 Task: Research Airbnb accommodation in Koprivnica, Croatia from 5th November, 2023 to 16th November, 2023 for 2 adults.1  bedroom having 1 bed and 1 bathroom. Property type can be hotel. Booking option can be shelf check-in. Look for 5 properties as per requirement.
Action: Mouse moved to (606, 130)
Screenshot: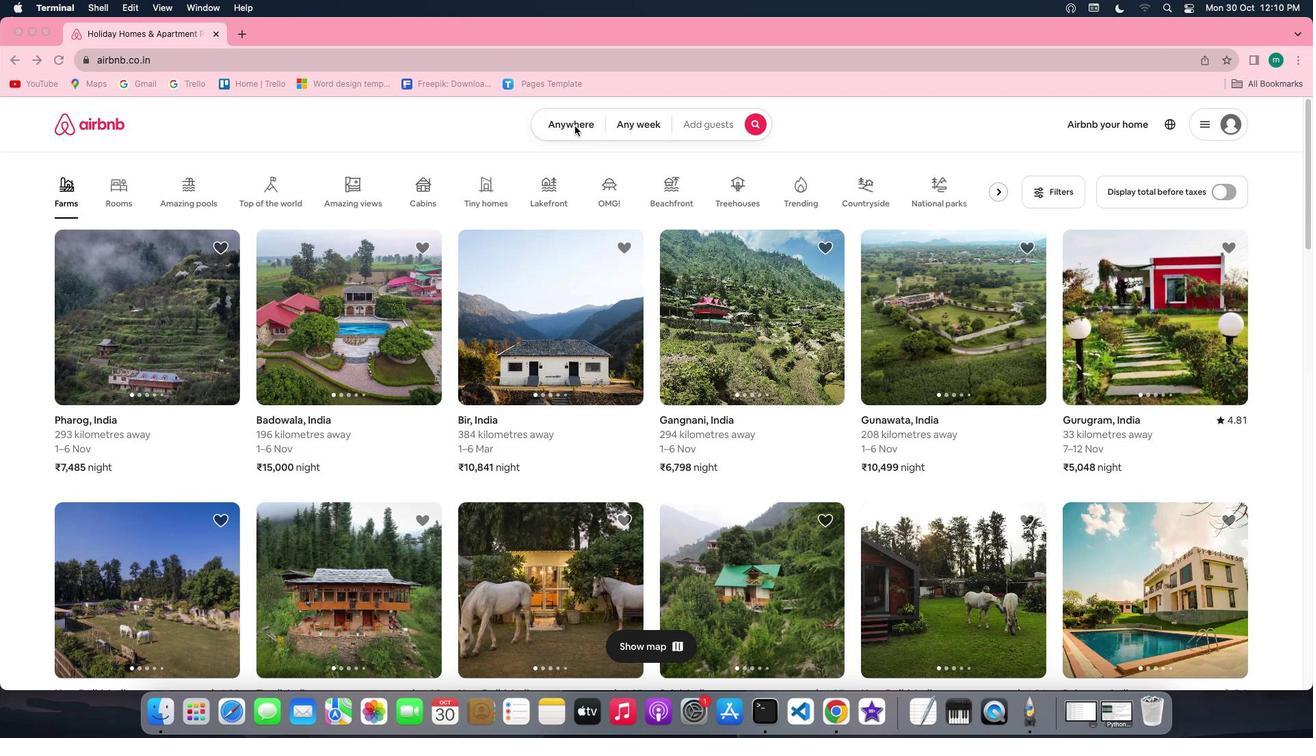 
Action: Mouse pressed left at (606, 130)
Screenshot: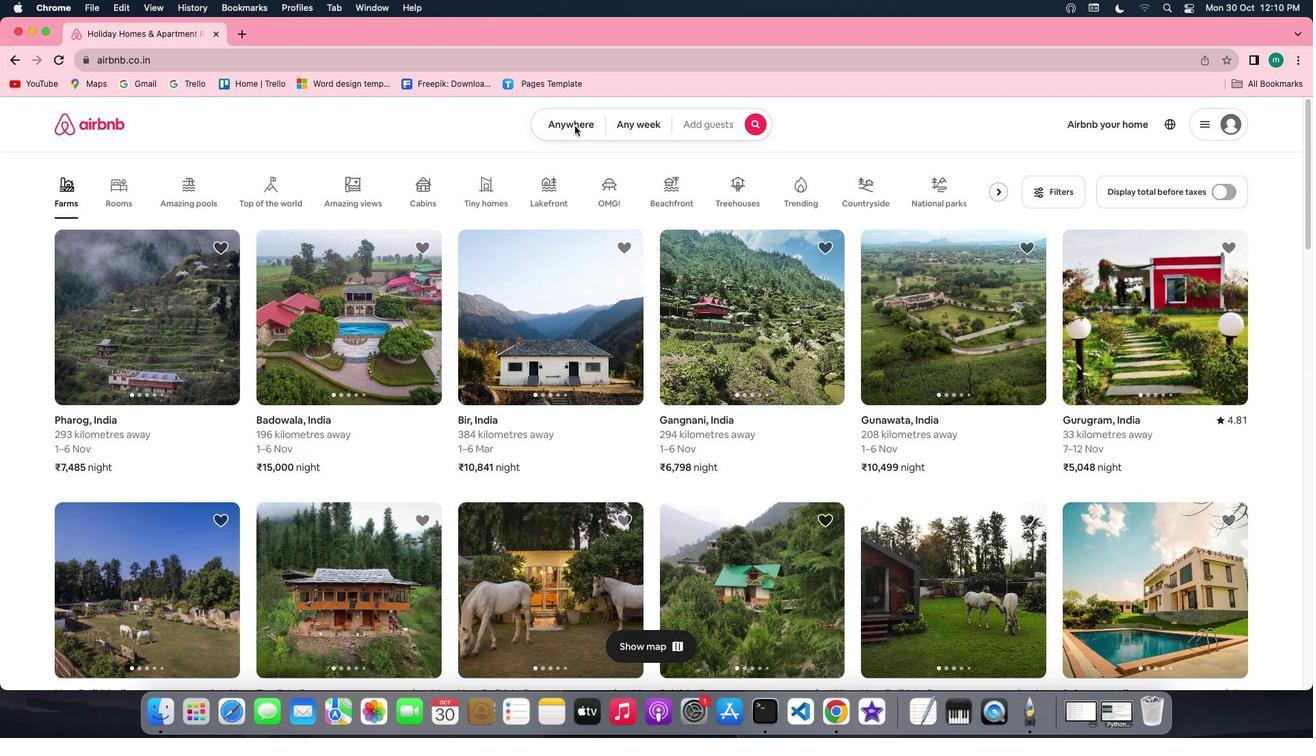 
Action: Mouse pressed left at (606, 130)
Screenshot: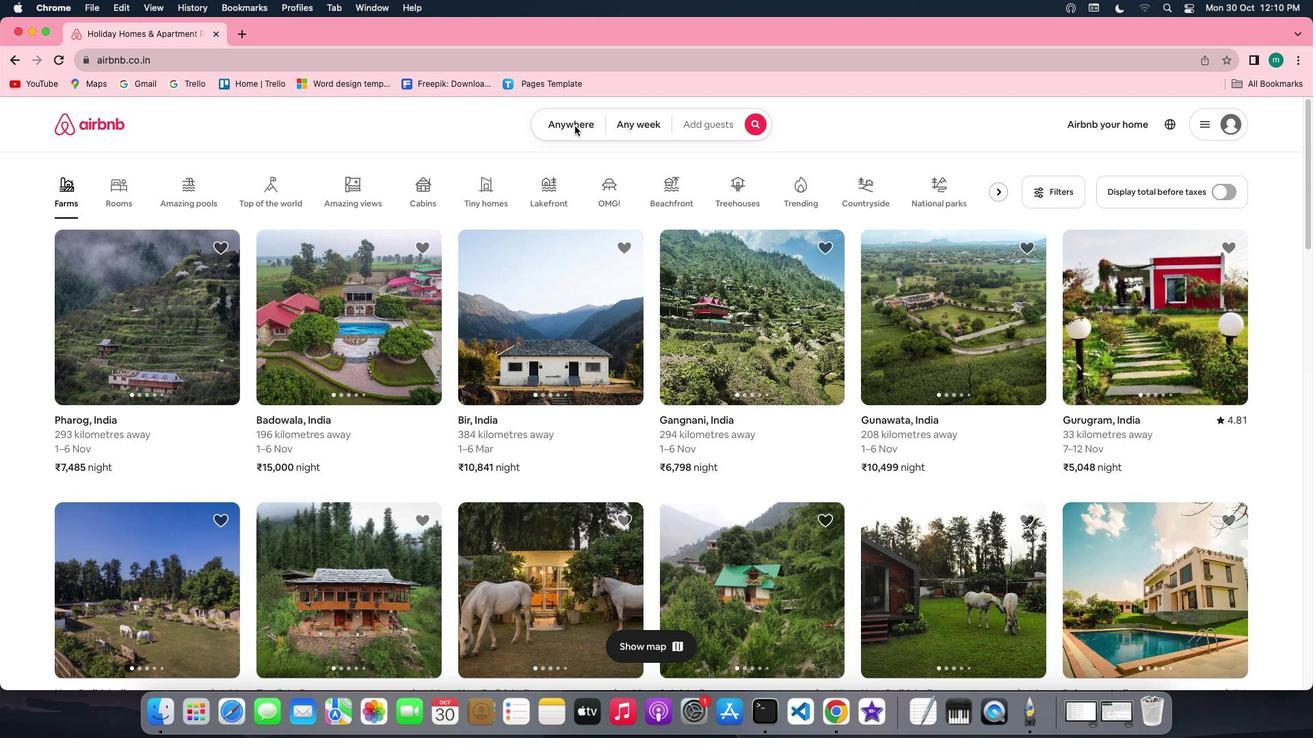 
Action: Mouse moved to (532, 188)
Screenshot: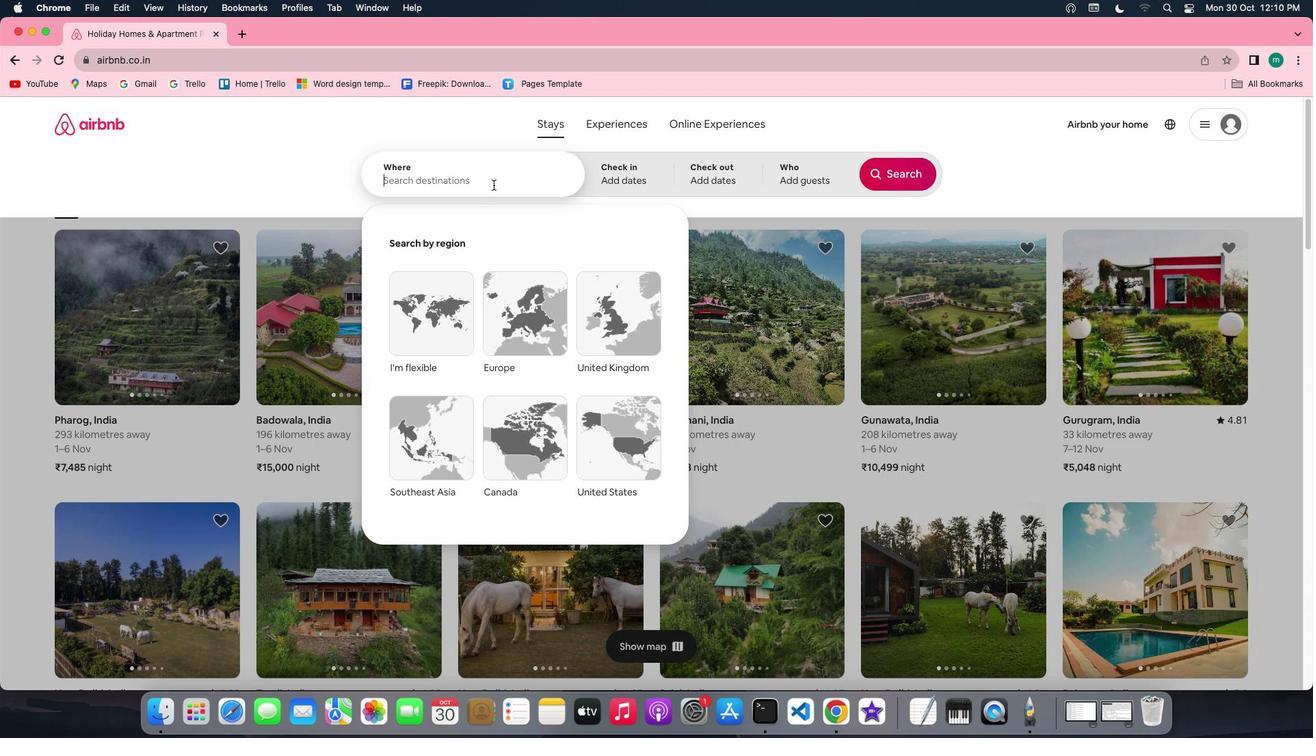 
Action: Mouse pressed left at (532, 188)
Screenshot: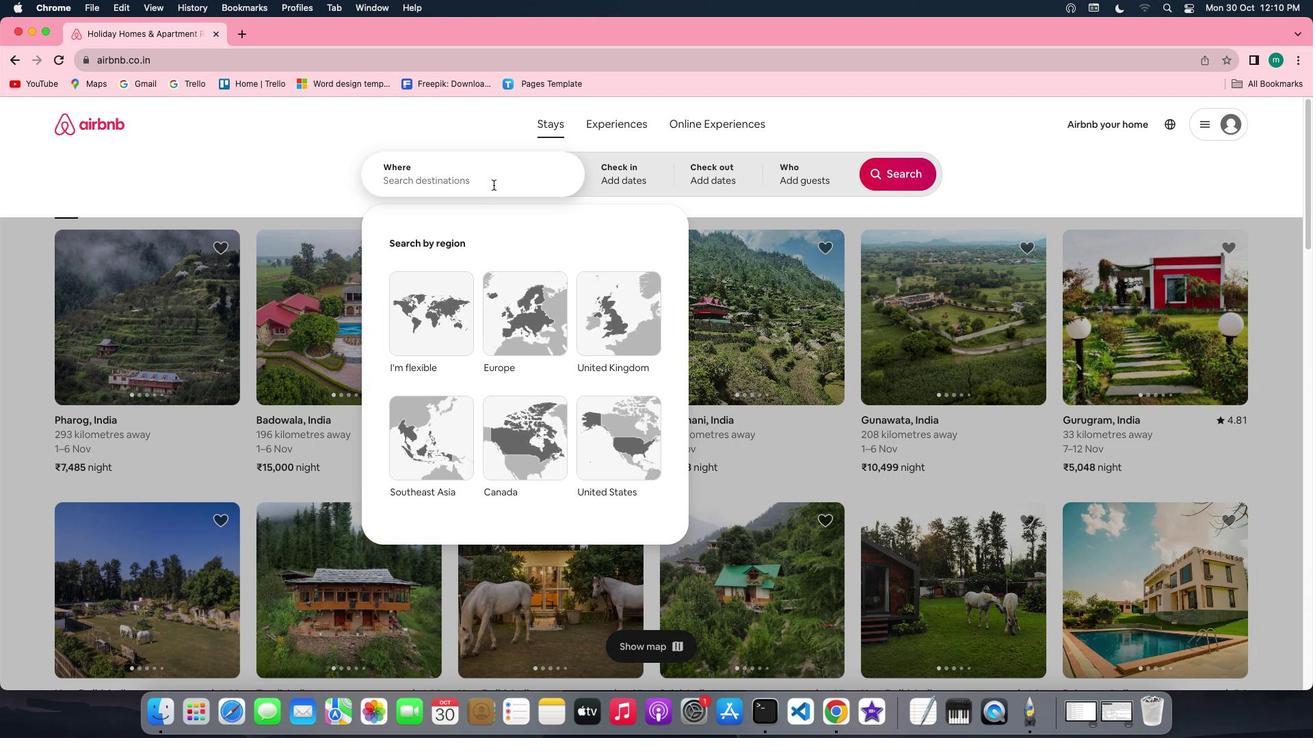 
Action: Key pressed Key.shift'K''o''p''r''i''v''n''i''c''a'','Key.spaceKey.shift'c''r''a''t''i''a'
Screenshot: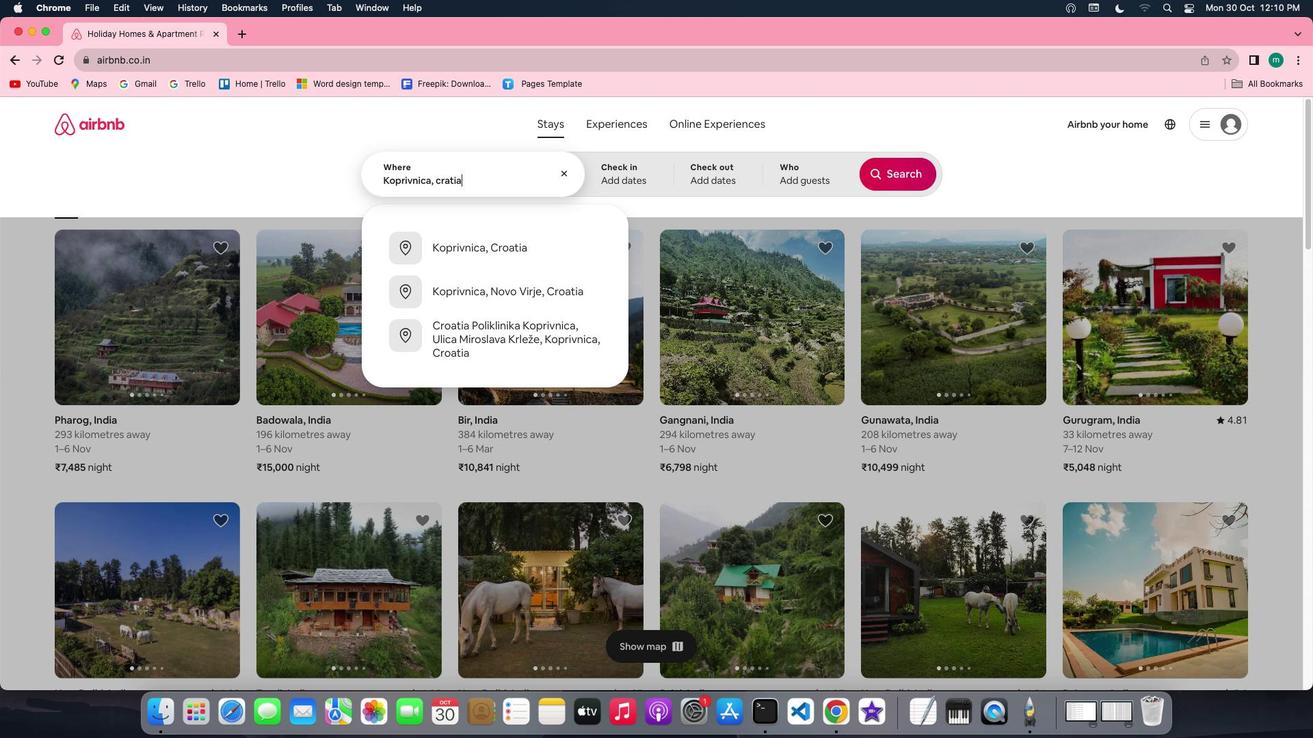 
Action: Mouse moved to (651, 172)
Screenshot: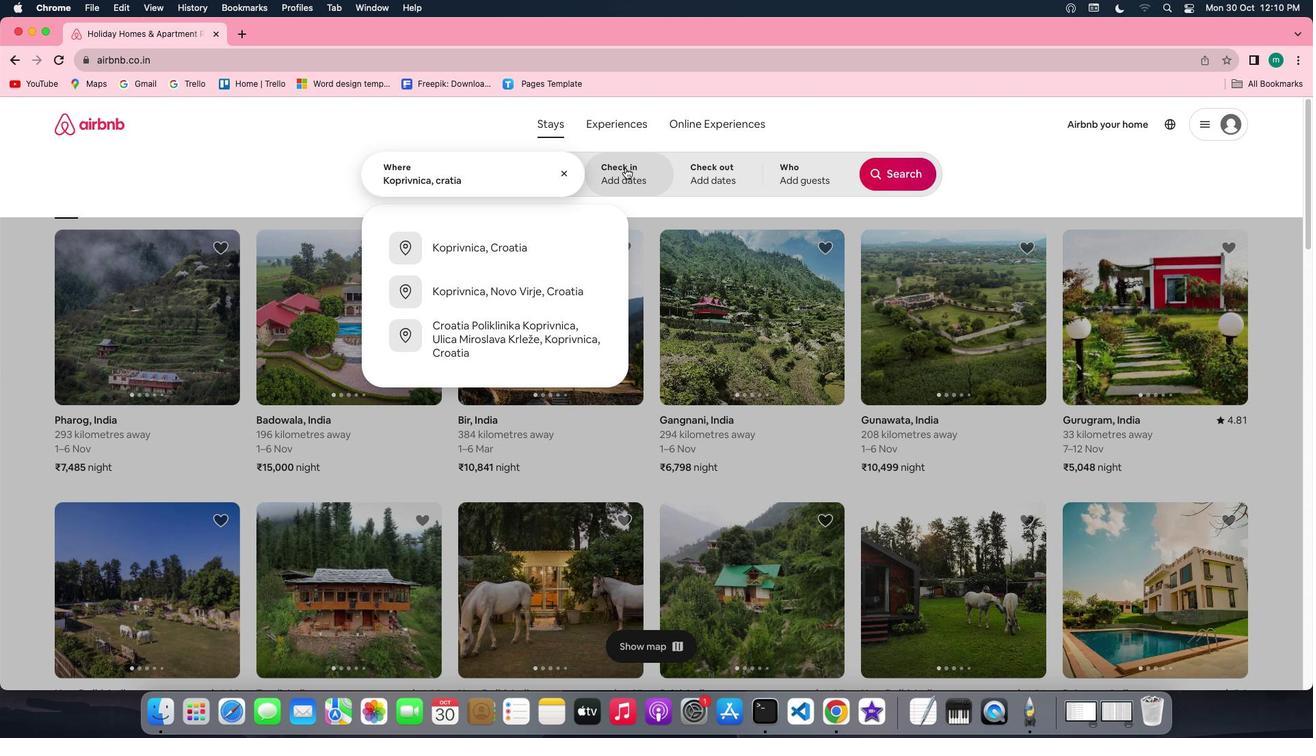 
Action: Mouse pressed left at (651, 172)
Screenshot: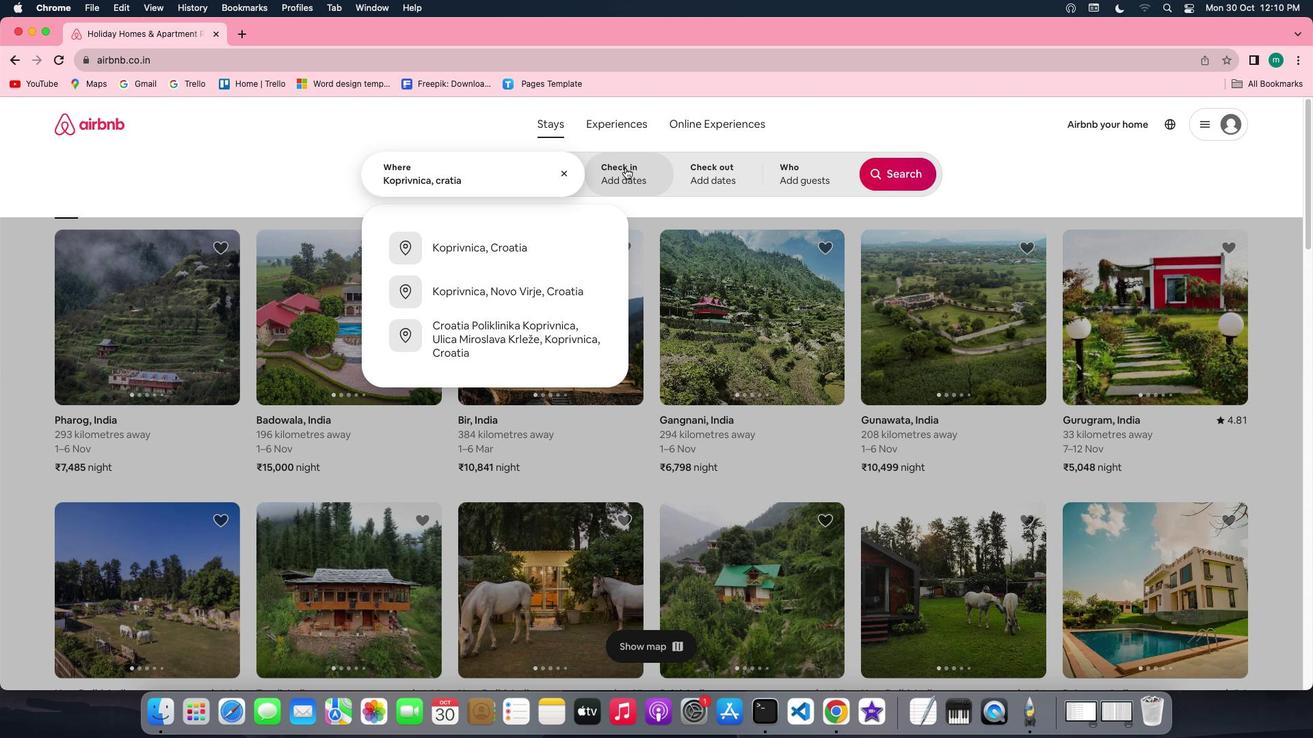 
Action: Mouse moved to (709, 376)
Screenshot: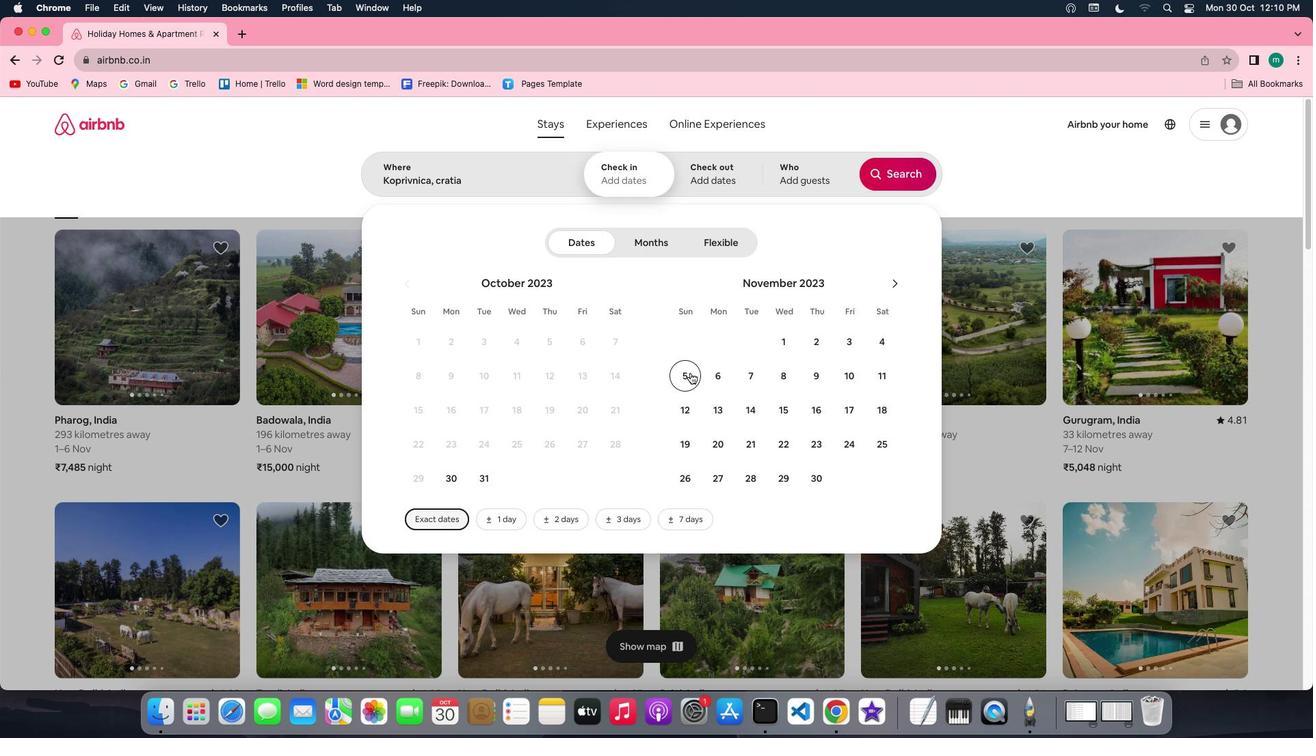 
Action: Mouse pressed left at (709, 376)
Screenshot: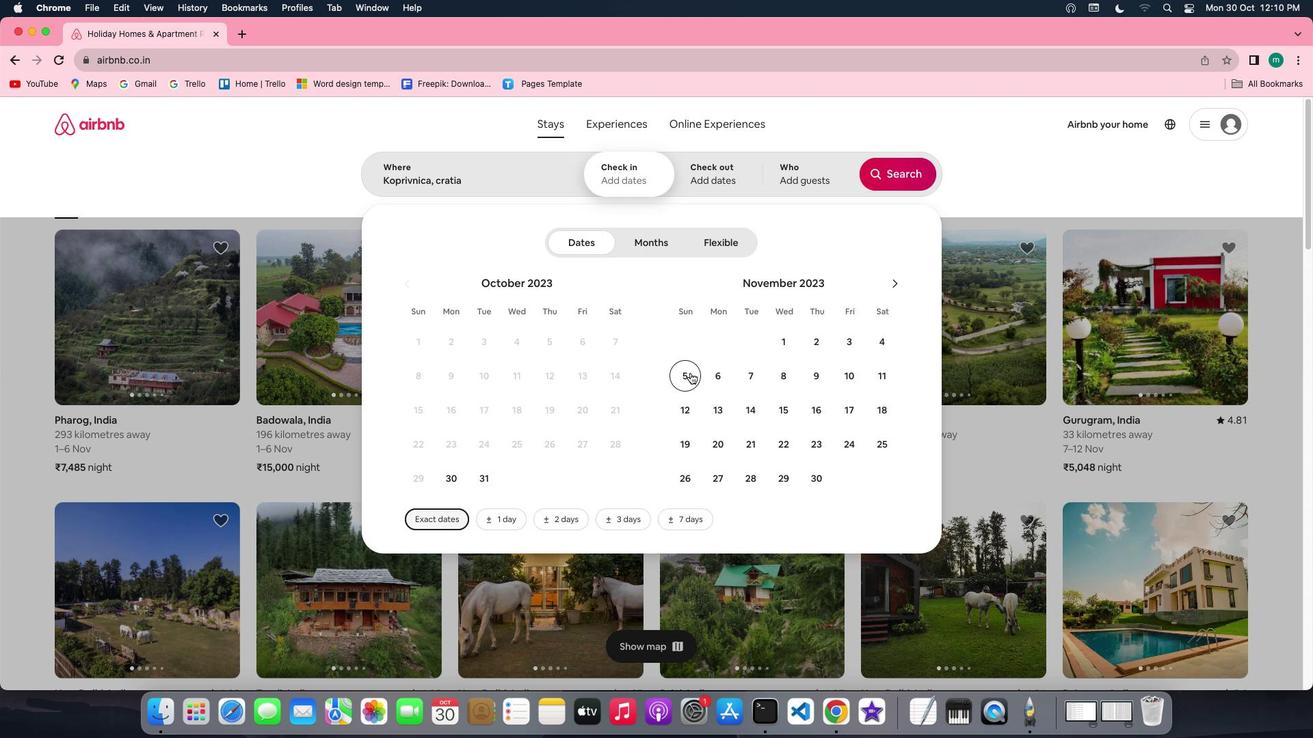 
Action: Mouse moved to (827, 415)
Screenshot: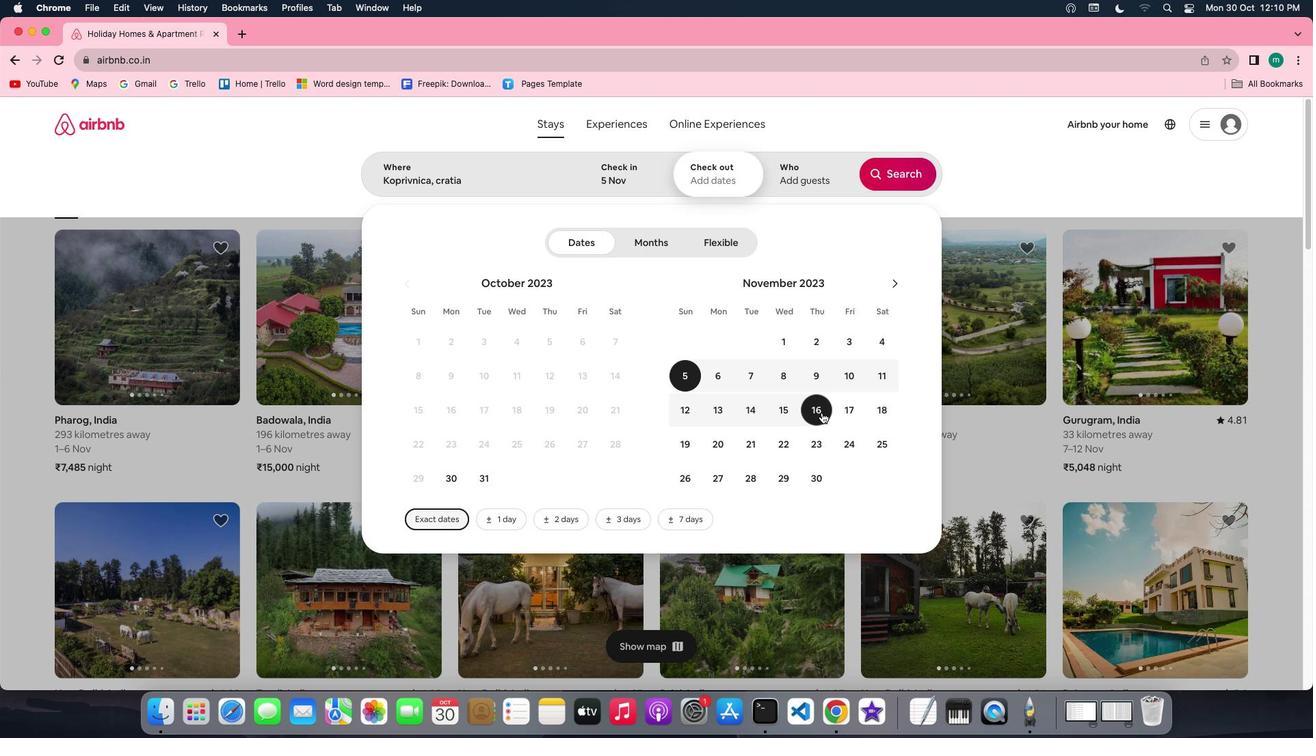 
Action: Mouse pressed left at (827, 415)
Screenshot: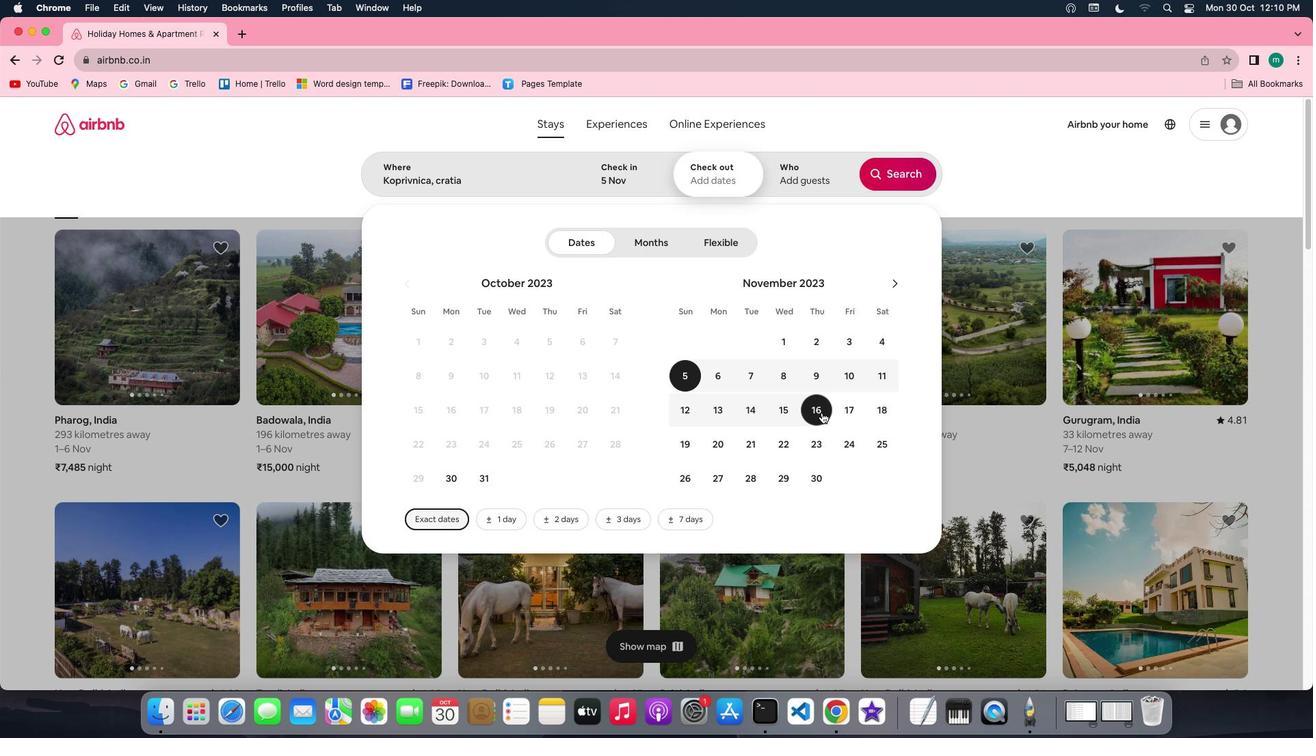 
Action: Mouse moved to (791, 175)
Screenshot: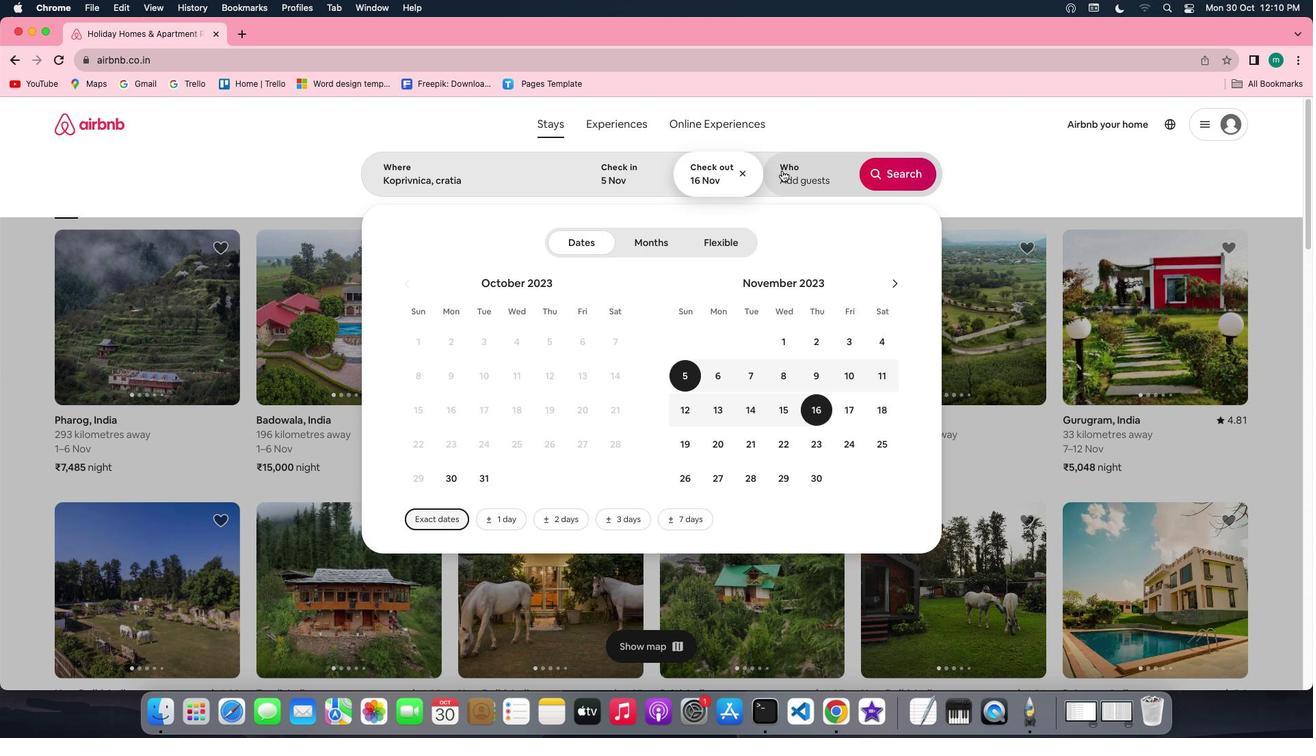 
Action: Mouse pressed left at (791, 175)
Screenshot: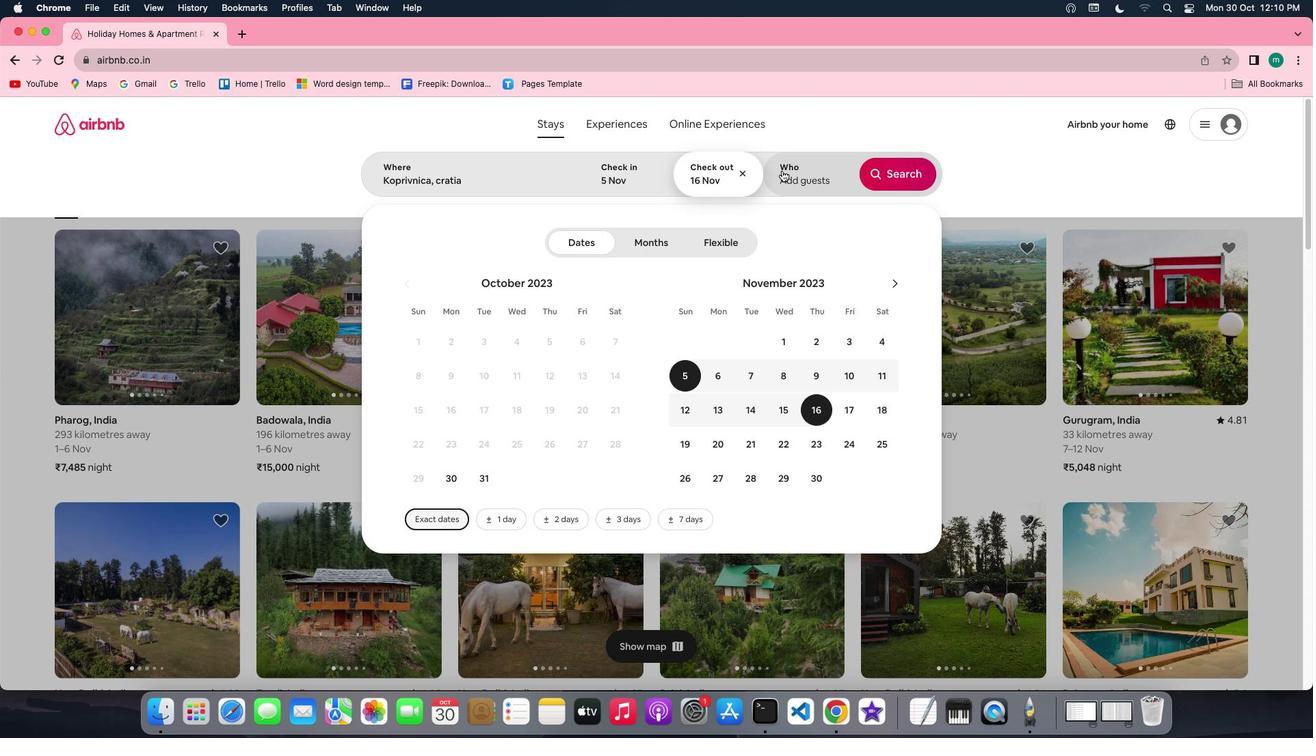 
Action: Mouse moved to (902, 251)
Screenshot: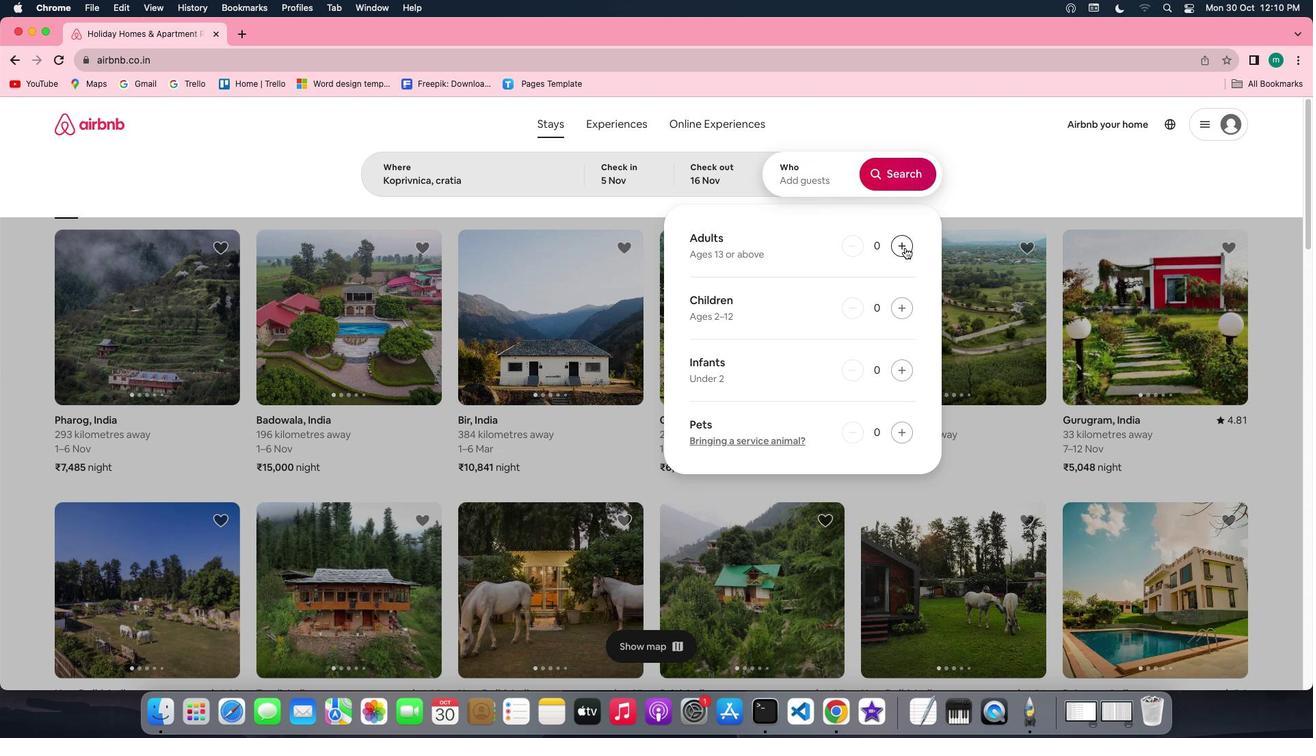 
Action: Mouse pressed left at (902, 251)
Screenshot: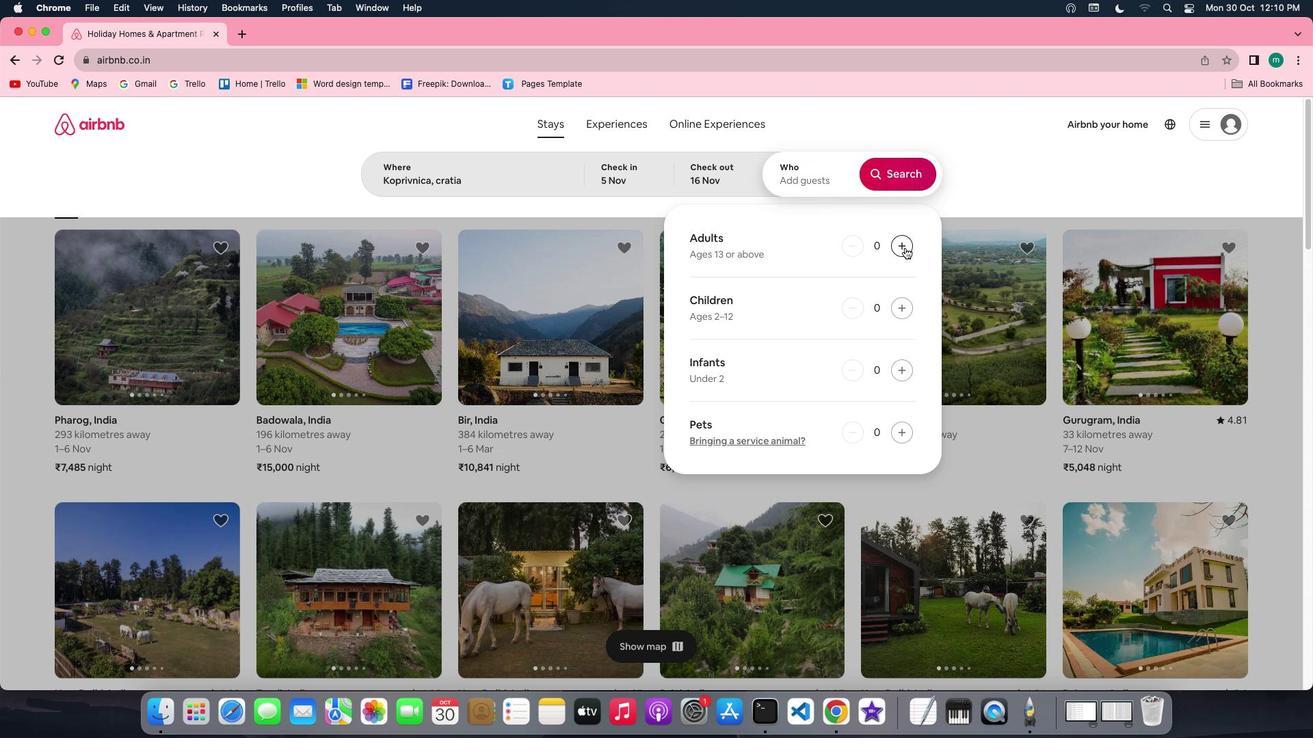 
Action: Mouse pressed left at (902, 251)
Screenshot: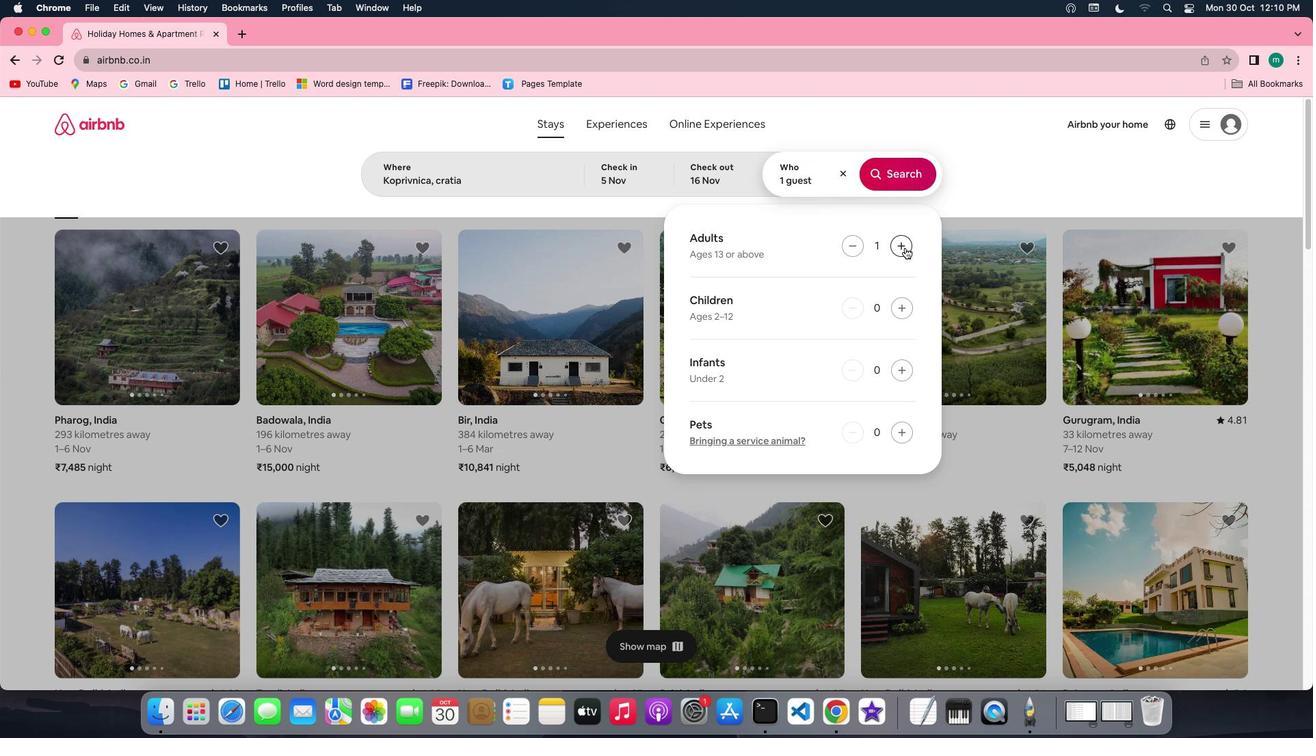 
Action: Mouse moved to (892, 178)
Screenshot: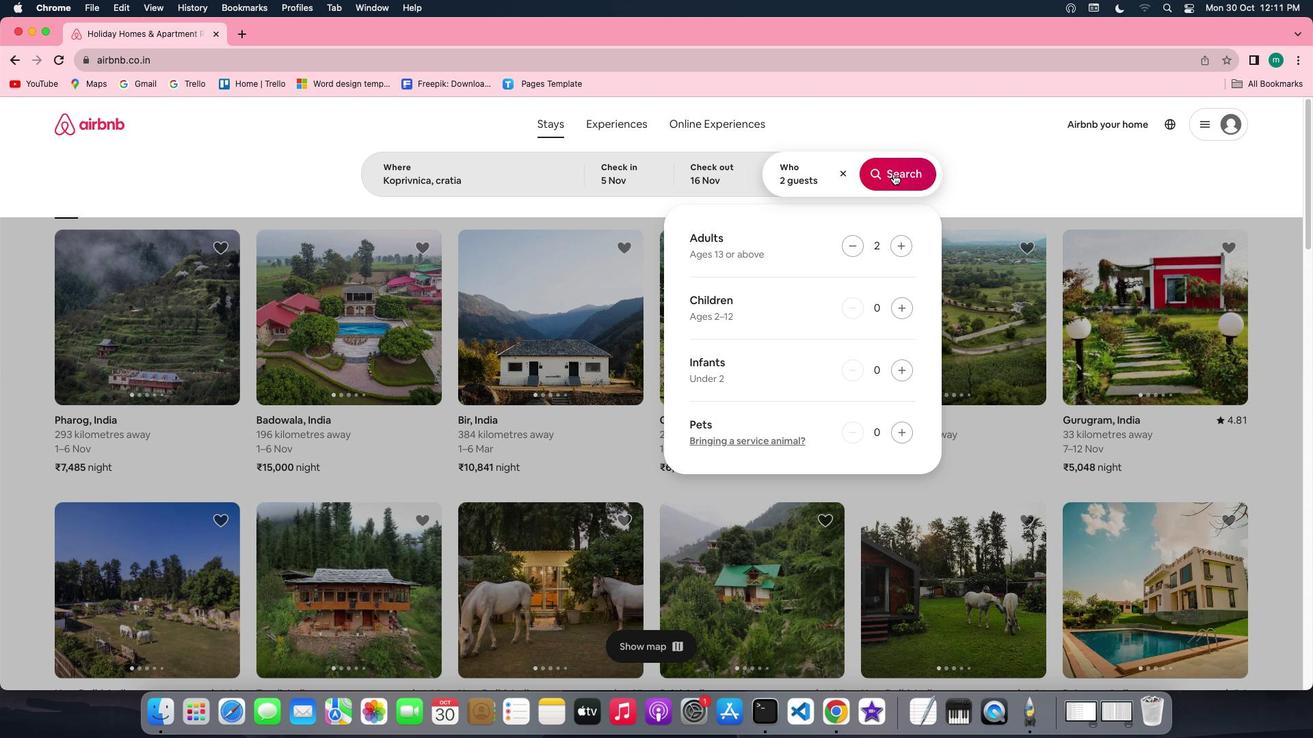 
Action: Mouse pressed left at (892, 178)
Screenshot: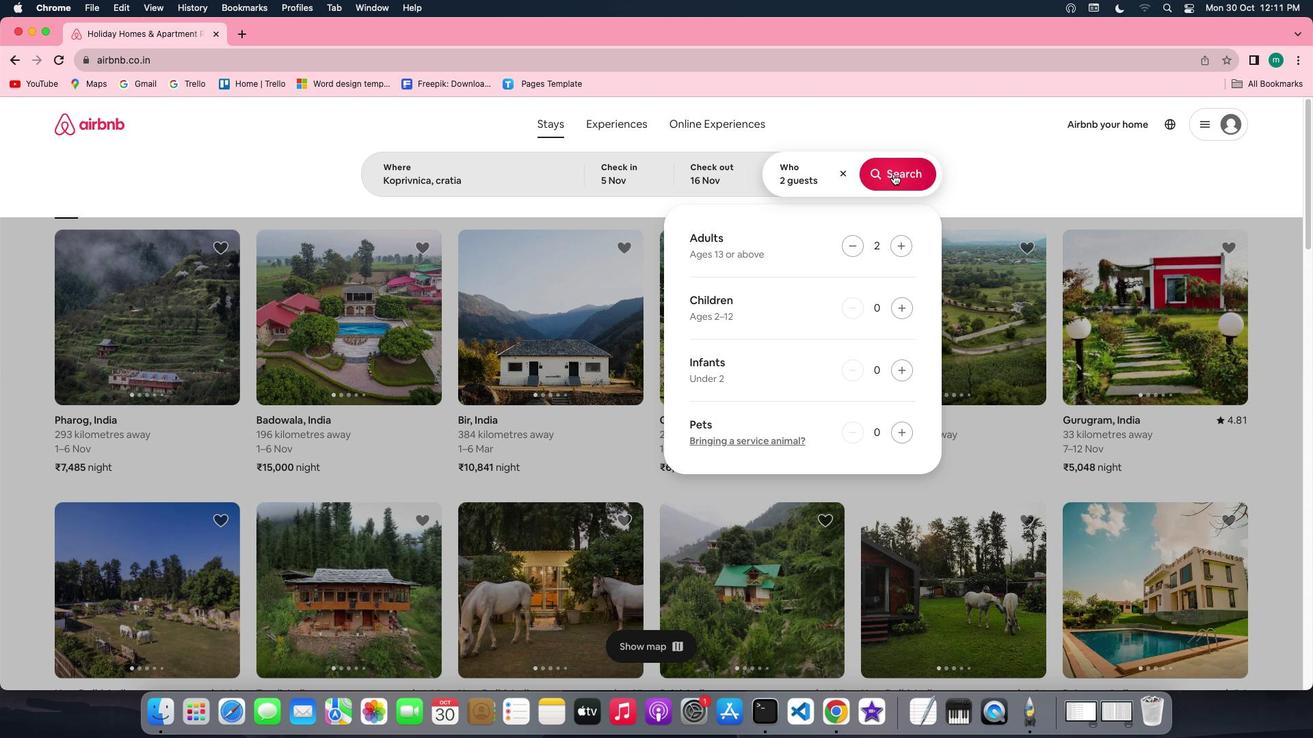
Action: Mouse moved to (1074, 182)
Screenshot: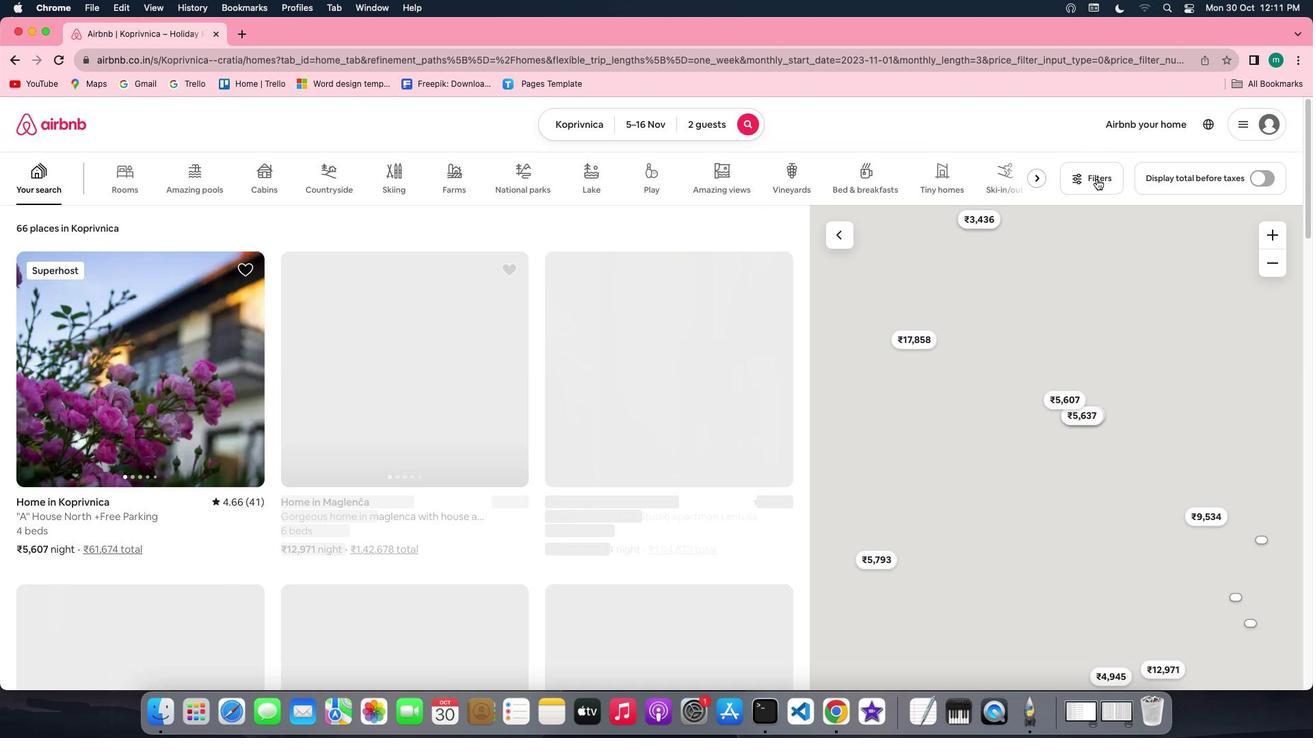 
Action: Mouse pressed left at (1074, 182)
Screenshot: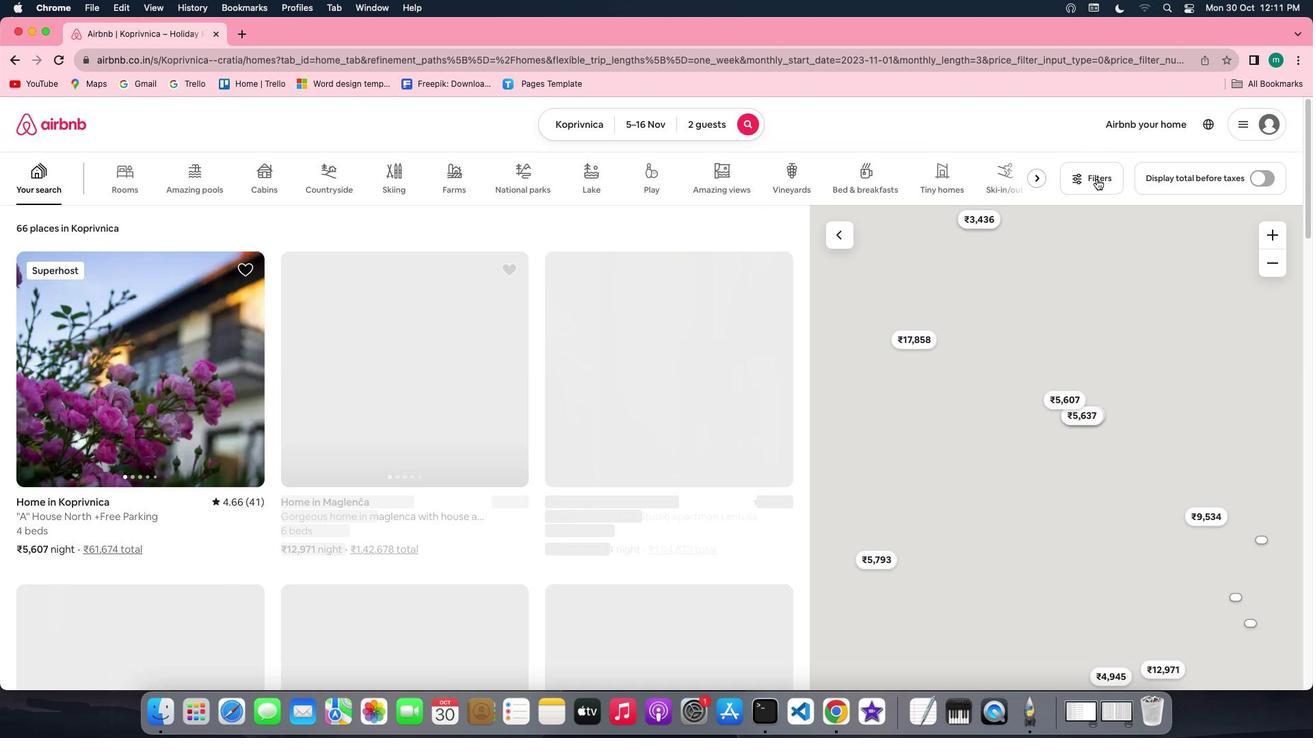 
Action: Mouse moved to (678, 376)
Screenshot: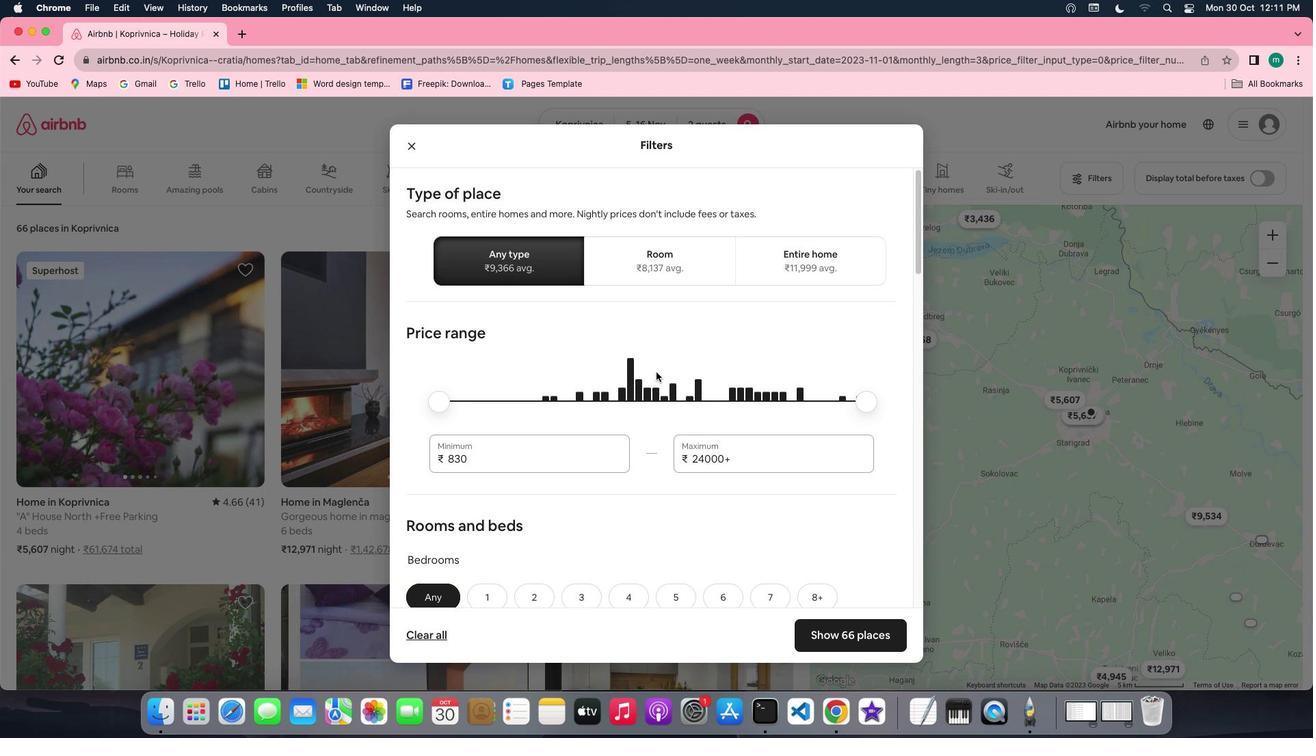 
Action: Mouse scrolled (678, 376) with delta (90, 4)
Screenshot: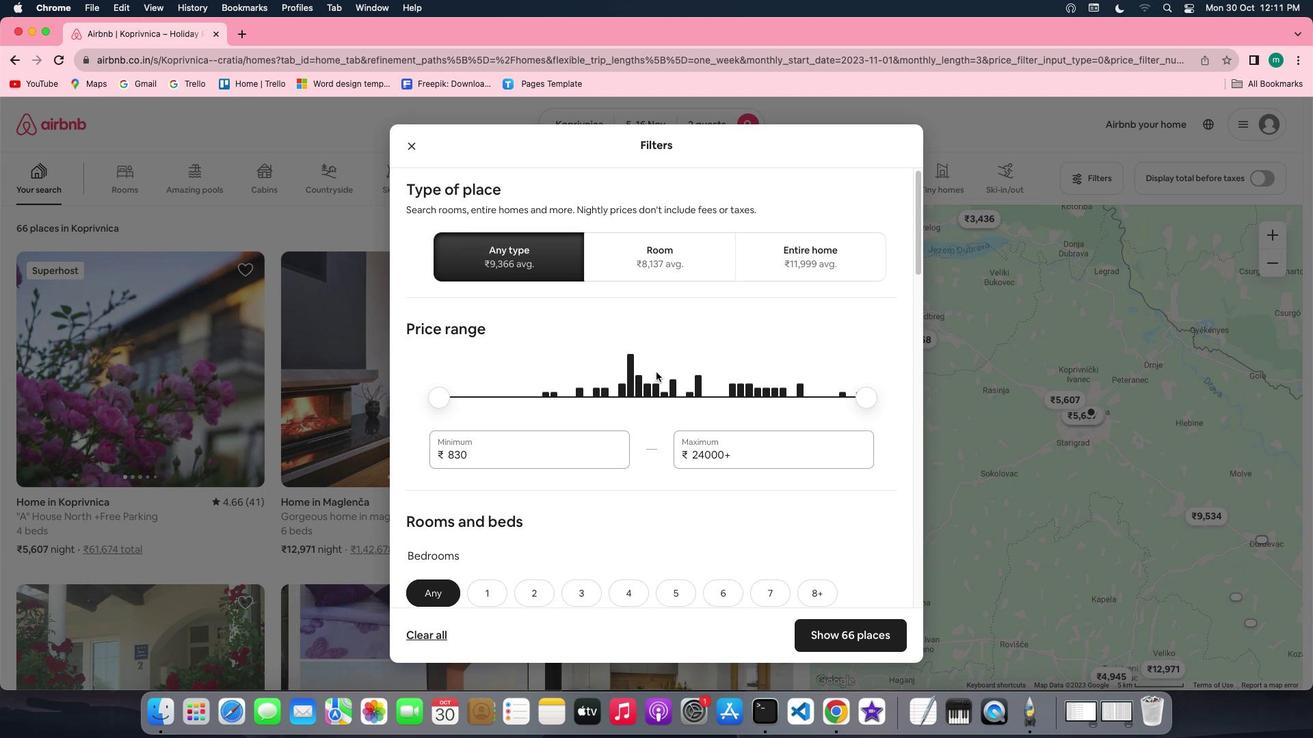 
Action: Mouse scrolled (678, 376) with delta (90, 4)
Screenshot: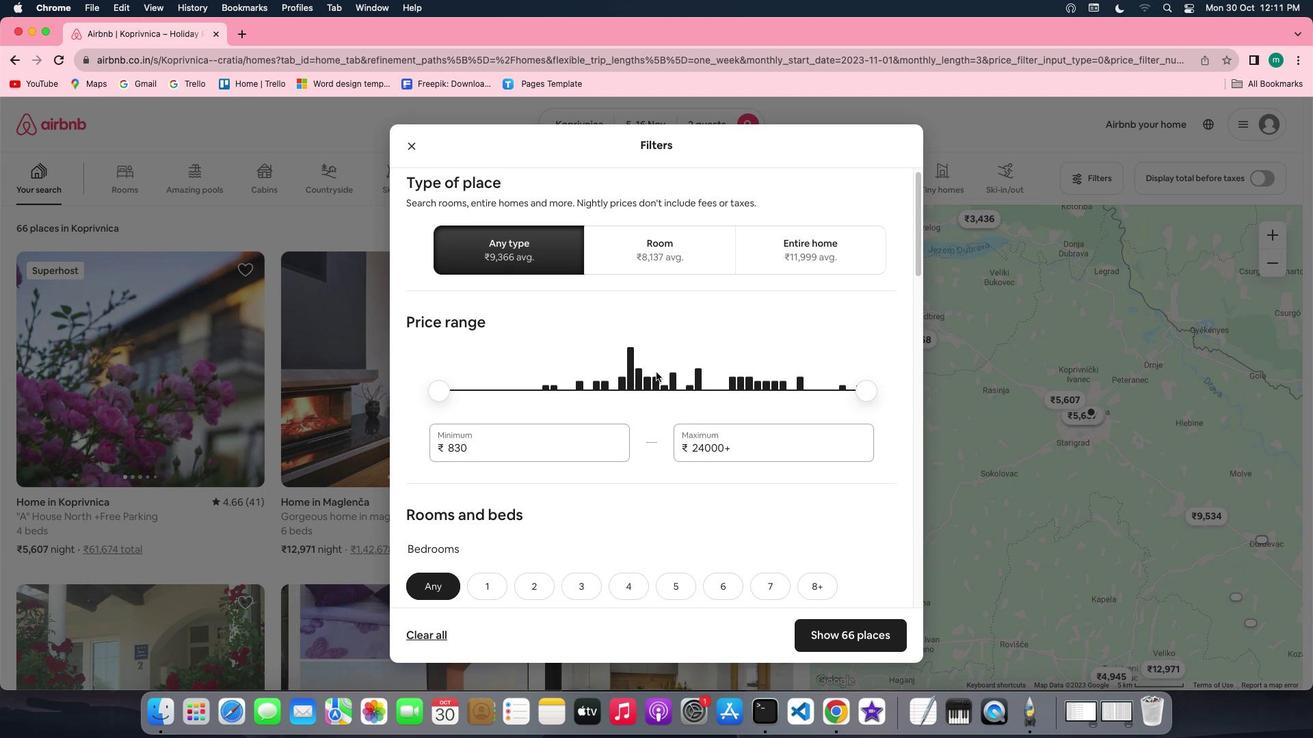 
Action: Mouse scrolled (678, 376) with delta (90, 2)
Screenshot: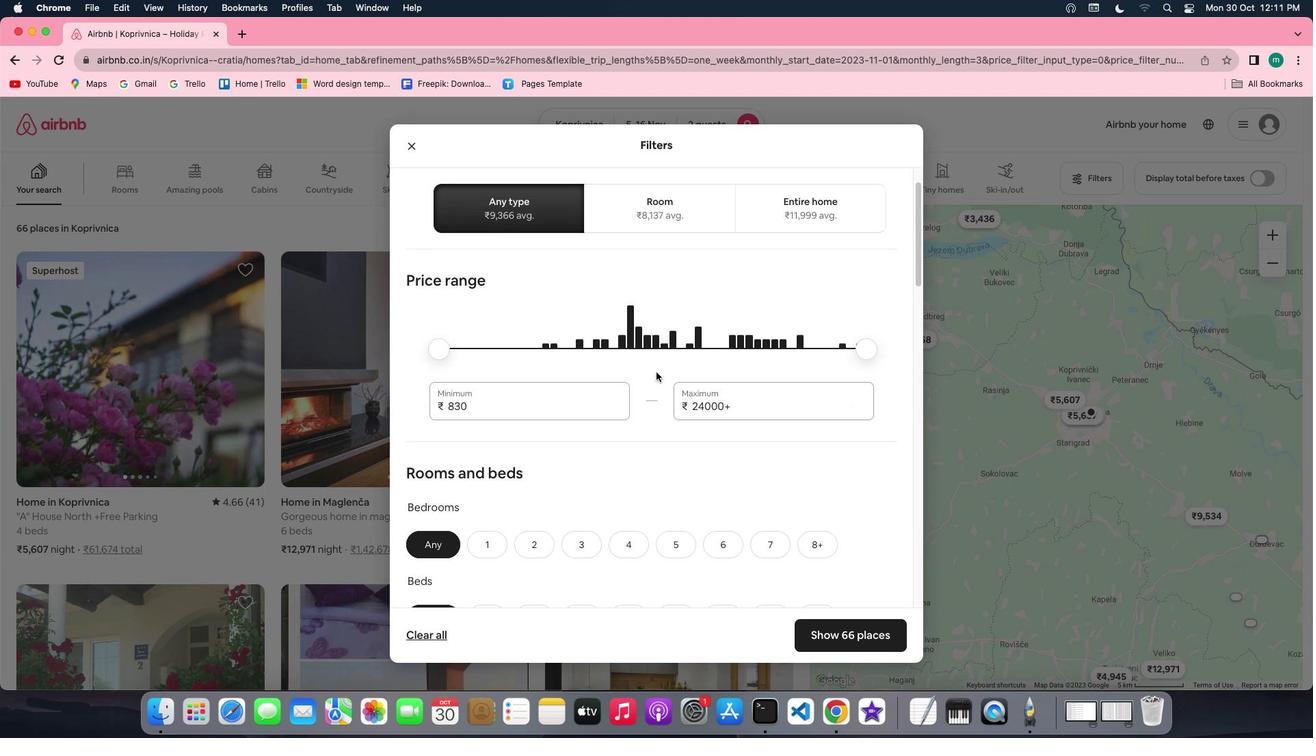 
Action: Mouse scrolled (678, 376) with delta (90, 2)
Screenshot: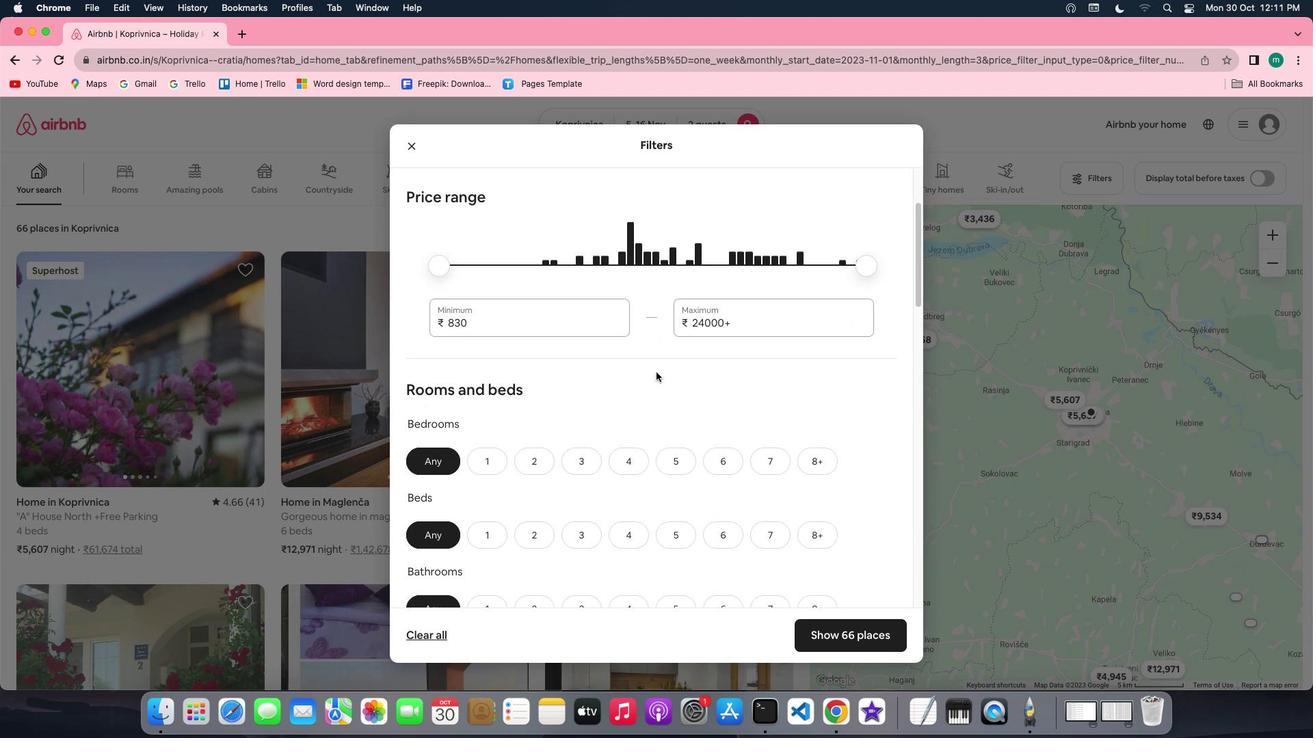 
Action: Mouse scrolled (678, 376) with delta (90, 4)
Screenshot: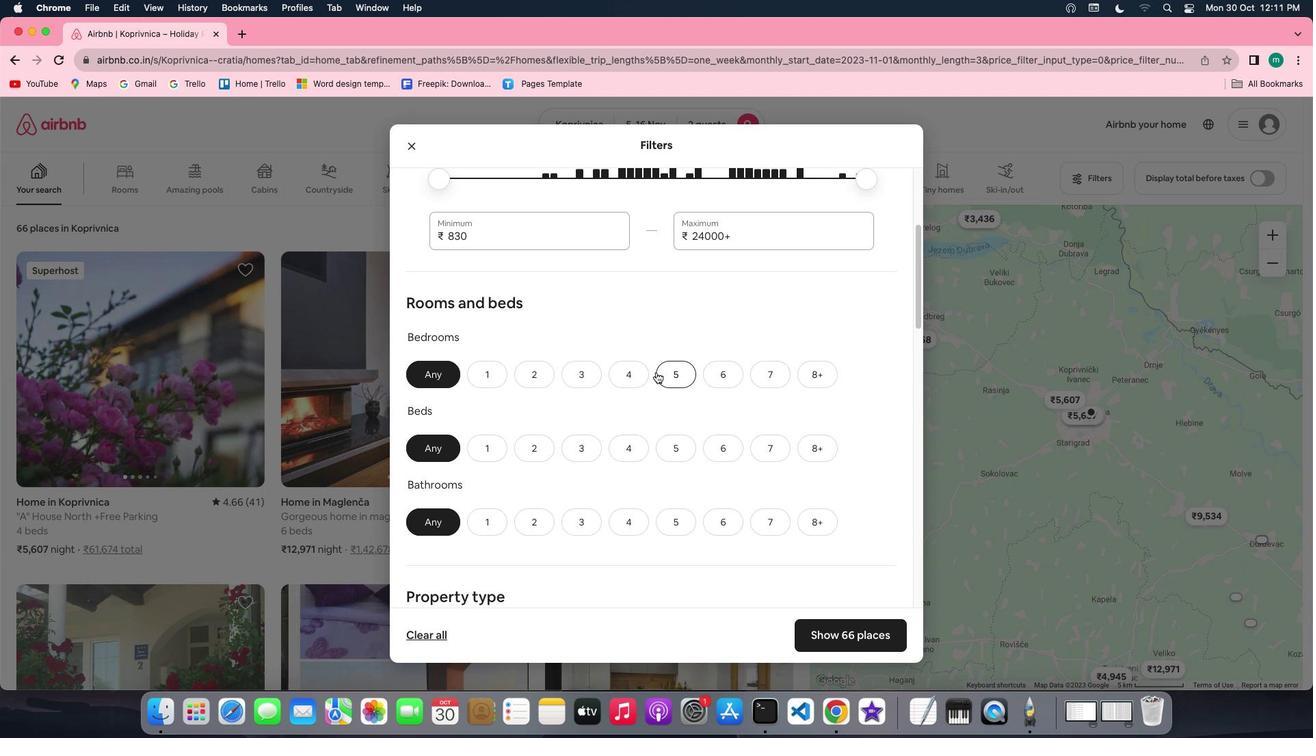 
Action: Mouse scrolled (678, 376) with delta (90, 4)
Screenshot: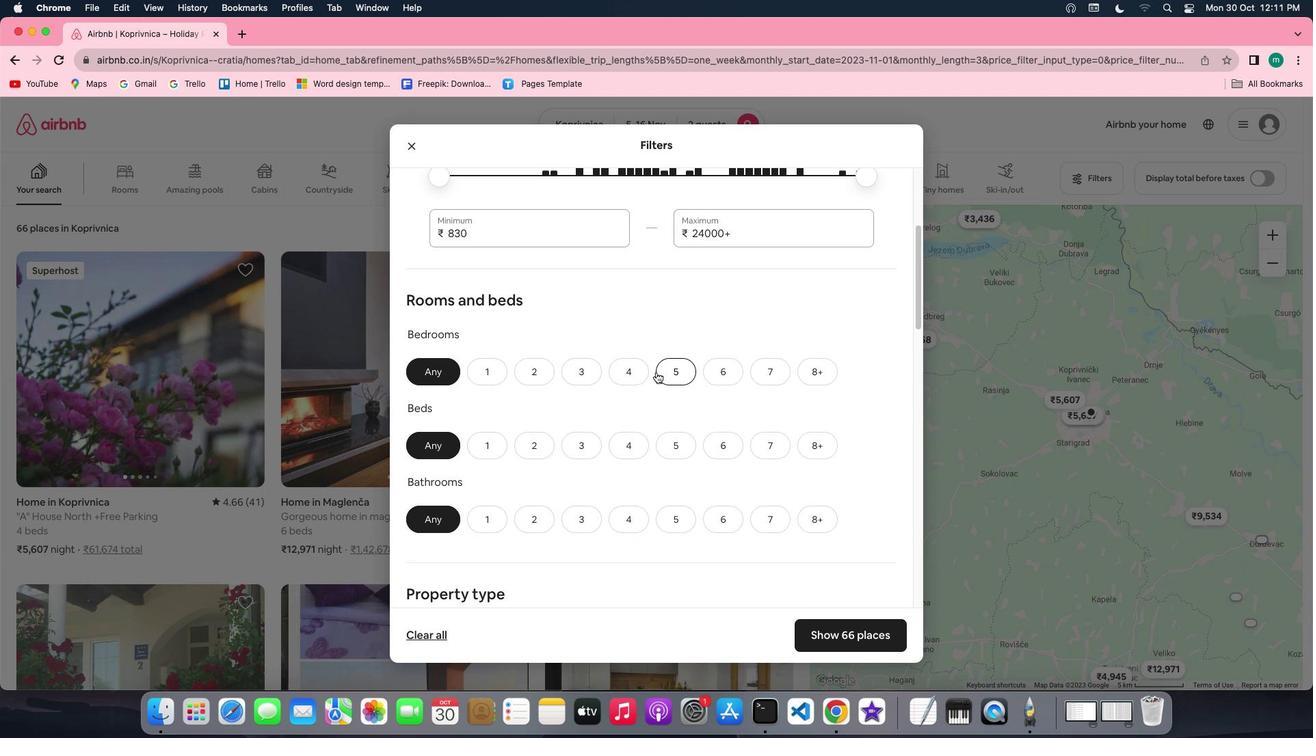 
Action: Mouse scrolled (678, 376) with delta (90, 4)
Screenshot: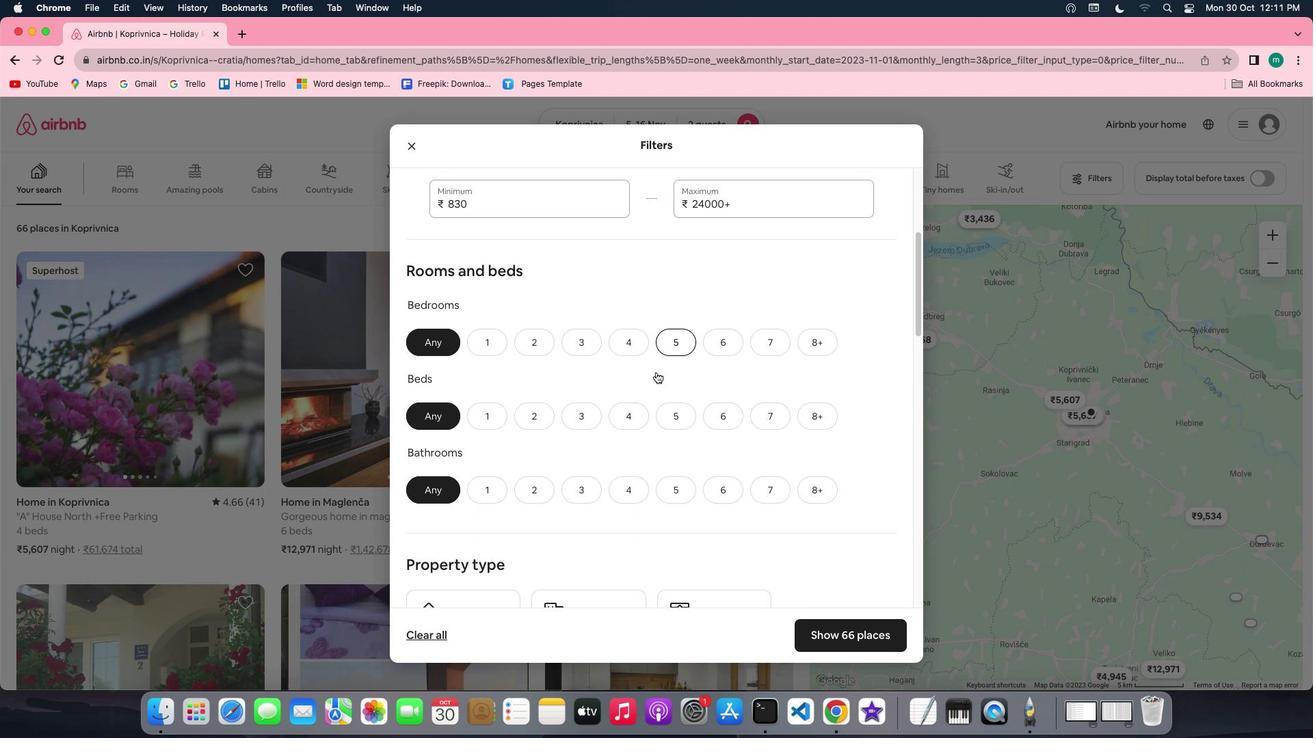 
Action: Mouse moved to (519, 304)
Screenshot: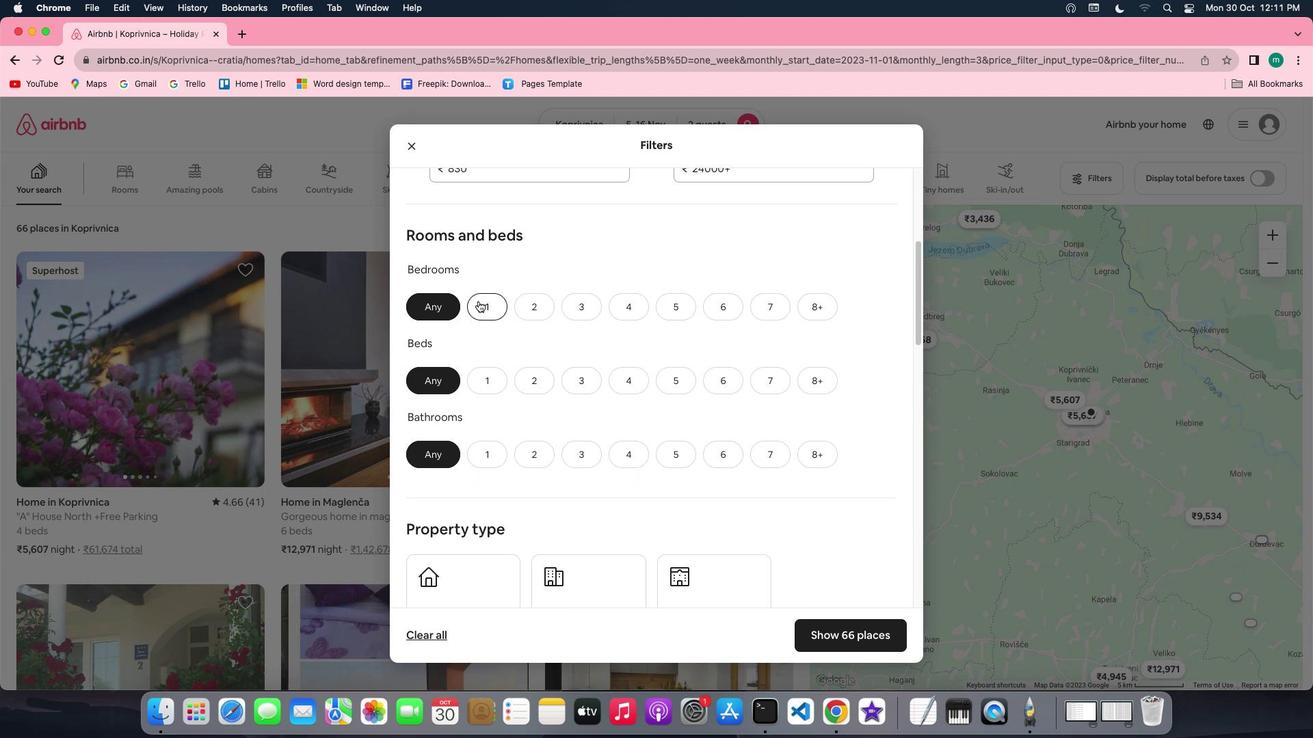 
Action: Mouse pressed left at (519, 304)
Screenshot: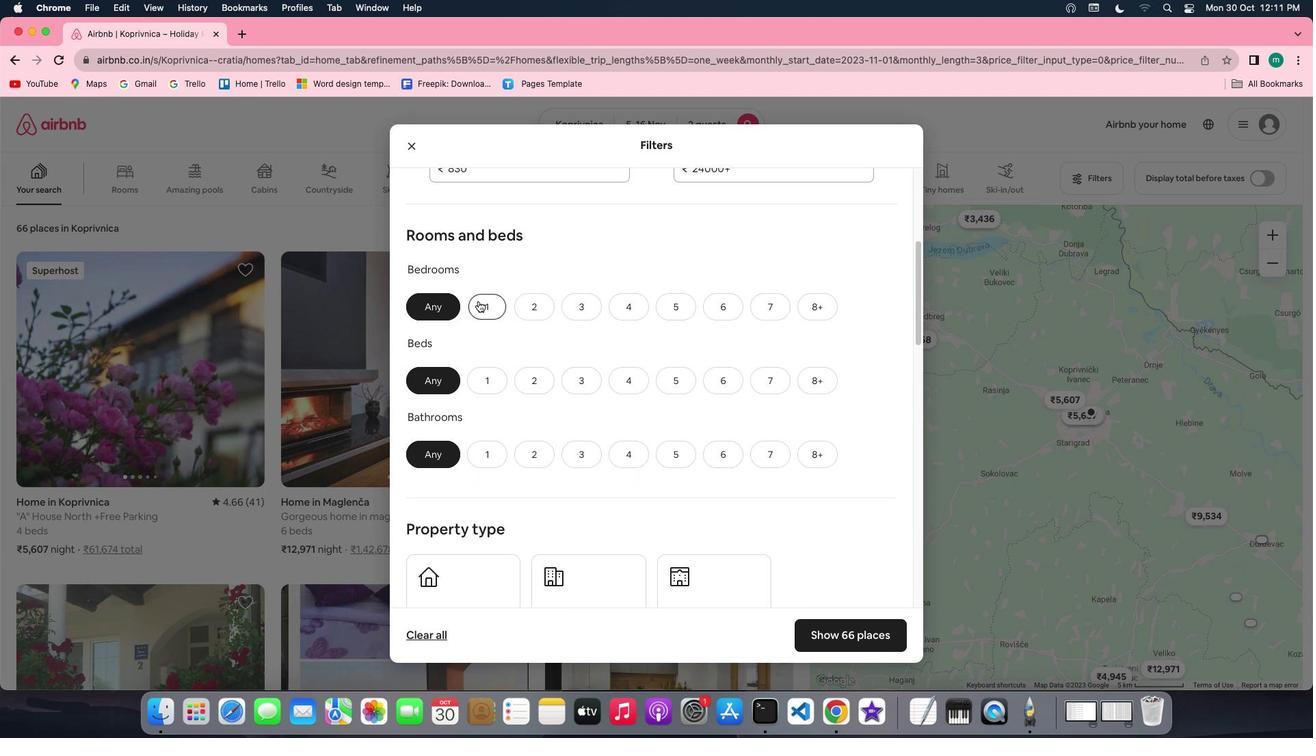 
Action: Mouse moved to (532, 381)
Screenshot: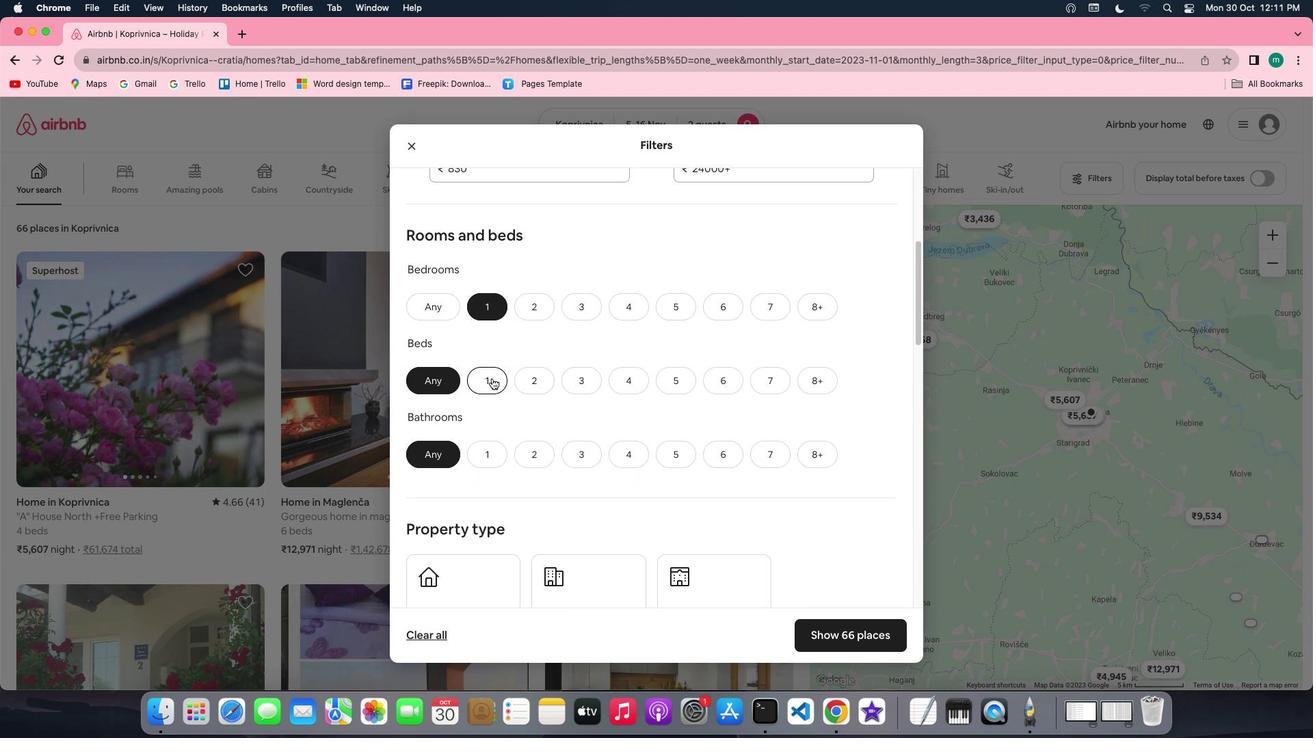 
Action: Mouse pressed left at (532, 381)
Screenshot: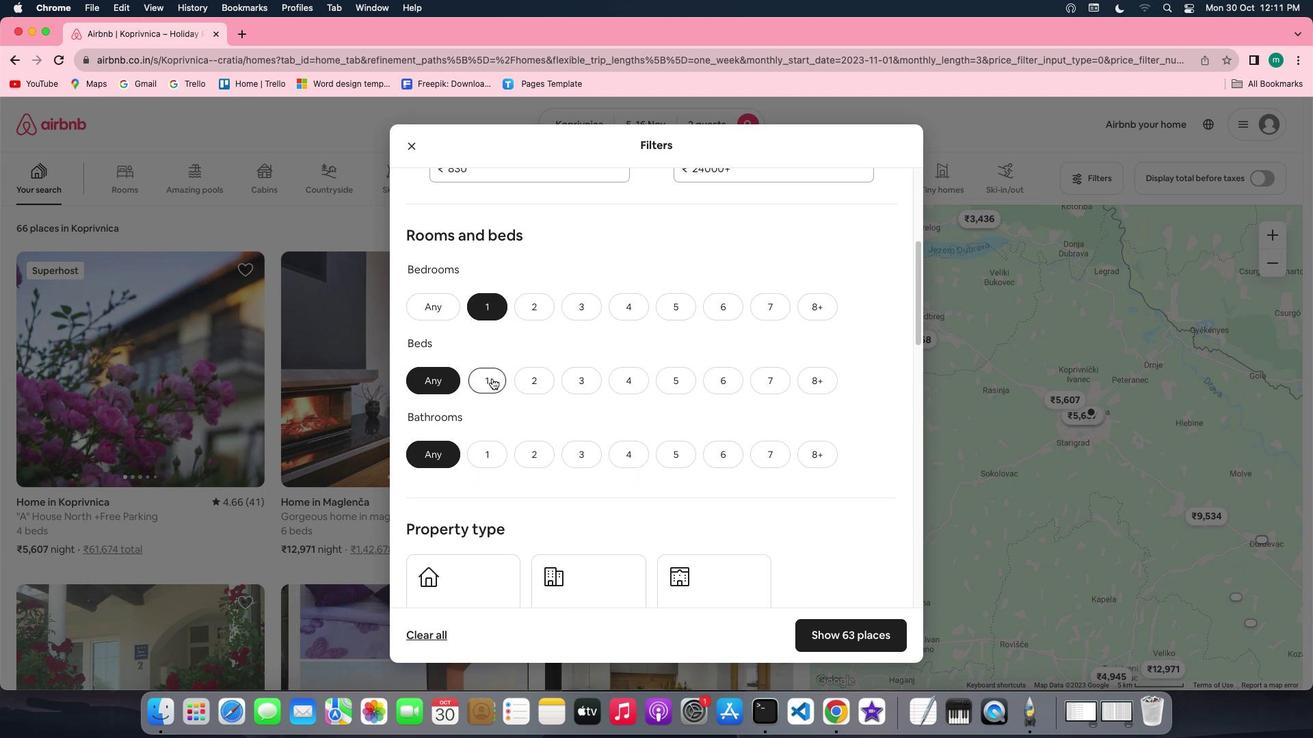 
Action: Mouse moved to (530, 456)
Screenshot: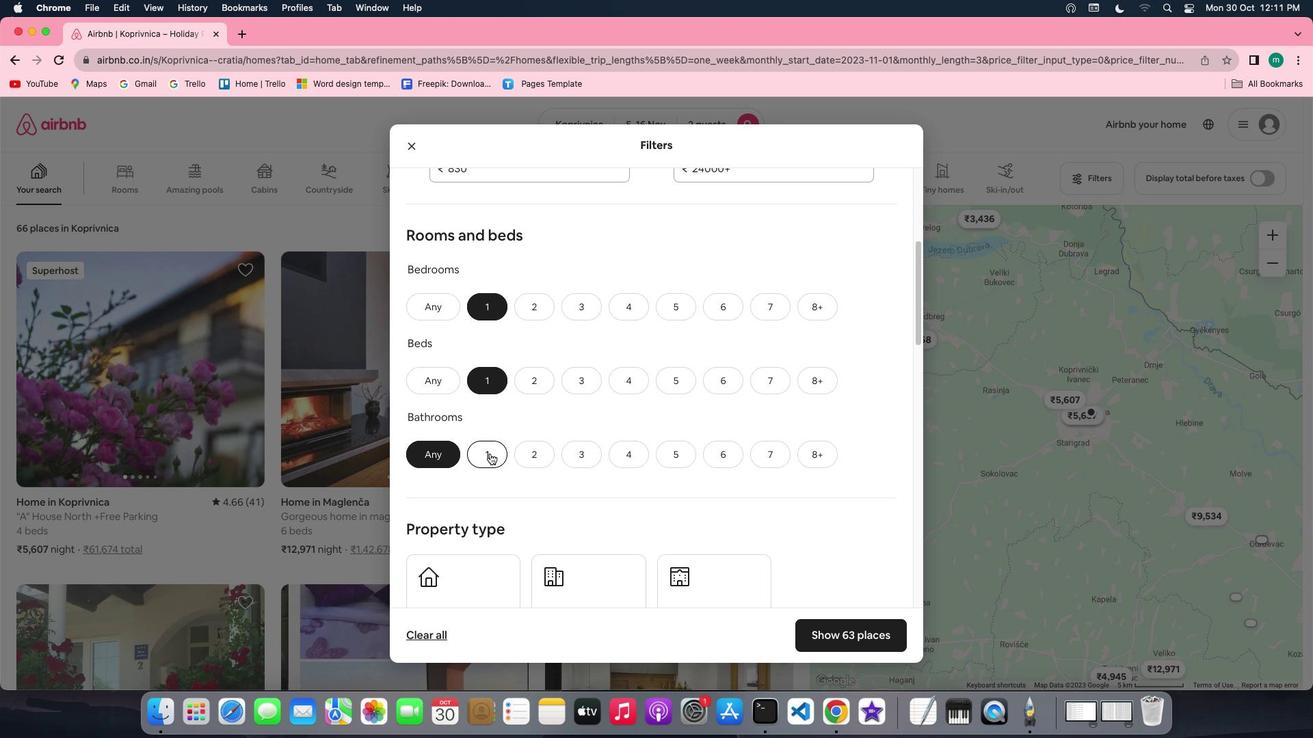 
Action: Mouse pressed left at (530, 456)
Screenshot: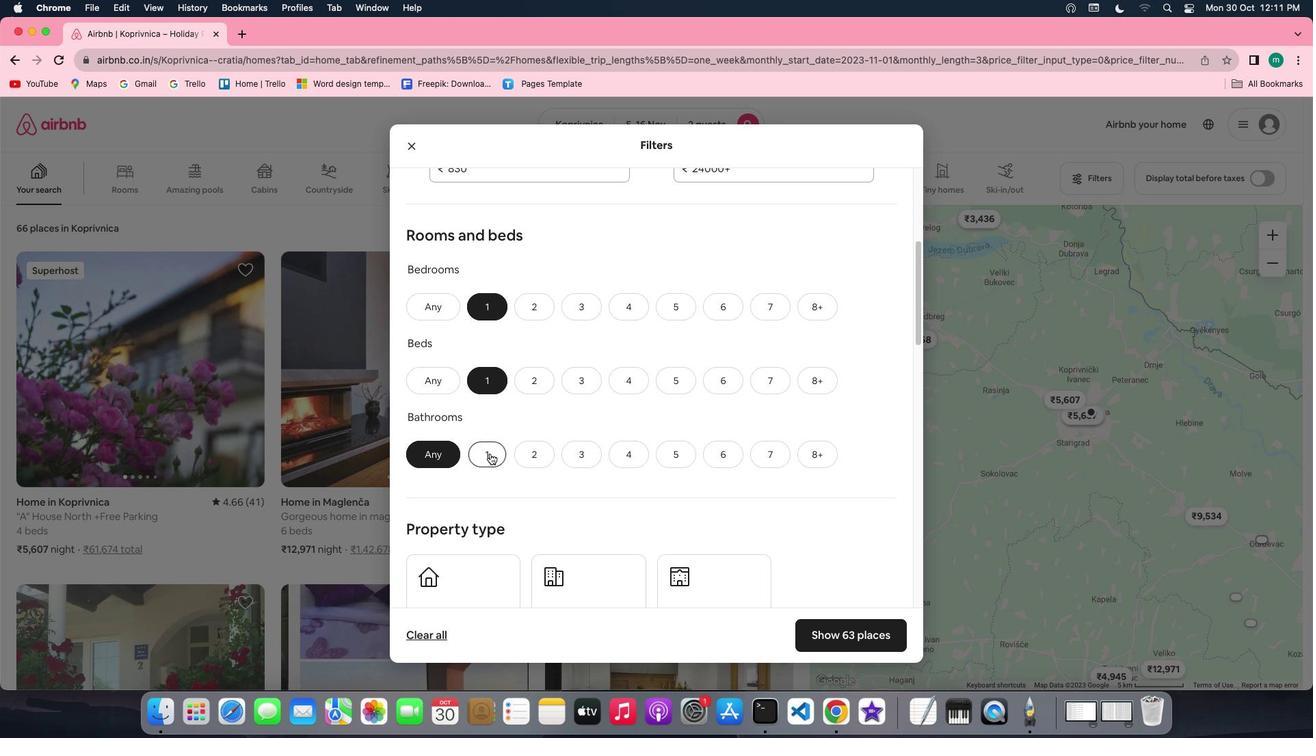 
Action: Mouse moved to (686, 435)
Screenshot: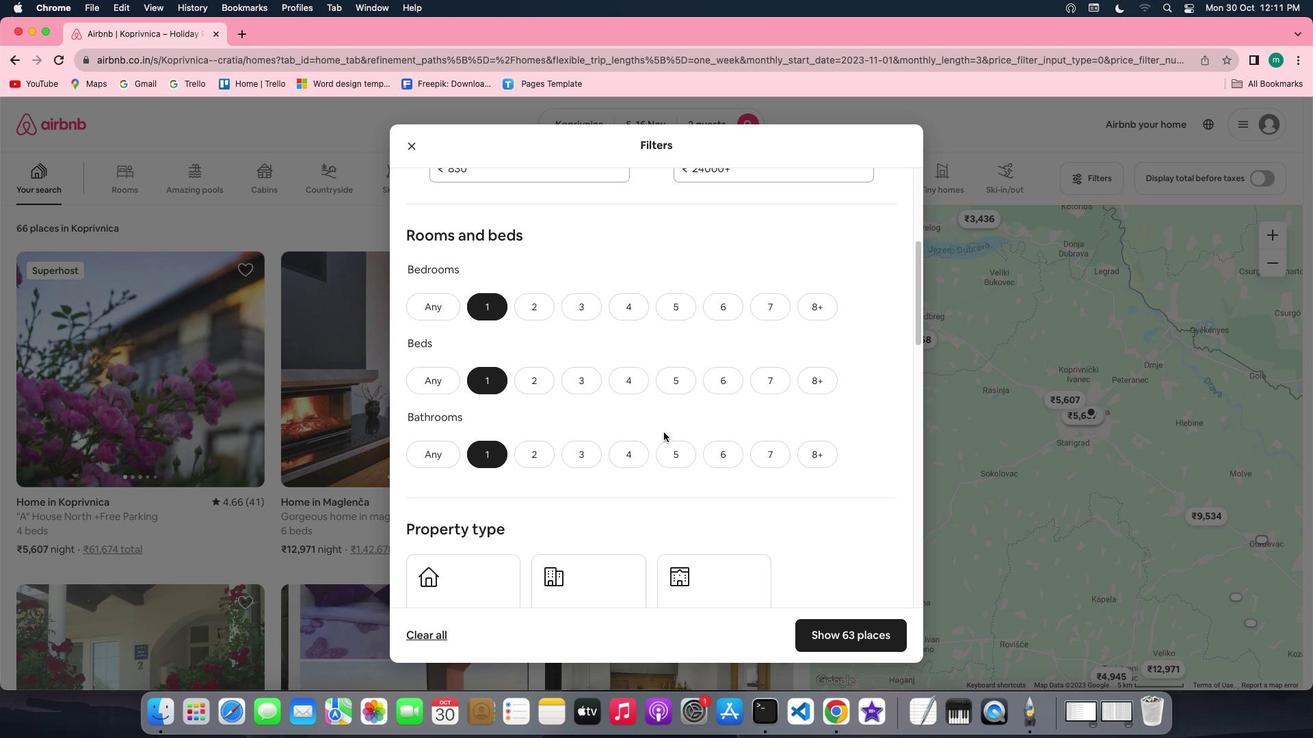 
Action: Mouse scrolled (686, 435) with delta (90, 4)
Screenshot: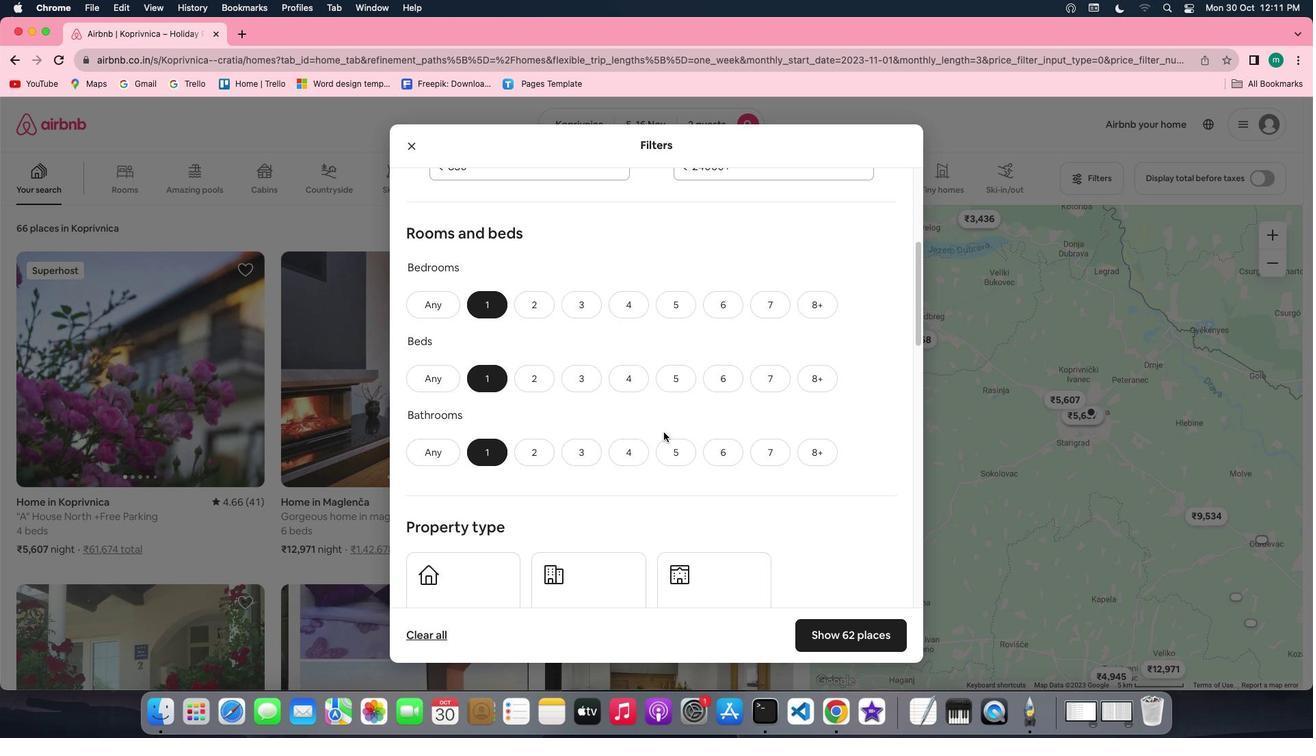 
Action: Mouse scrolled (686, 435) with delta (90, 4)
Screenshot: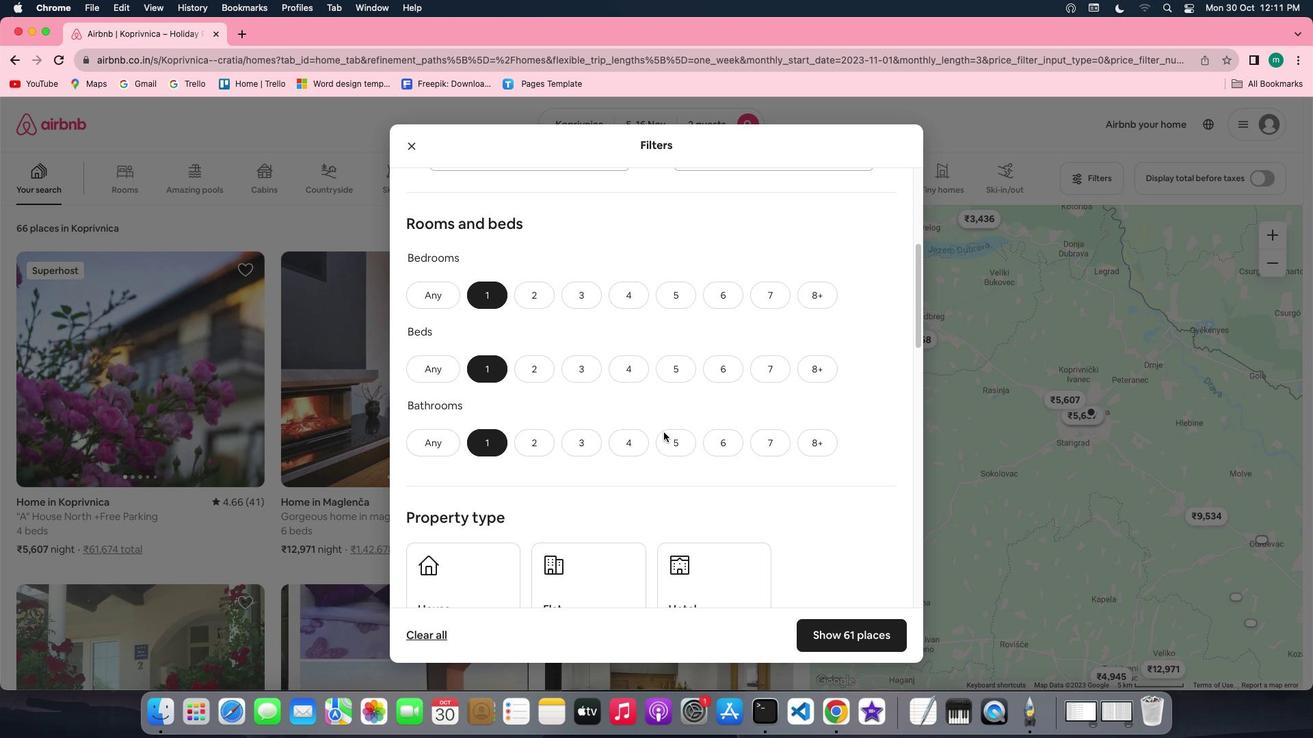
Action: Mouse scrolled (686, 435) with delta (90, 2)
Screenshot: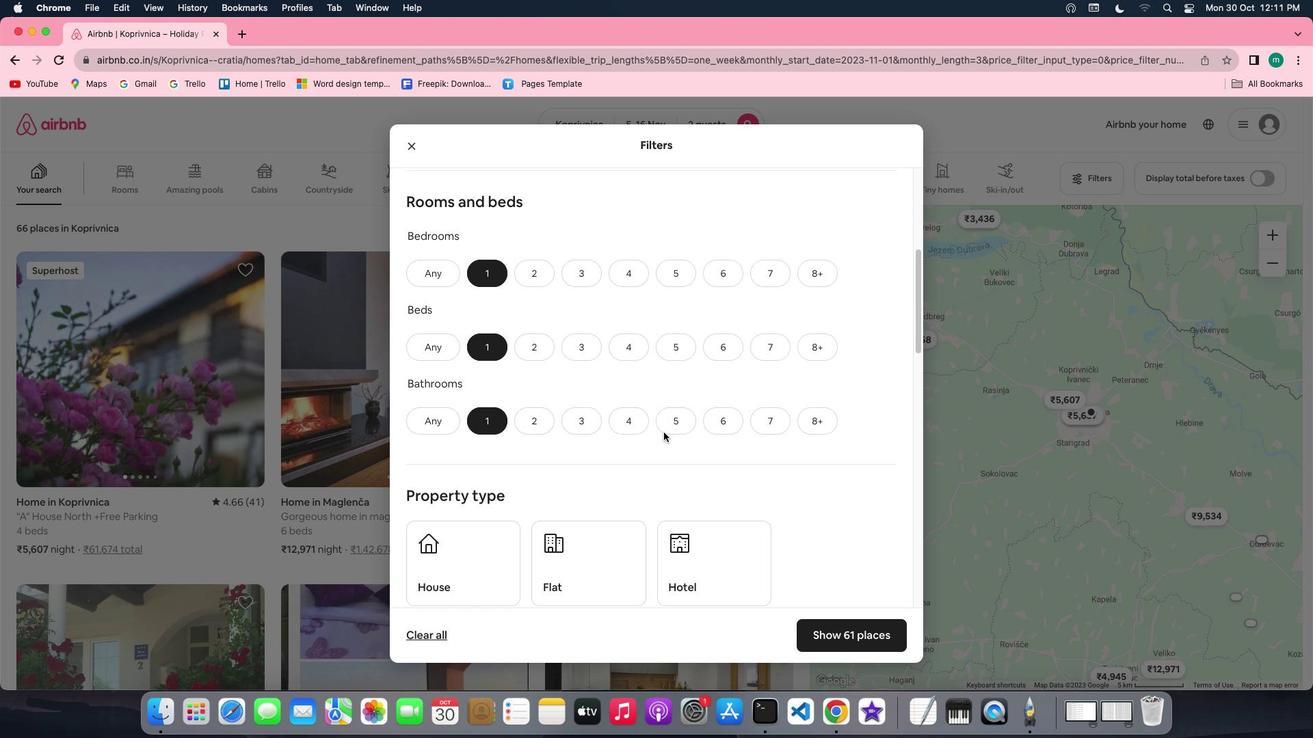 
Action: Mouse scrolled (686, 435) with delta (90, 4)
Screenshot: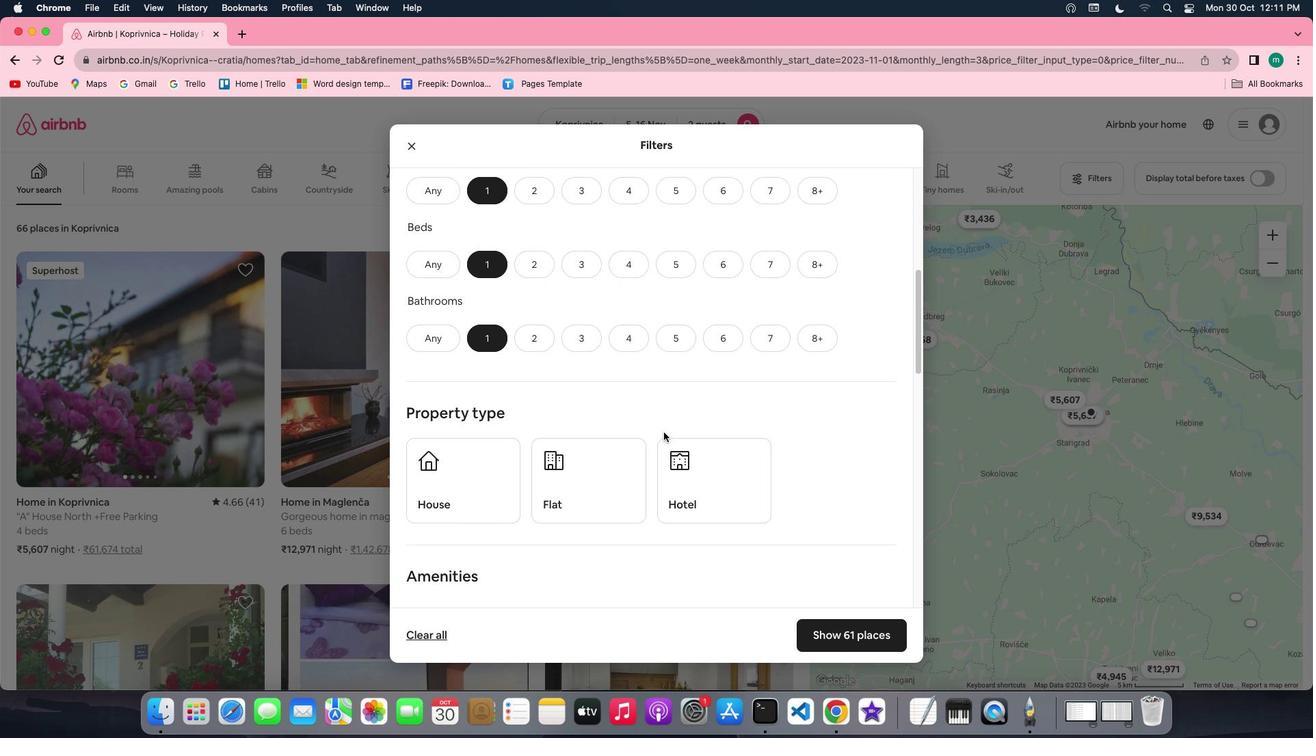 
Action: Mouse scrolled (686, 435) with delta (90, 4)
Screenshot: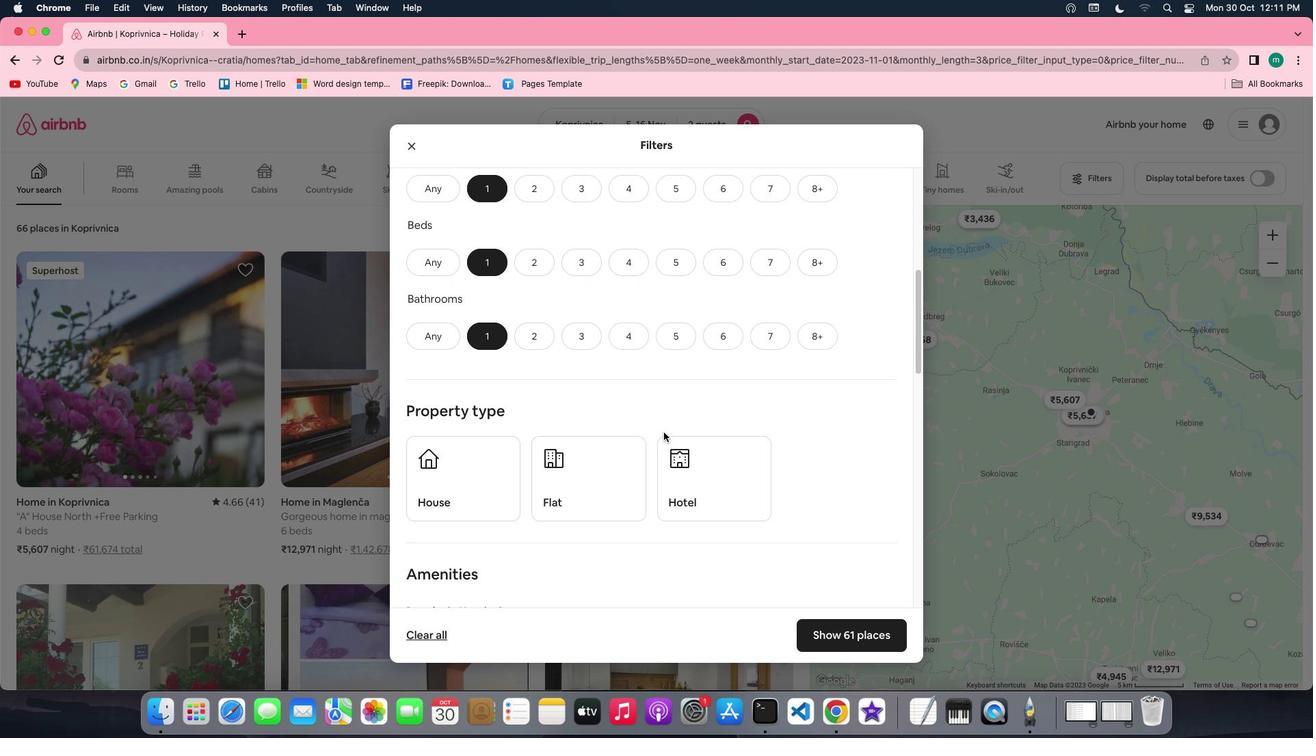 
Action: Mouse scrolled (686, 435) with delta (90, 4)
Screenshot: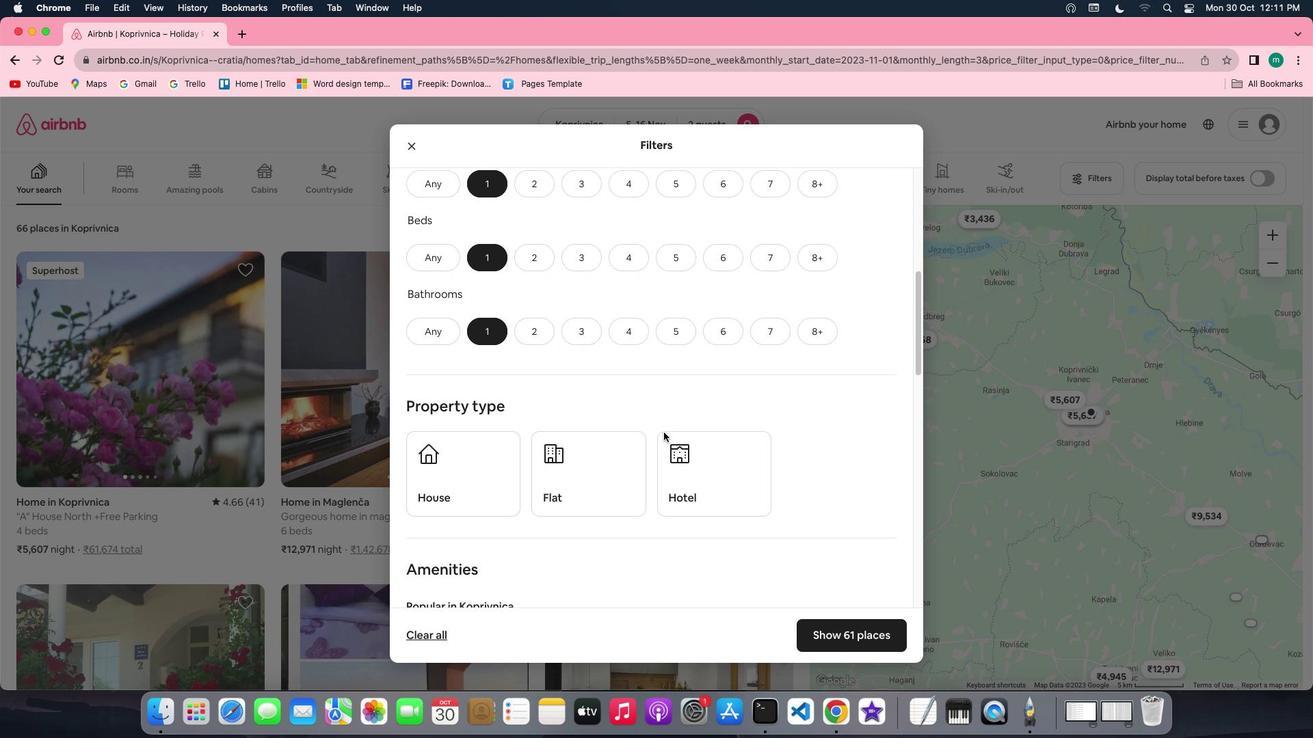
Action: Mouse scrolled (686, 435) with delta (90, 4)
Screenshot: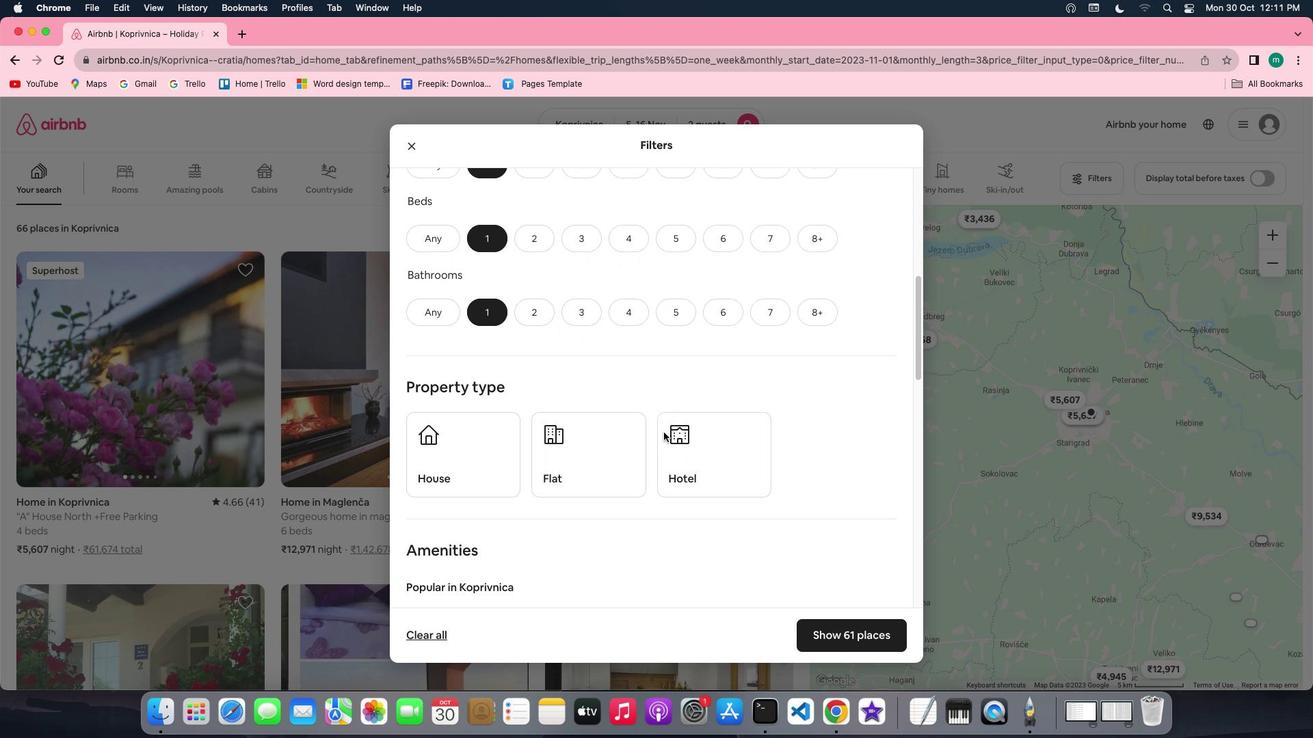 
Action: Mouse scrolled (686, 435) with delta (90, 4)
Screenshot: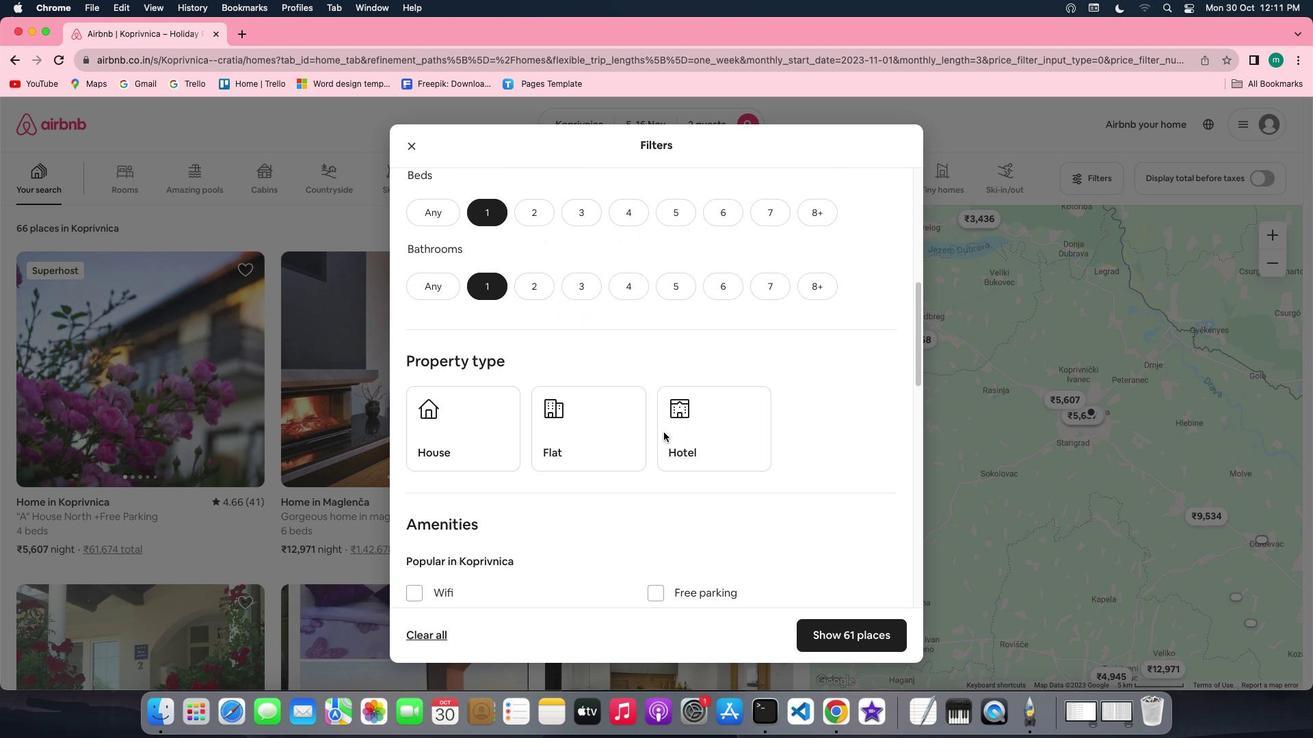 
Action: Mouse moved to (710, 433)
Screenshot: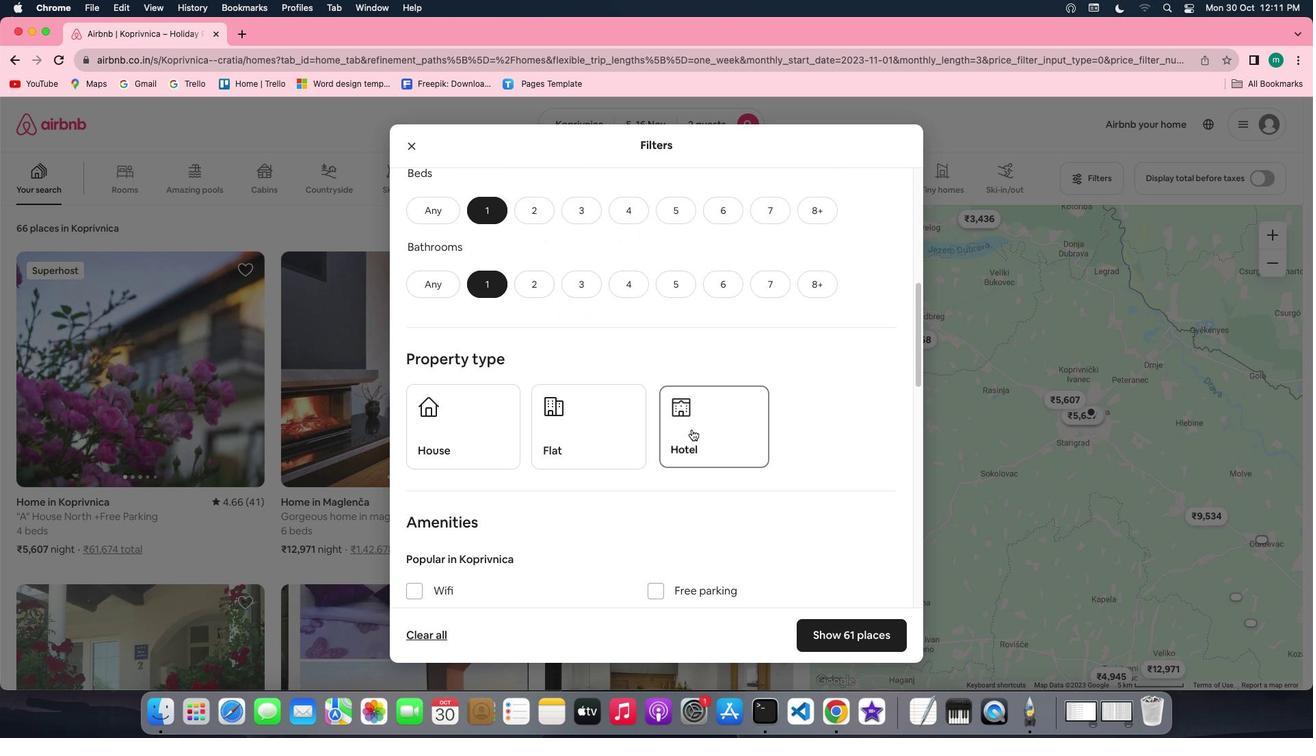 
Action: Mouse pressed left at (710, 433)
Screenshot: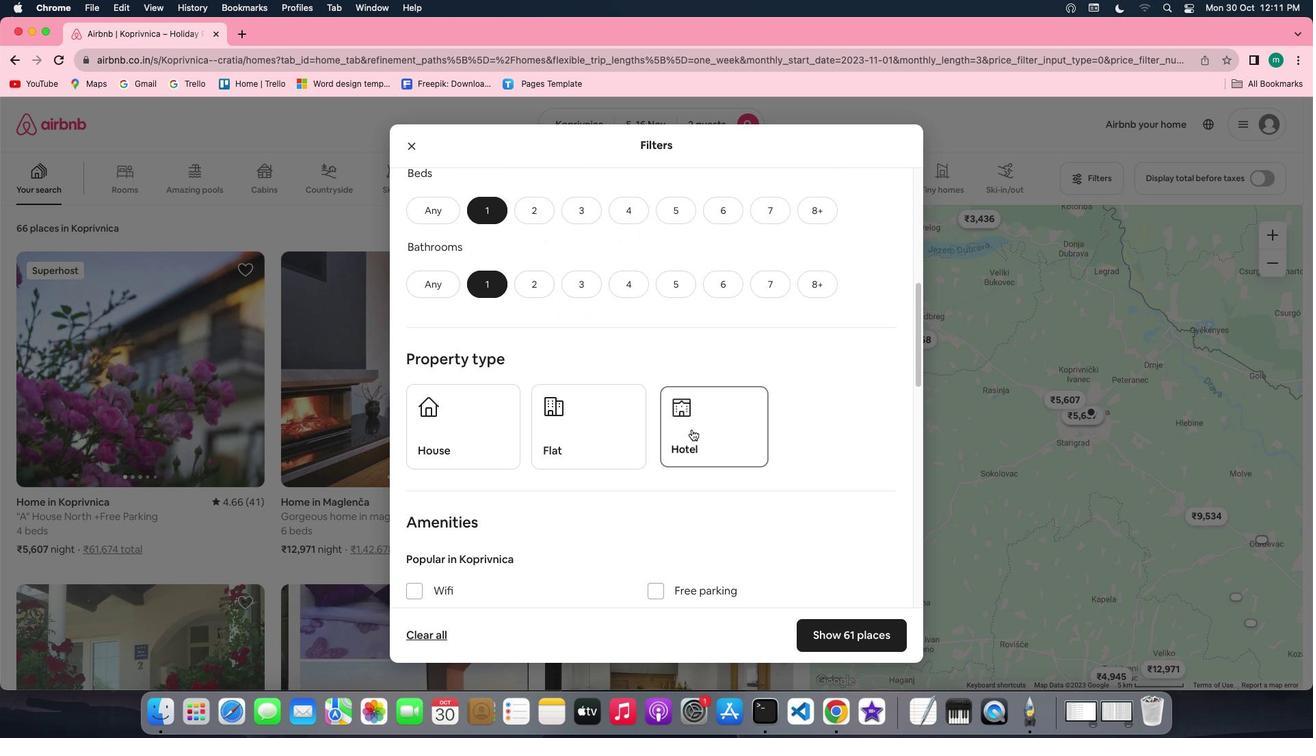 
Action: Mouse moved to (784, 470)
Screenshot: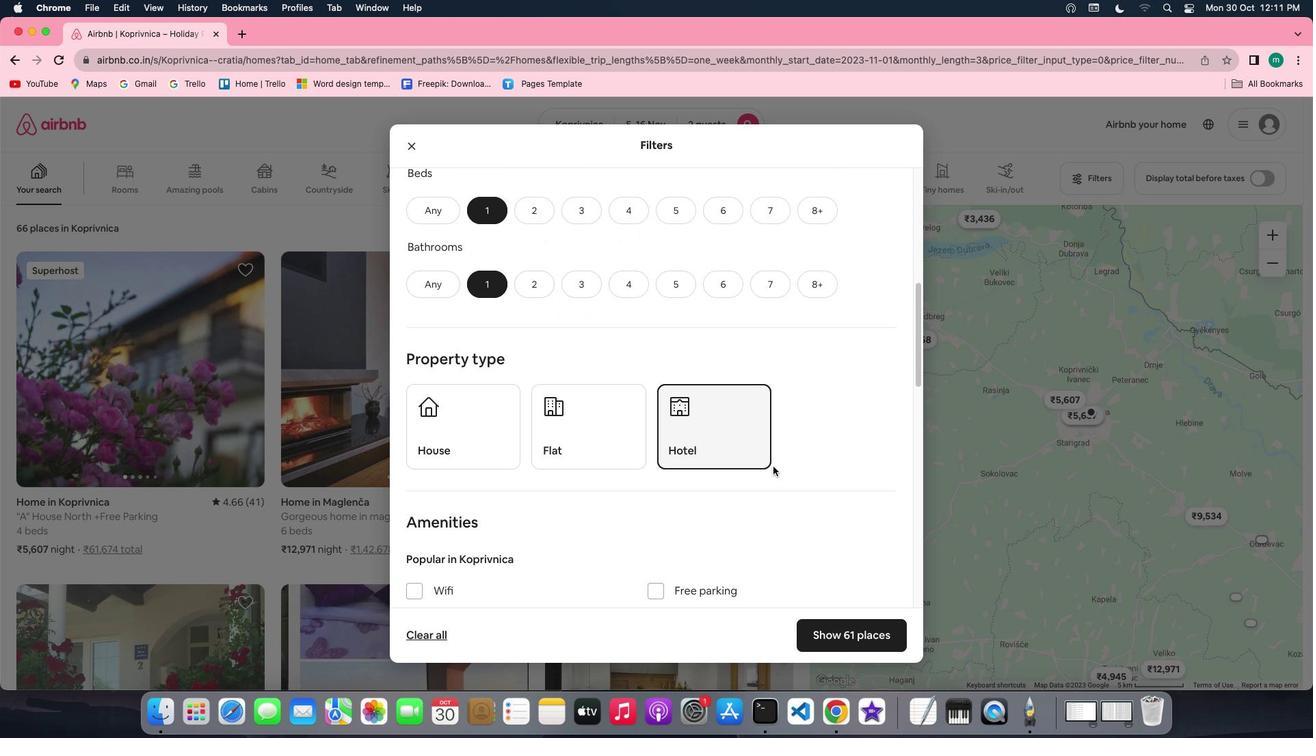 
Action: Mouse scrolled (784, 470) with delta (90, 4)
Screenshot: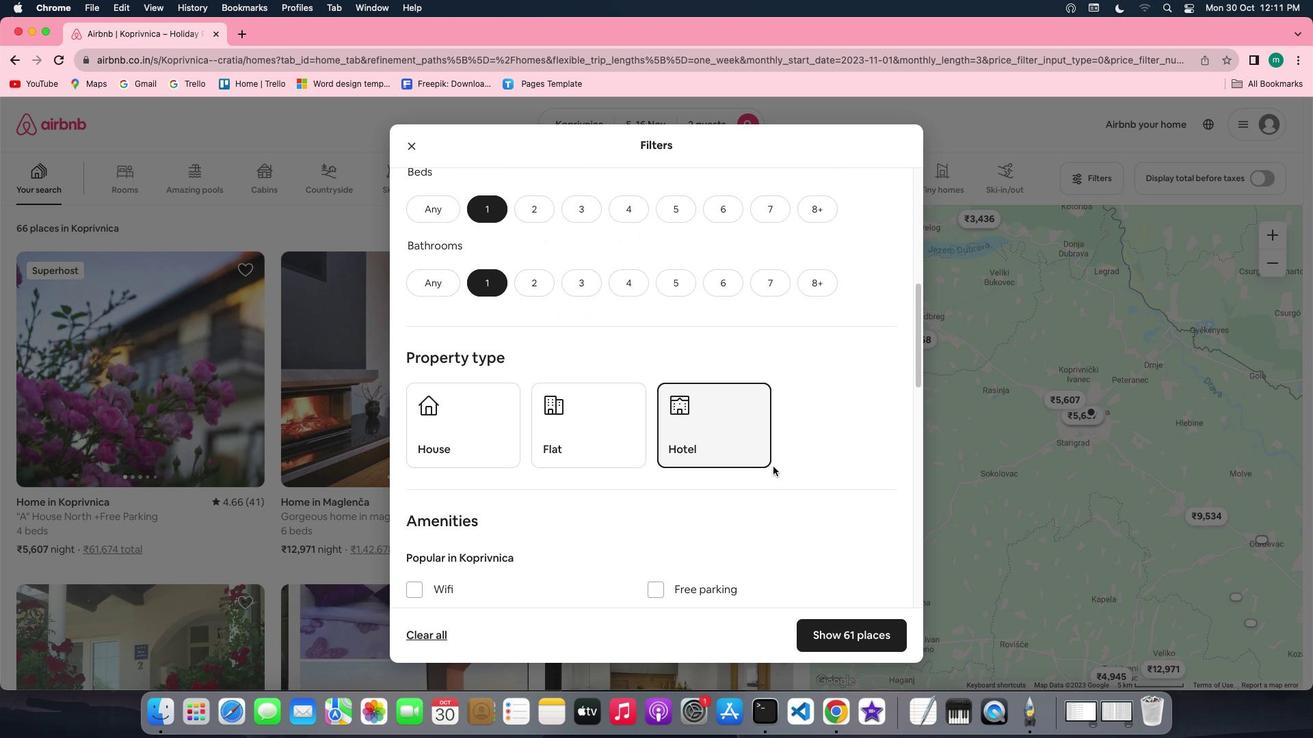 
Action: Mouse scrolled (784, 470) with delta (90, 4)
Screenshot: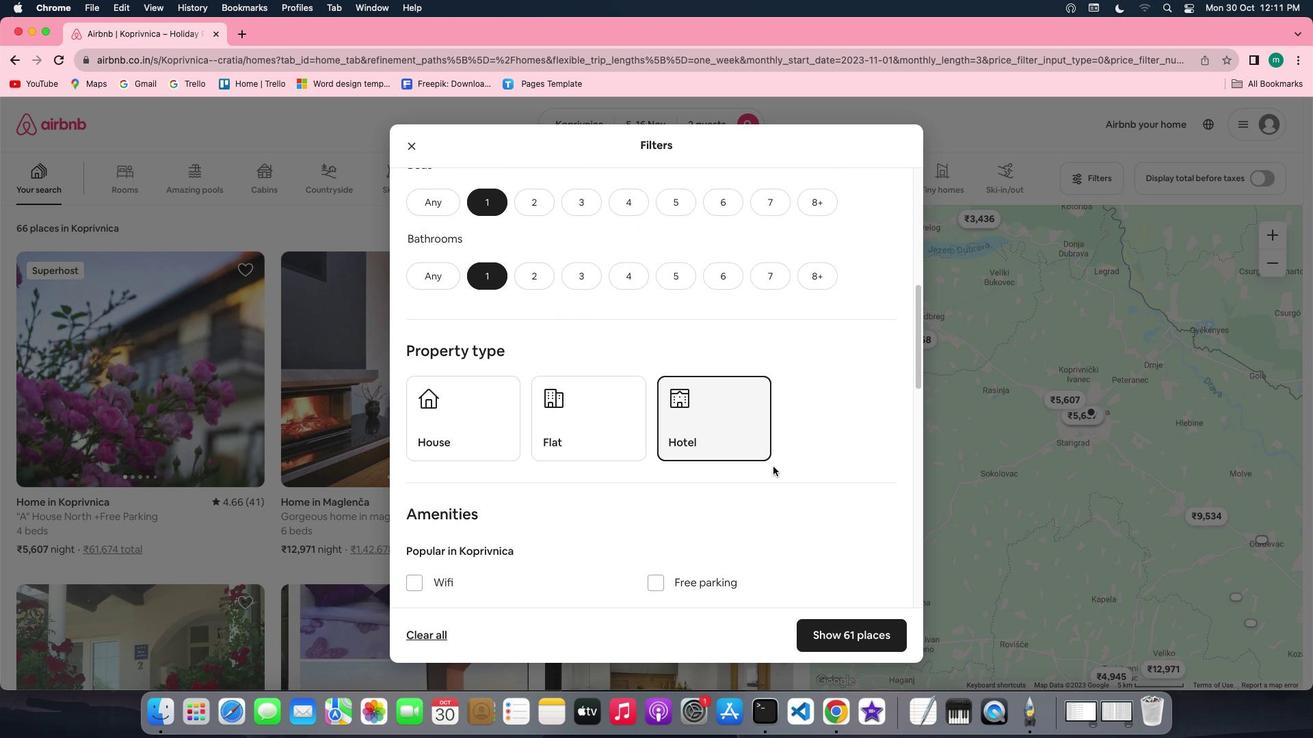 
Action: Mouse scrolled (784, 470) with delta (90, 4)
Screenshot: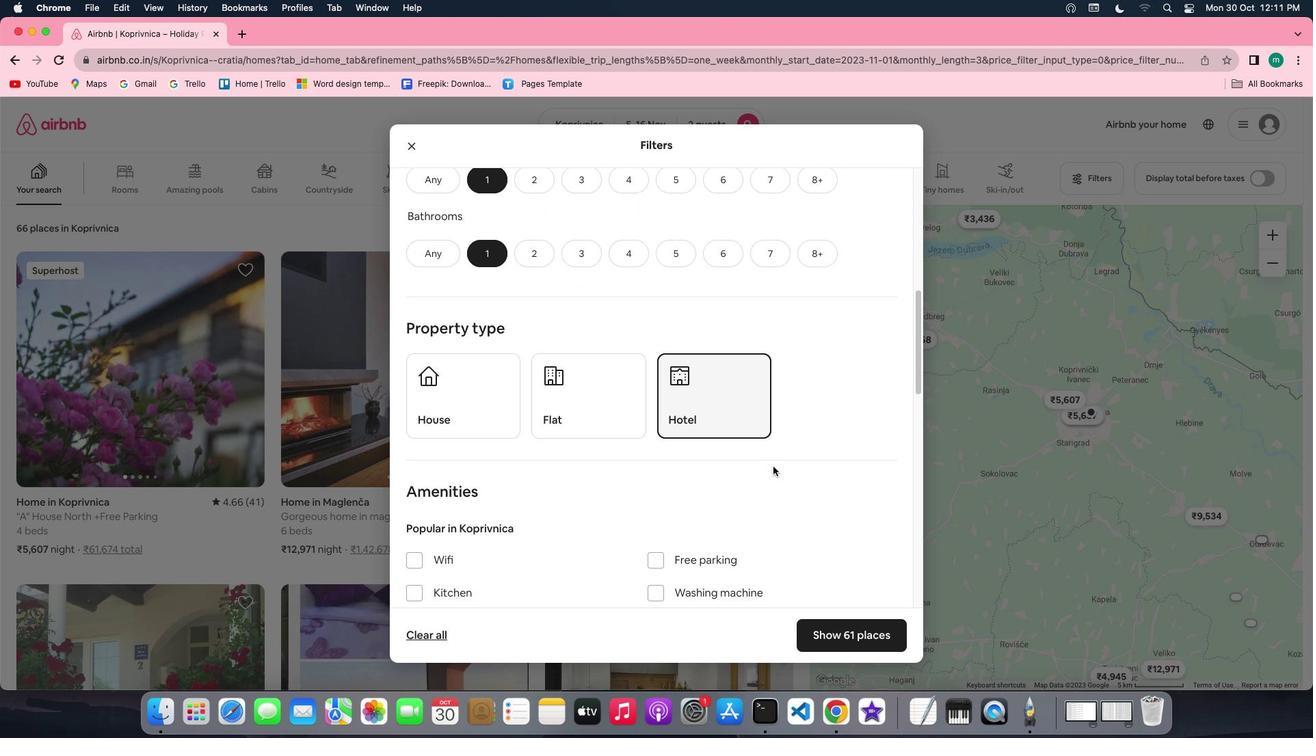 
Action: Mouse scrolled (784, 470) with delta (90, 4)
Screenshot: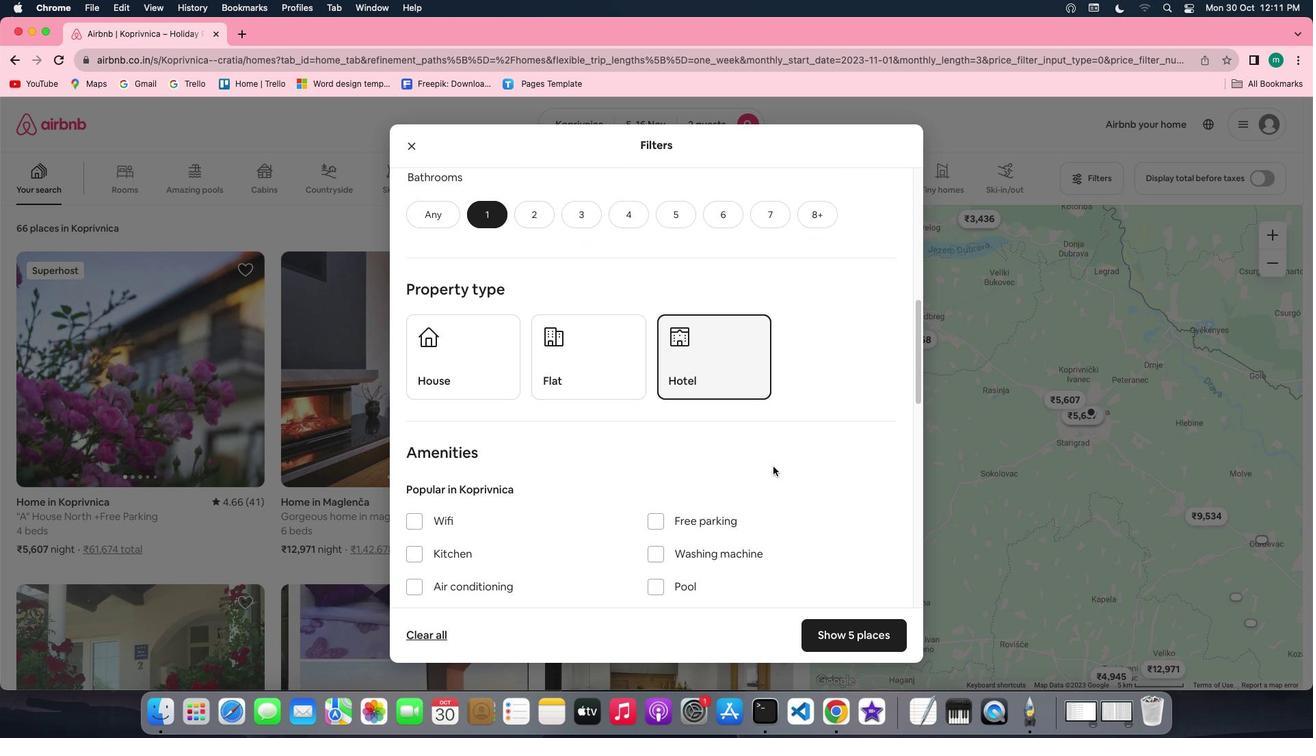 
Action: Mouse scrolled (784, 470) with delta (90, 4)
Screenshot: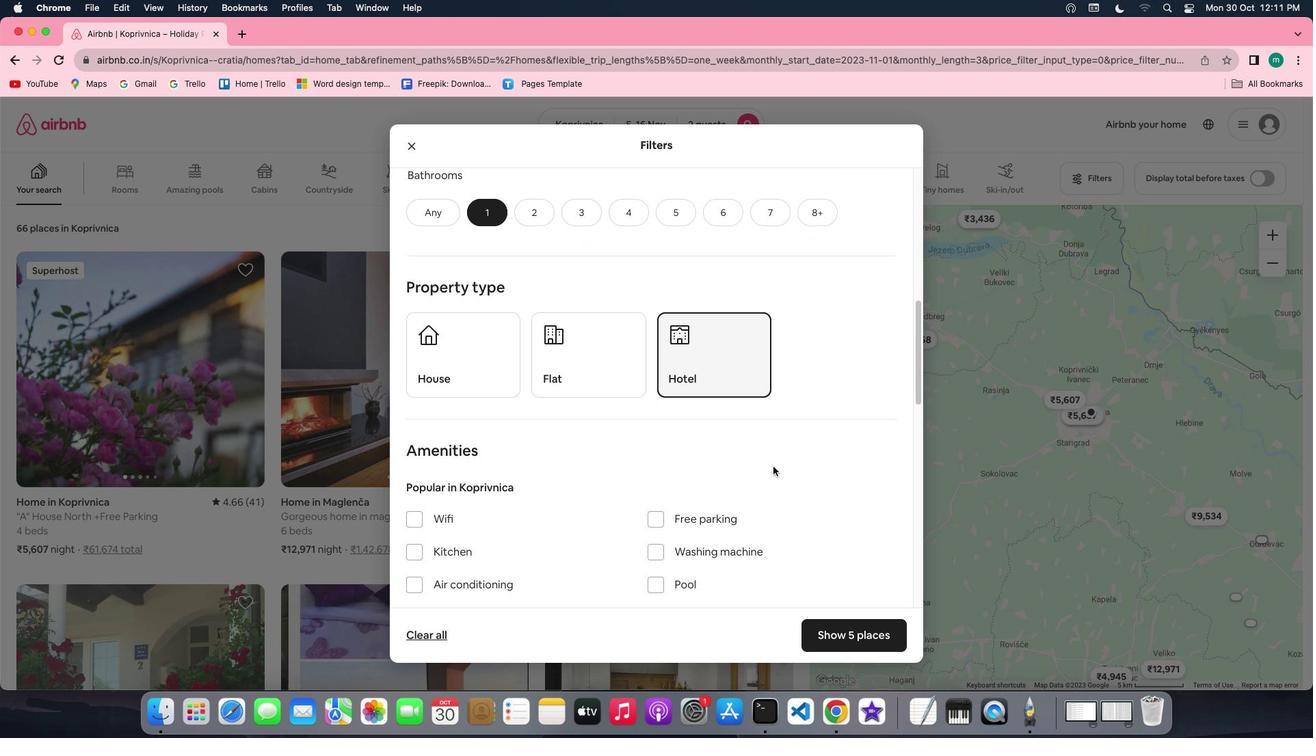 
Action: Mouse scrolled (784, 470) with delta (90, 4)
Screenshot: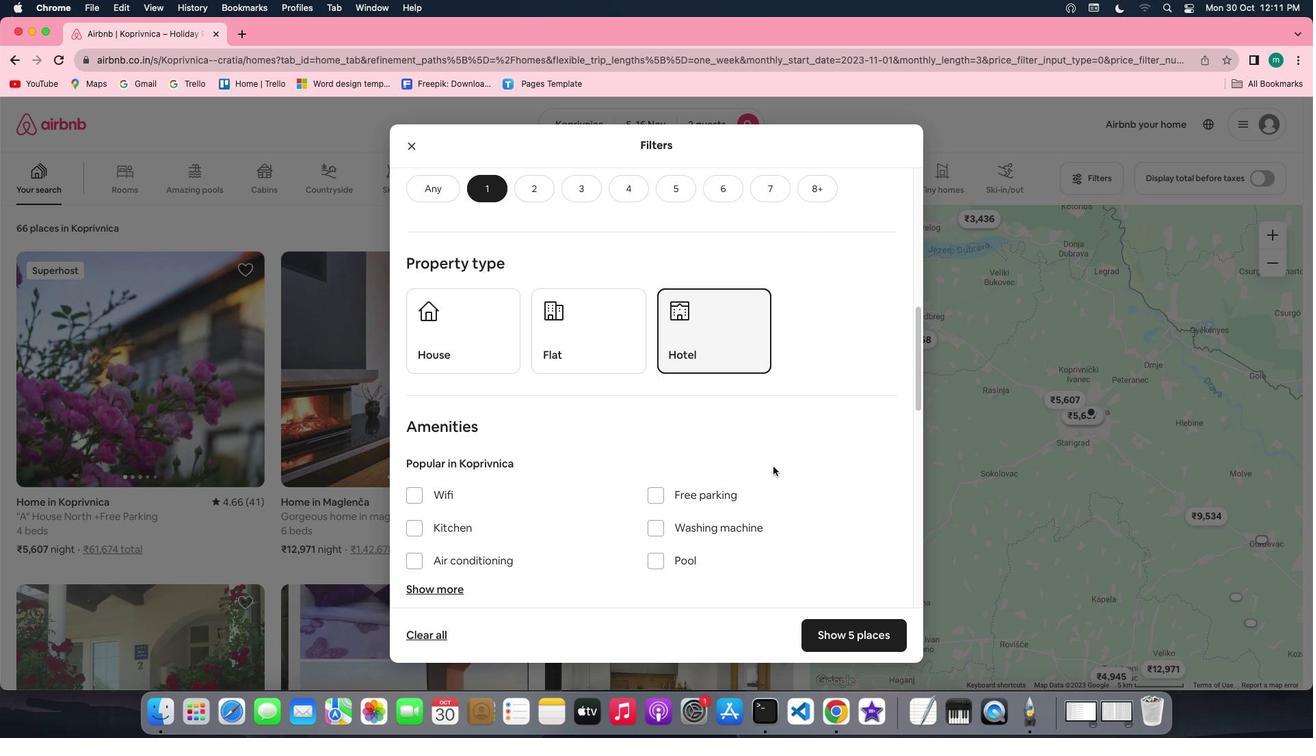 
Action: Mouse scrolled (784, 470) with delta (90, 4)
Screenshot: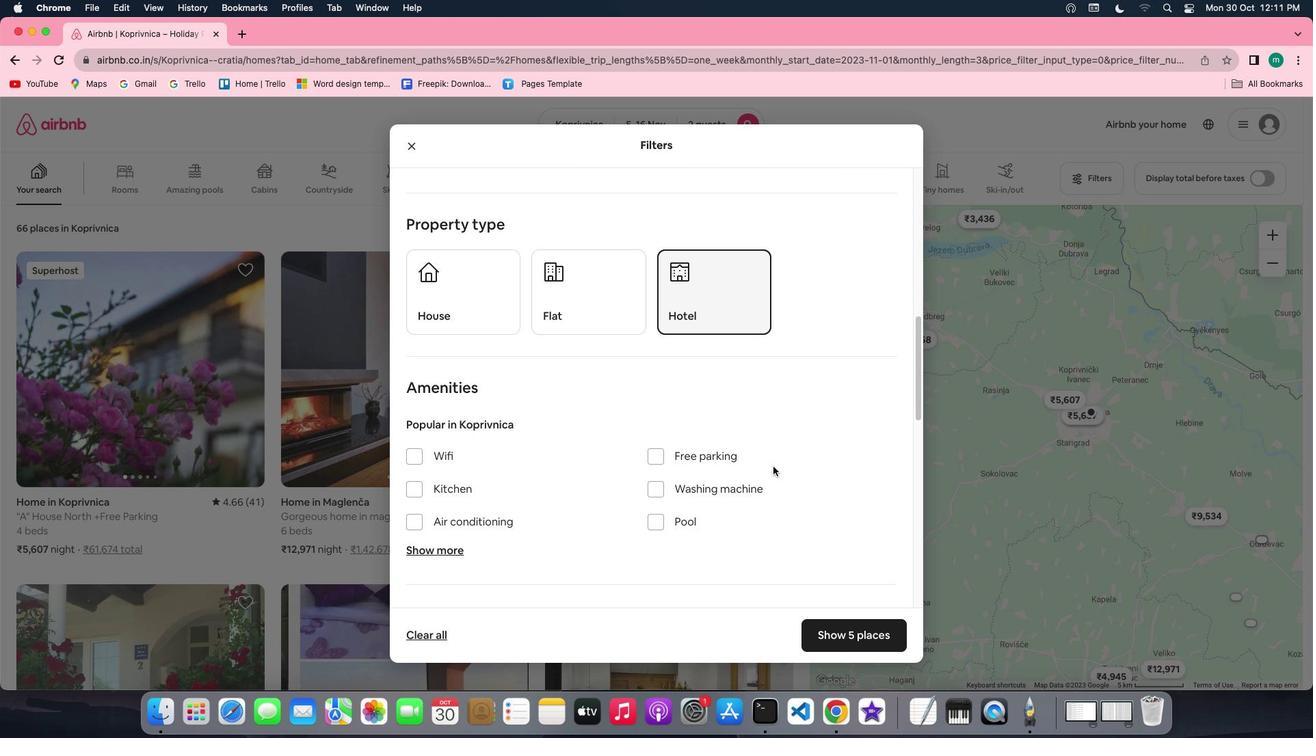 
Action: Mouse scrolled (784, 470) with delta (90, 4)
Screenshot: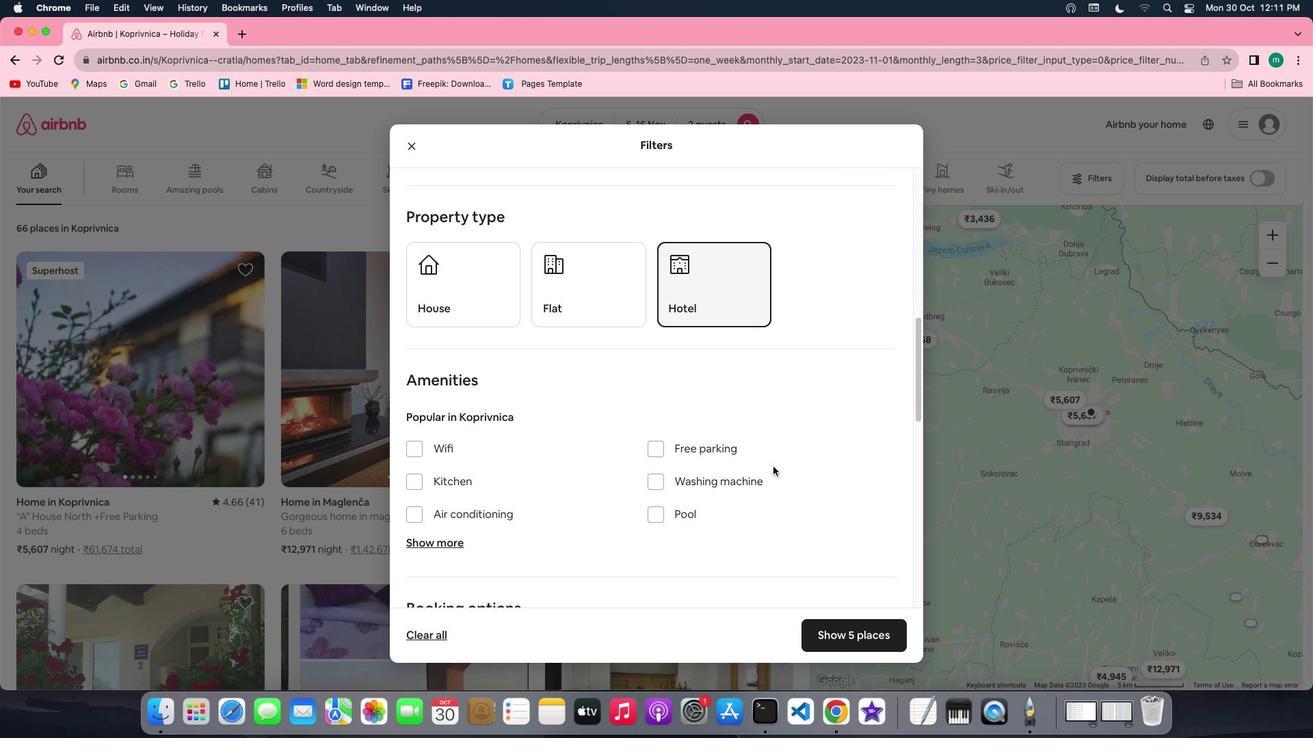 
Action: Mouse scrolled (784, 470) with delta (90, 3)
Screenshot: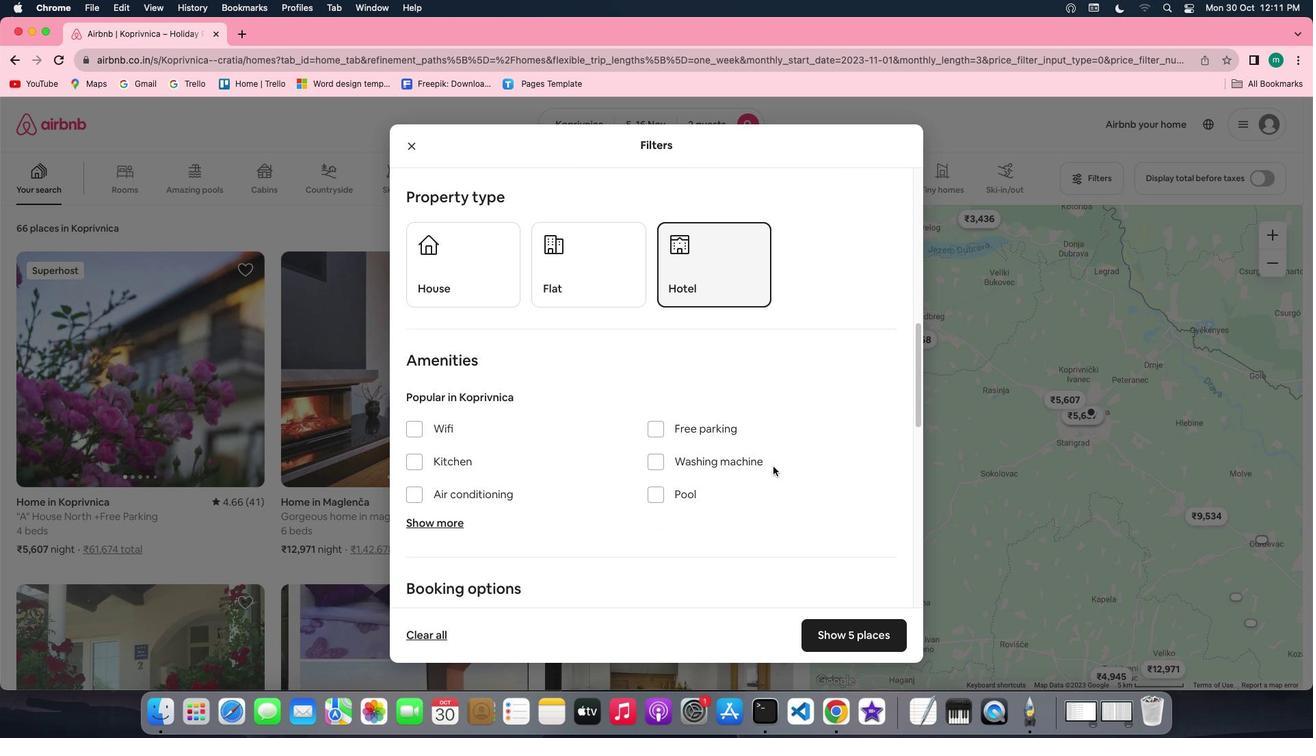 
Action: Mouse scrolled (784, 470) with delta (90, 4)
Screenshot: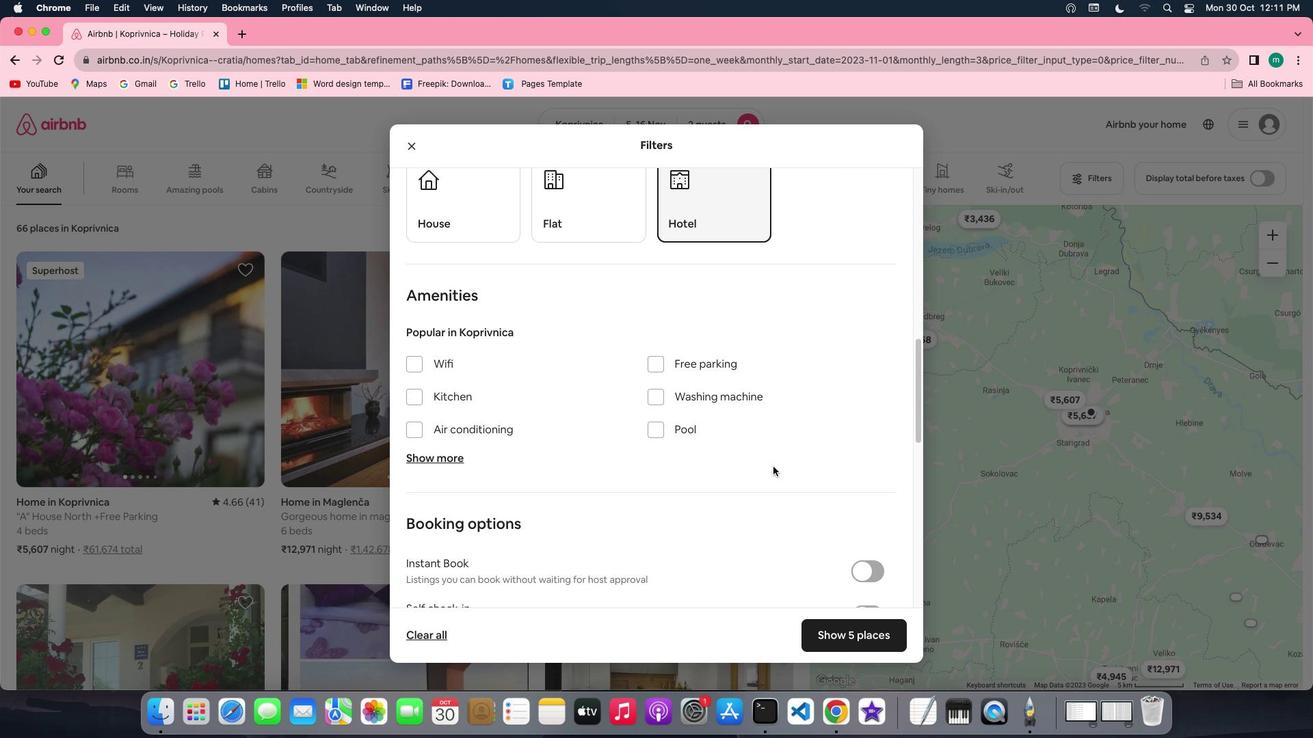 
Action: Mouse scrolled (784, 470) with delta (90, 4)
Screenshot: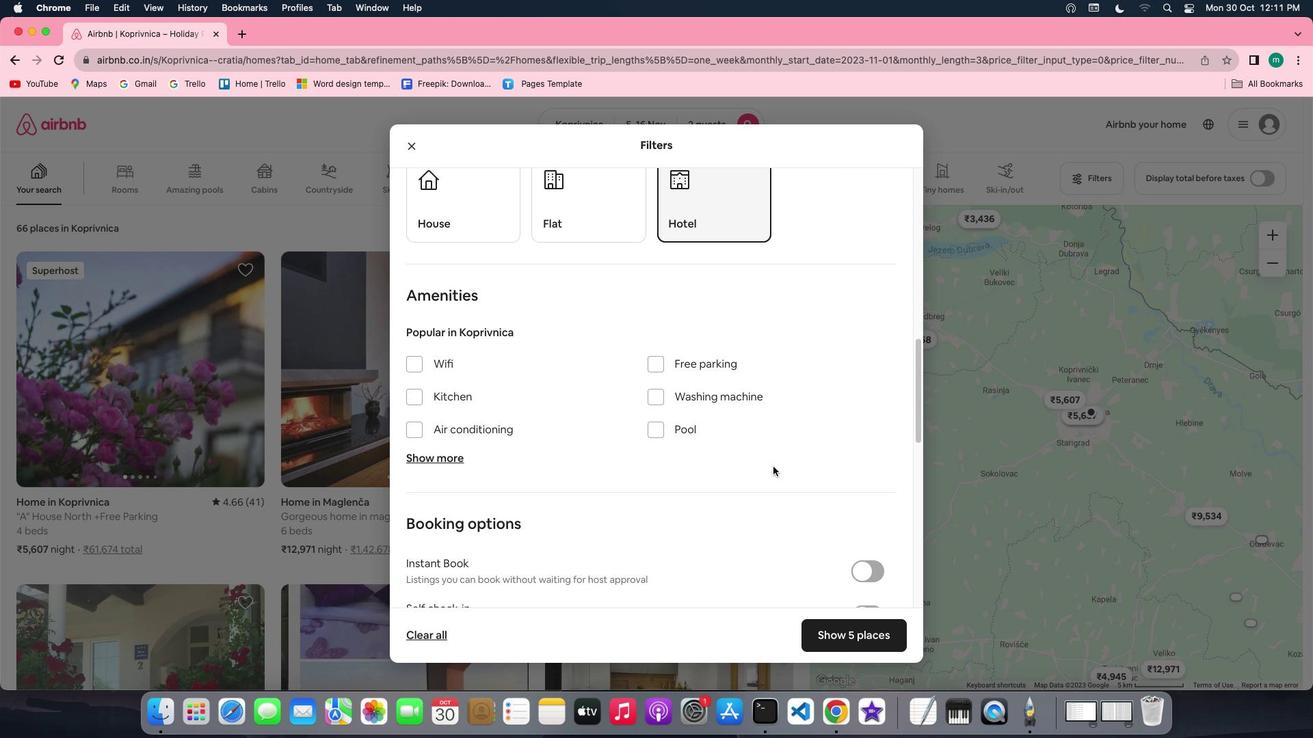 
Action: Mouse scrolled (784, 470) with delta (90, 3)
Screenshot: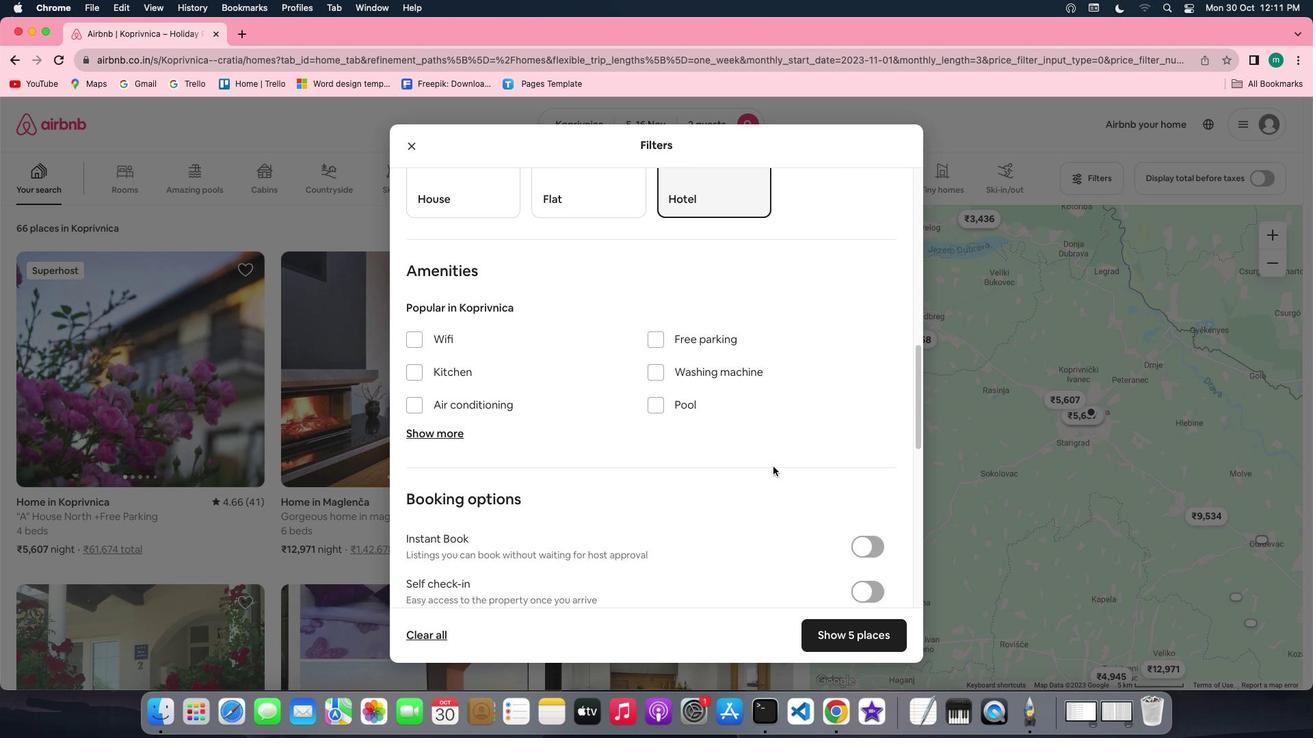 
Action: Mouse moved to (873, 522)
Screenshot: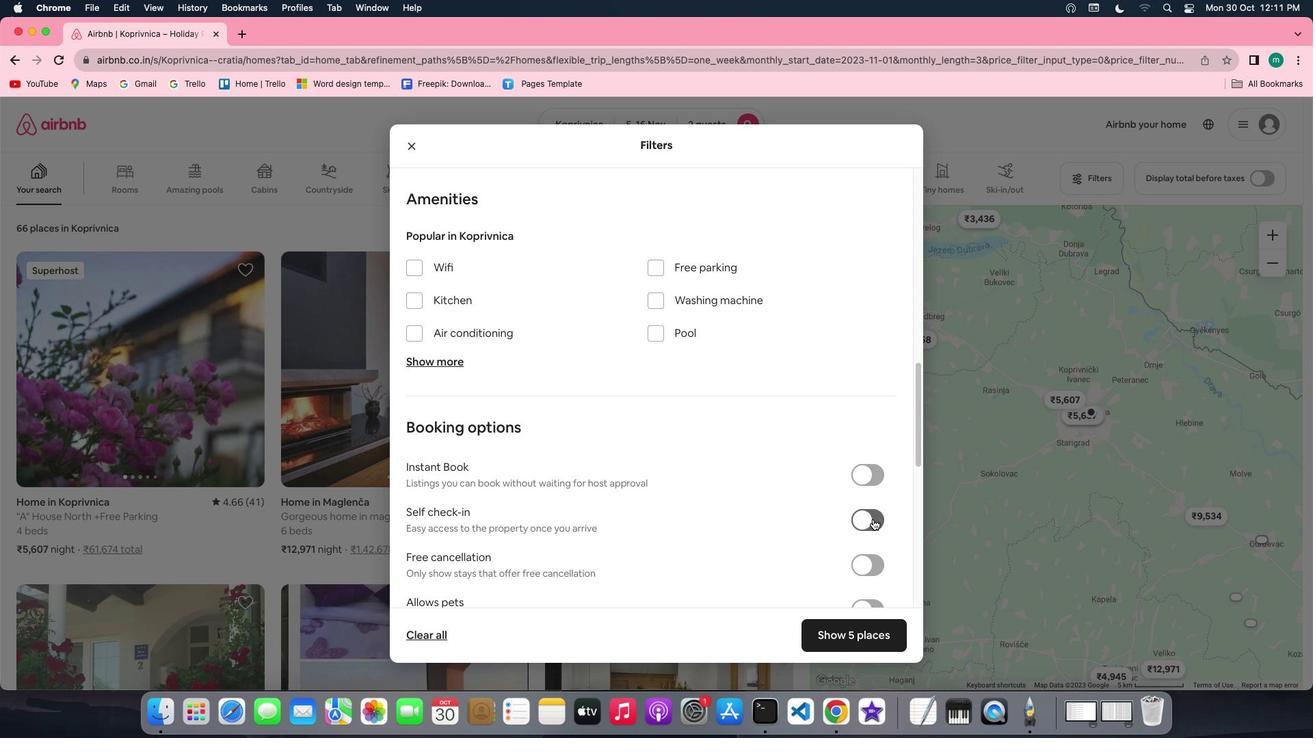 
Action: Mouse pressed left at (873, 522)
Screenshot: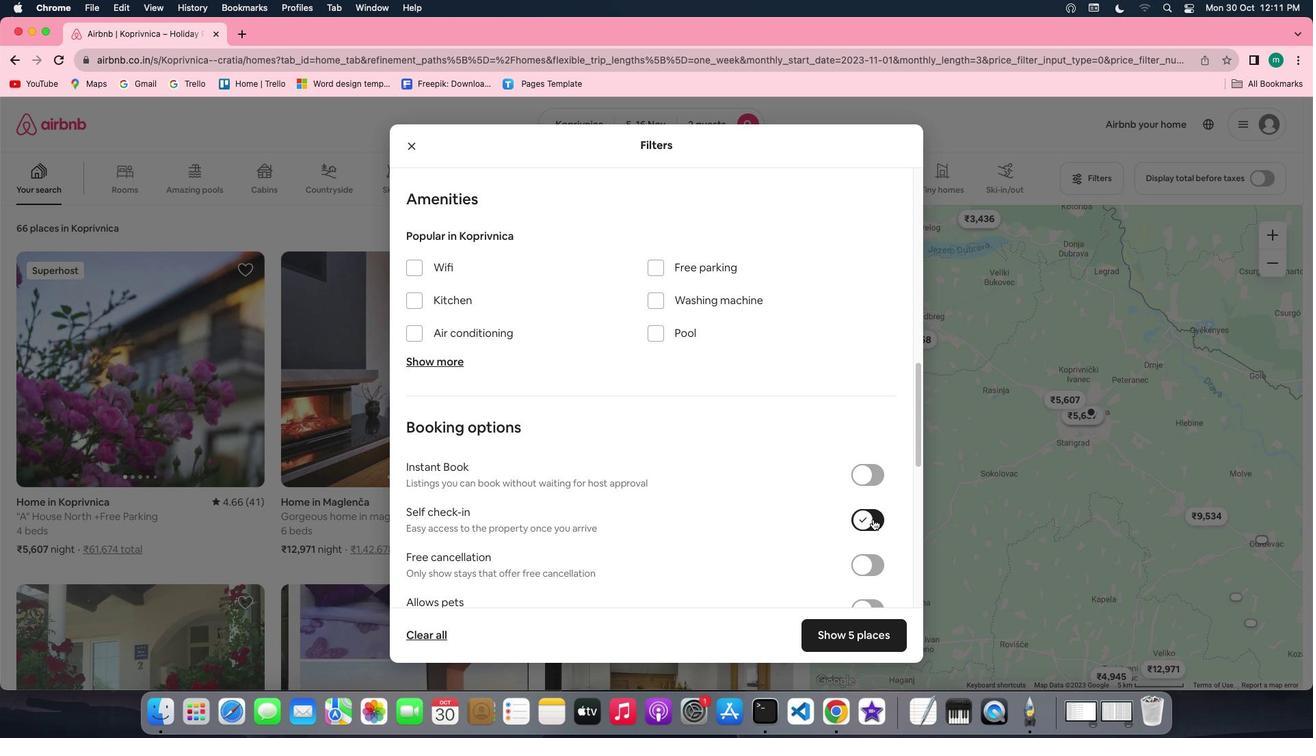 
Action: Mouse moved to (690, 470)
Screenshot: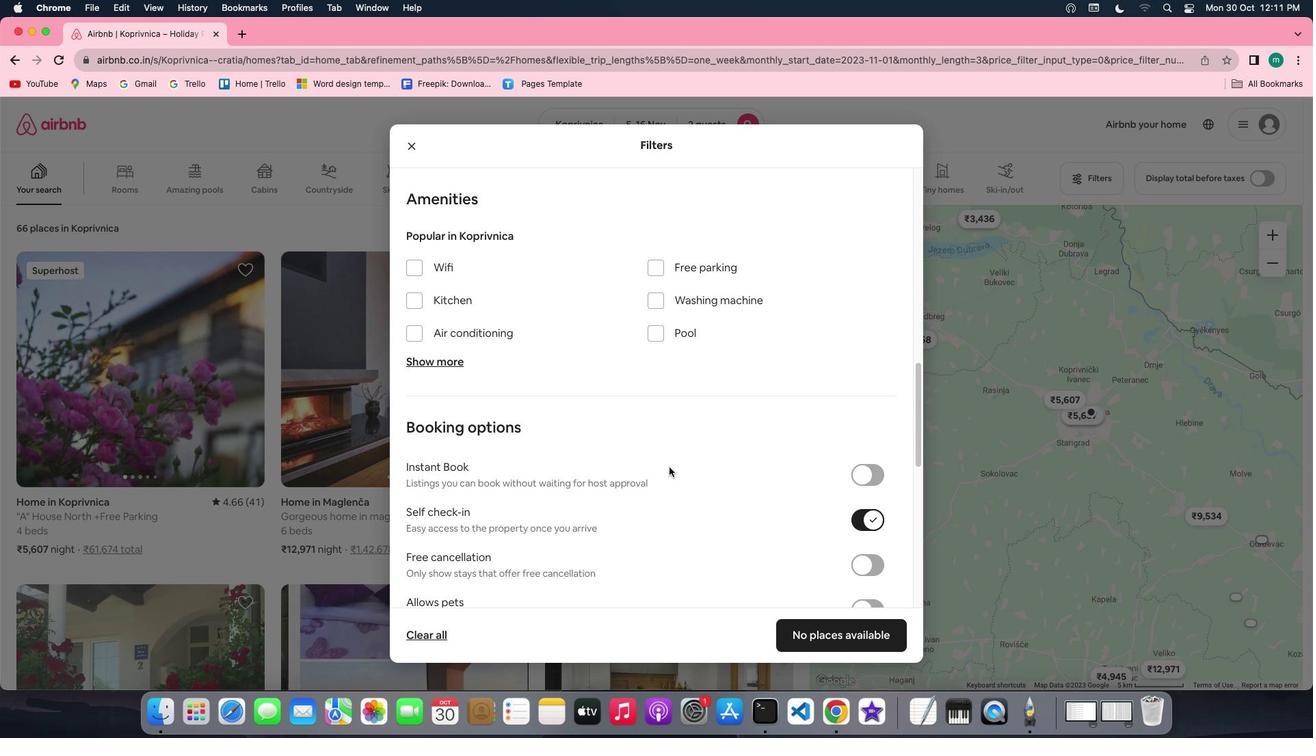 
Action: Mouse scrolled (690, 470) with delta (90, 4)
Screenshot: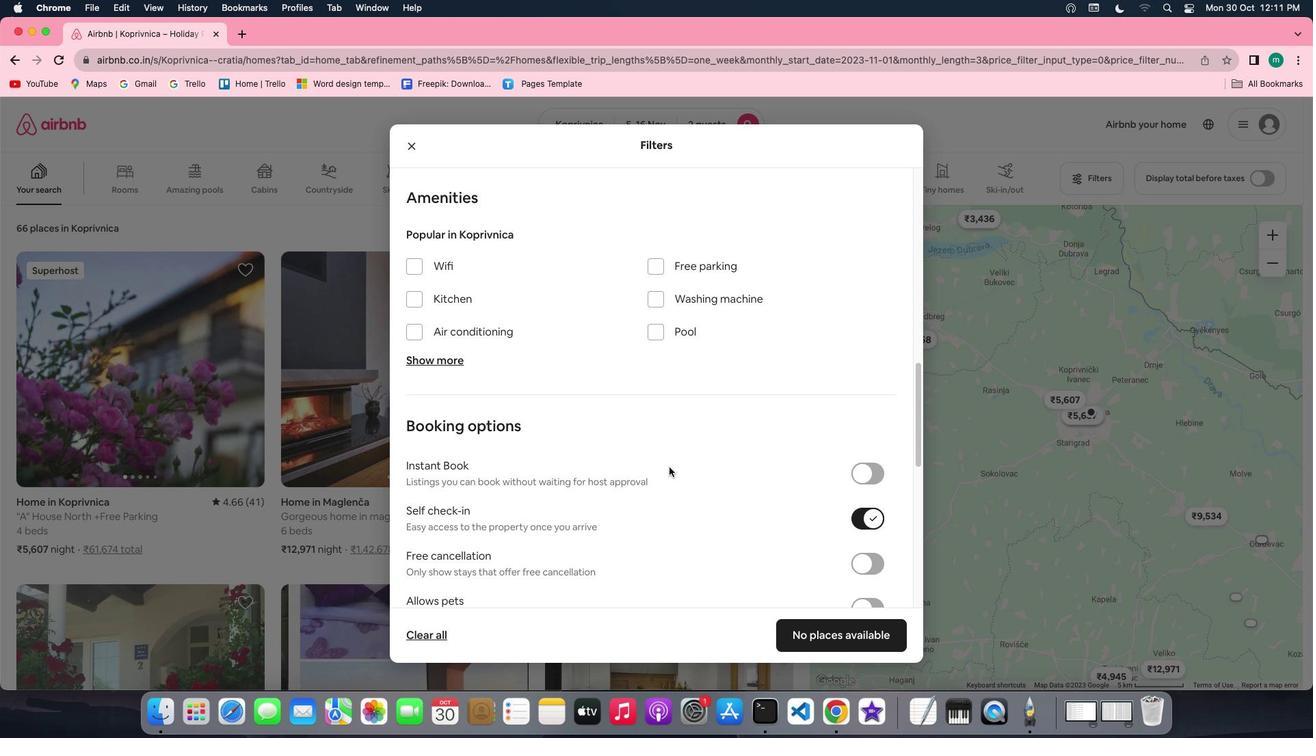 
Action: Mouse scrolled (690, 470) with delta (90, 4)
Screenshot: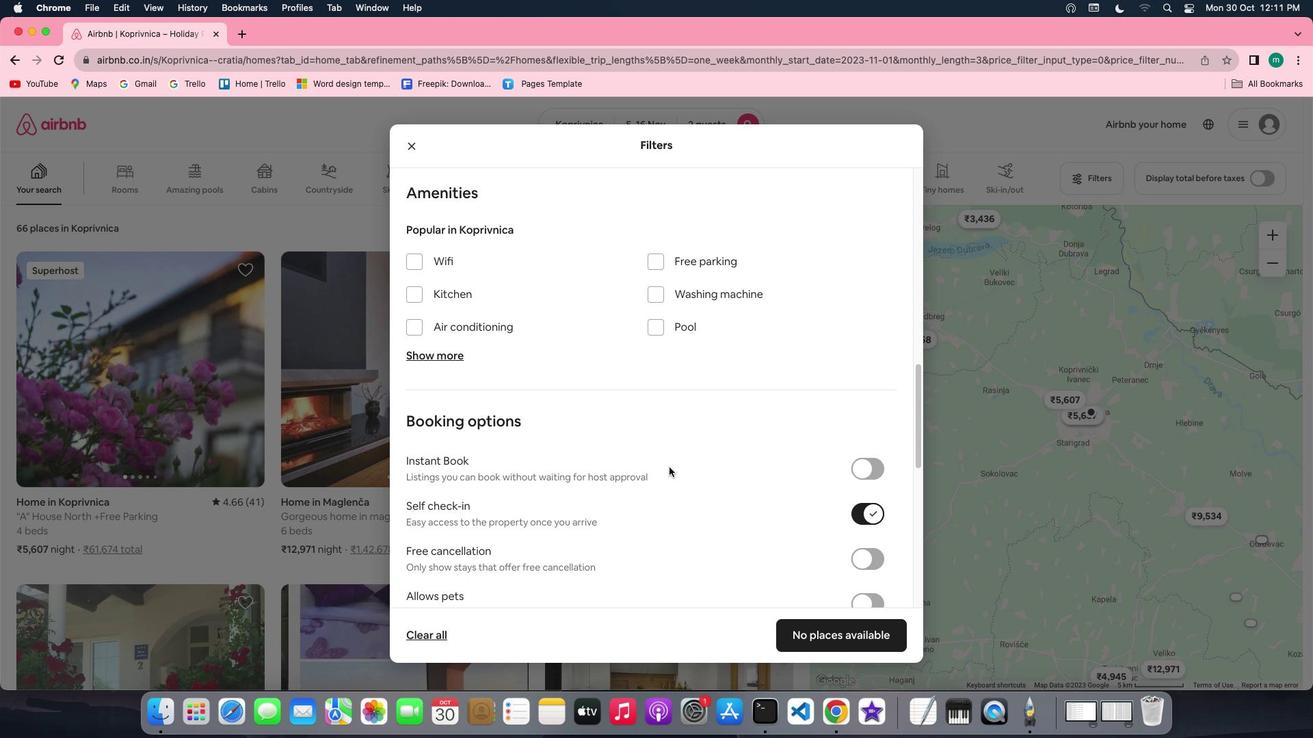 
Action: Mouse scrolled (690, 470) with delta (90, 4)
Screenshot: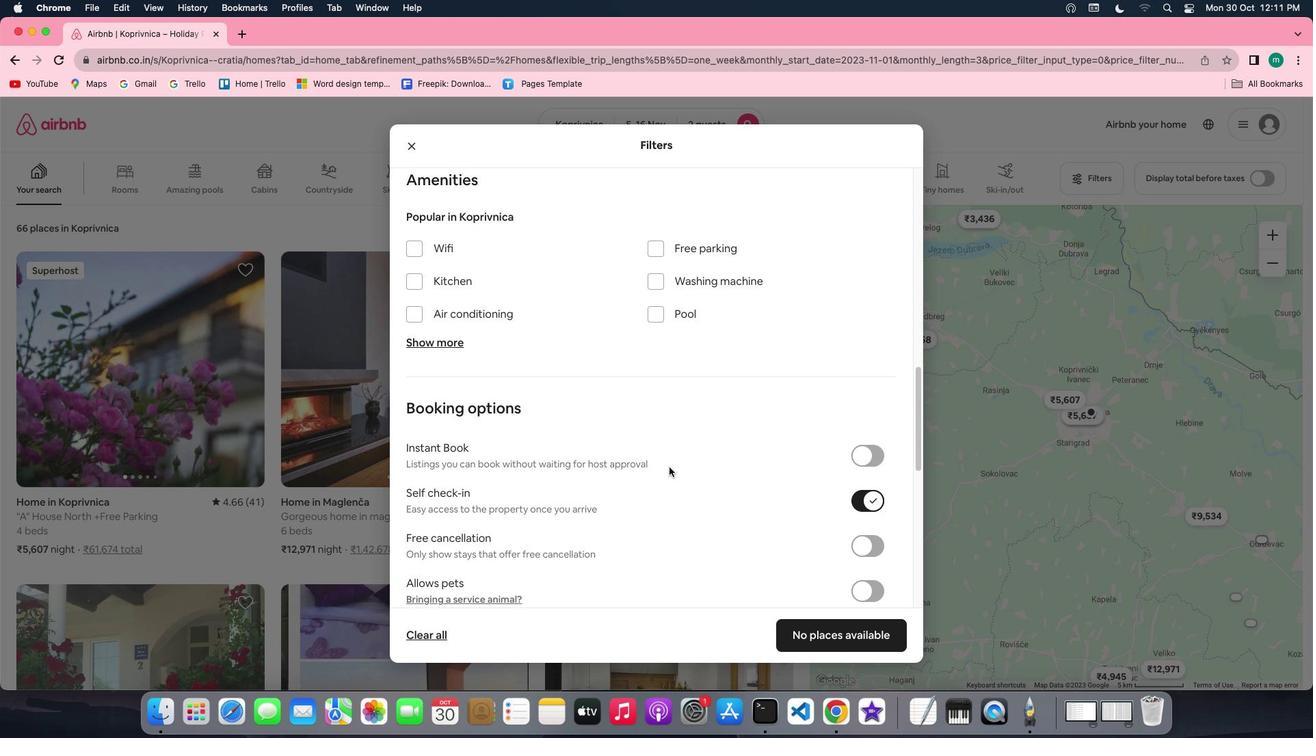 
Action: Mouse scrolled (690, 470) with delta (90, 4)
Screenshot: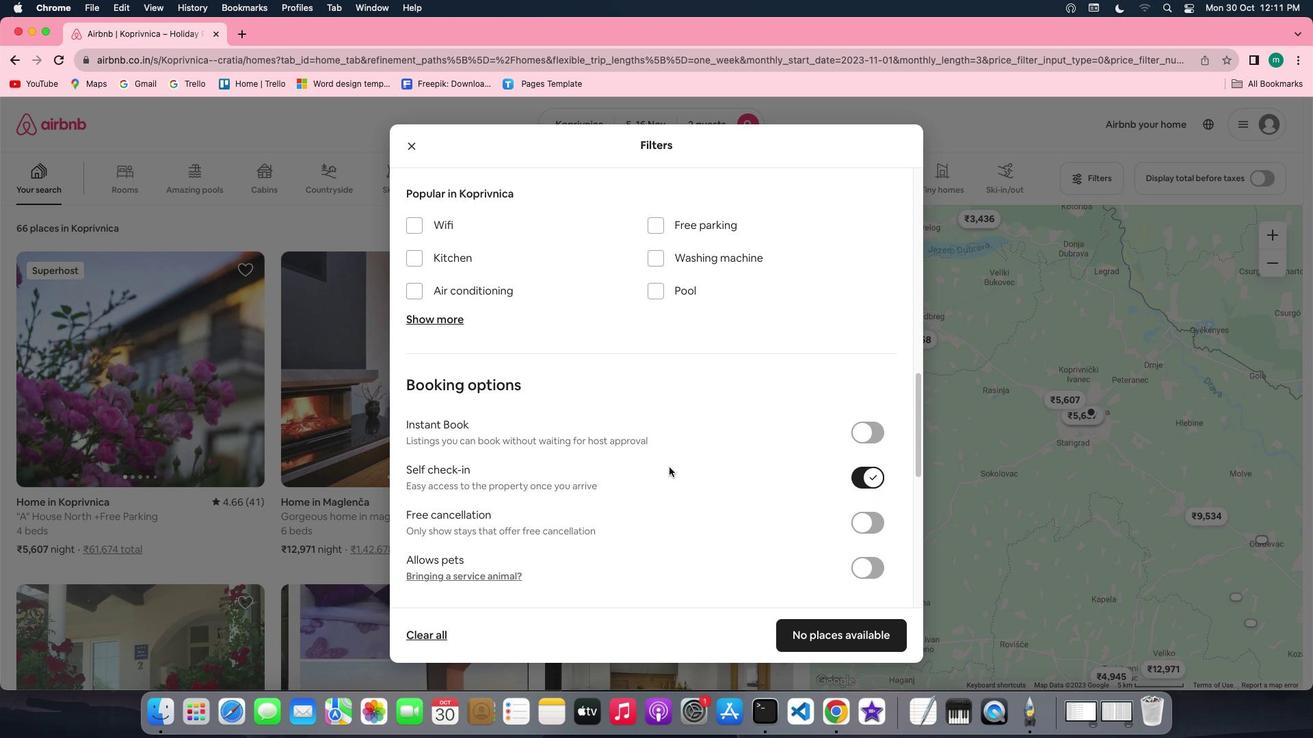 
Action: Mouse scrolled (690, 470) with delta (90, 4)
Screenshot: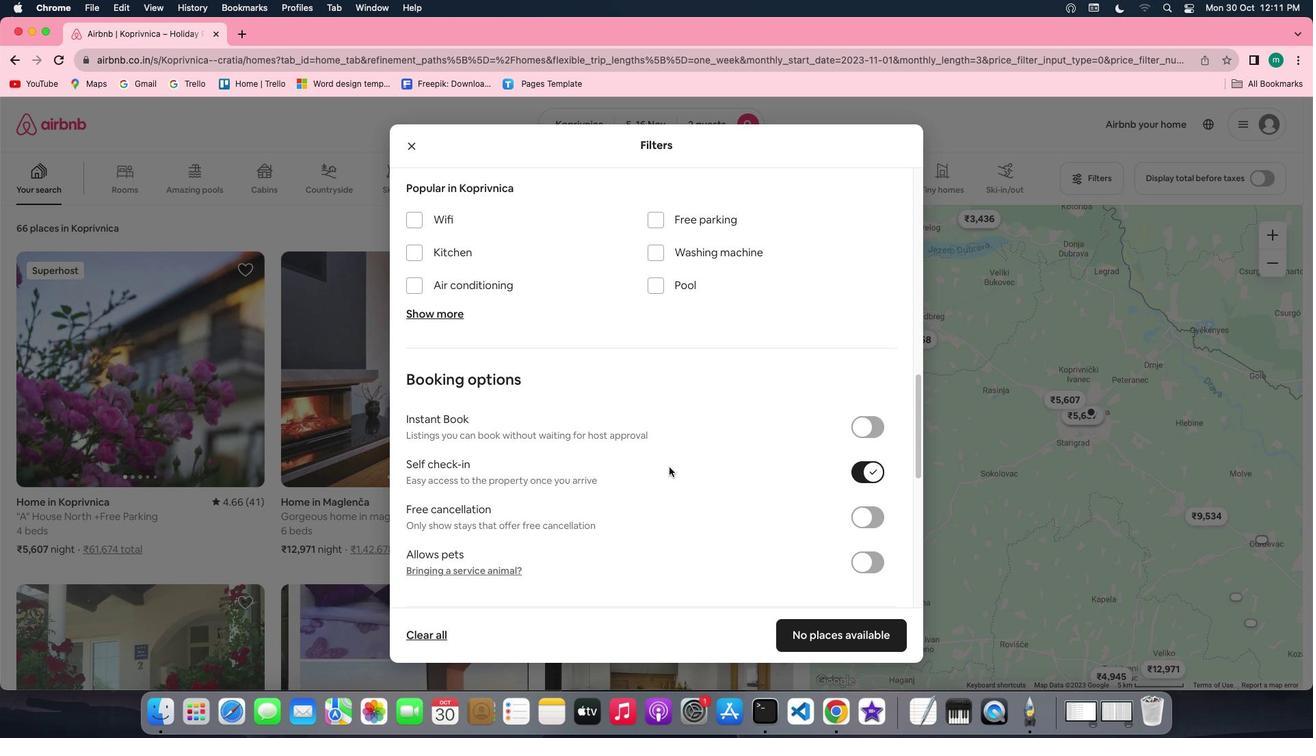 
Action: Mouse scrolled (690, 470) with delta (90, 4)
Screenshot: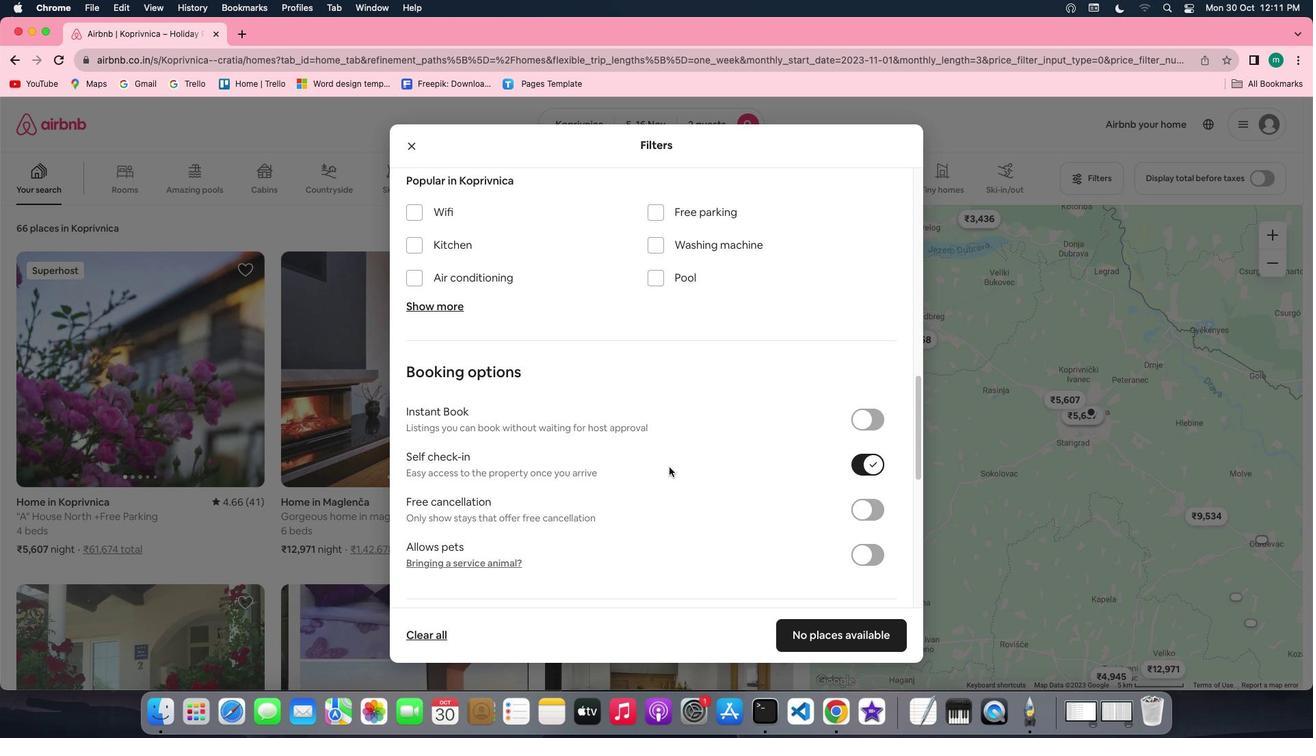 
Action: Mouse scrolled (690, 470) with delta (90, 3)
Screenshot: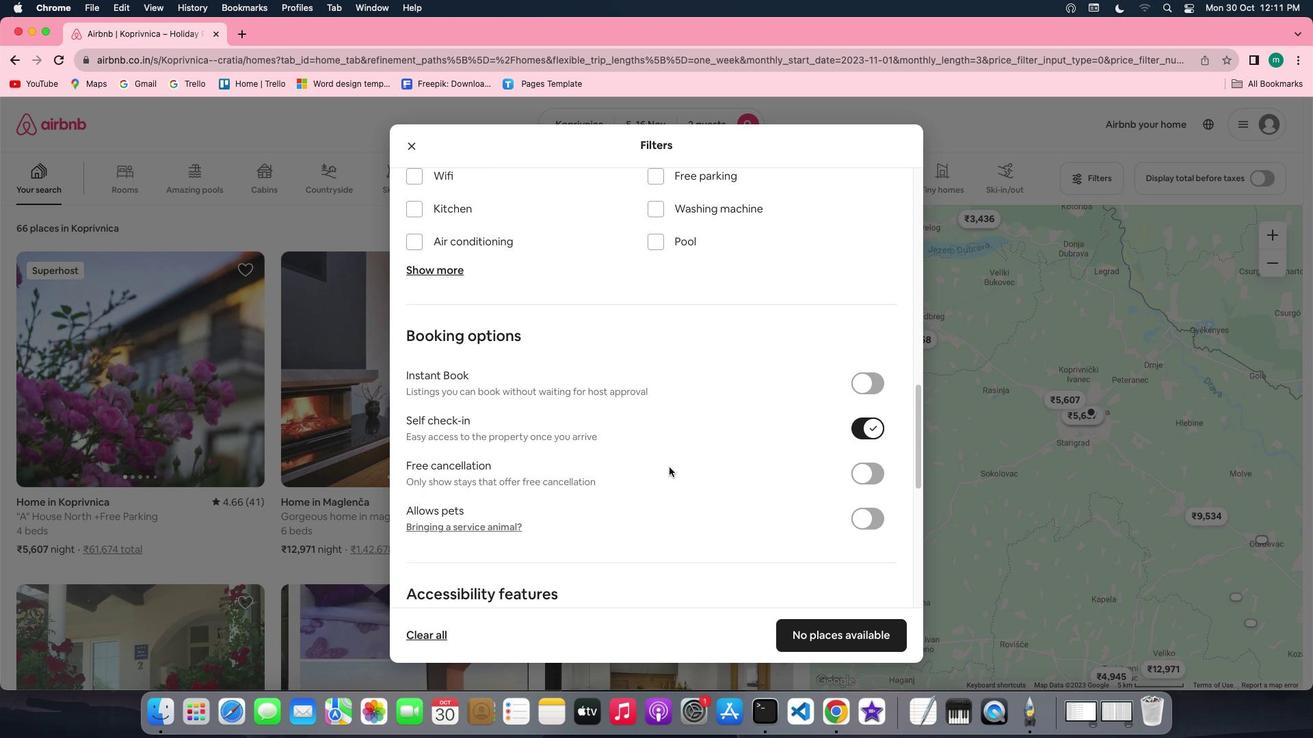 
Action: Mouse scrolled (690, 470) with delta (90, 4)
Screenshot: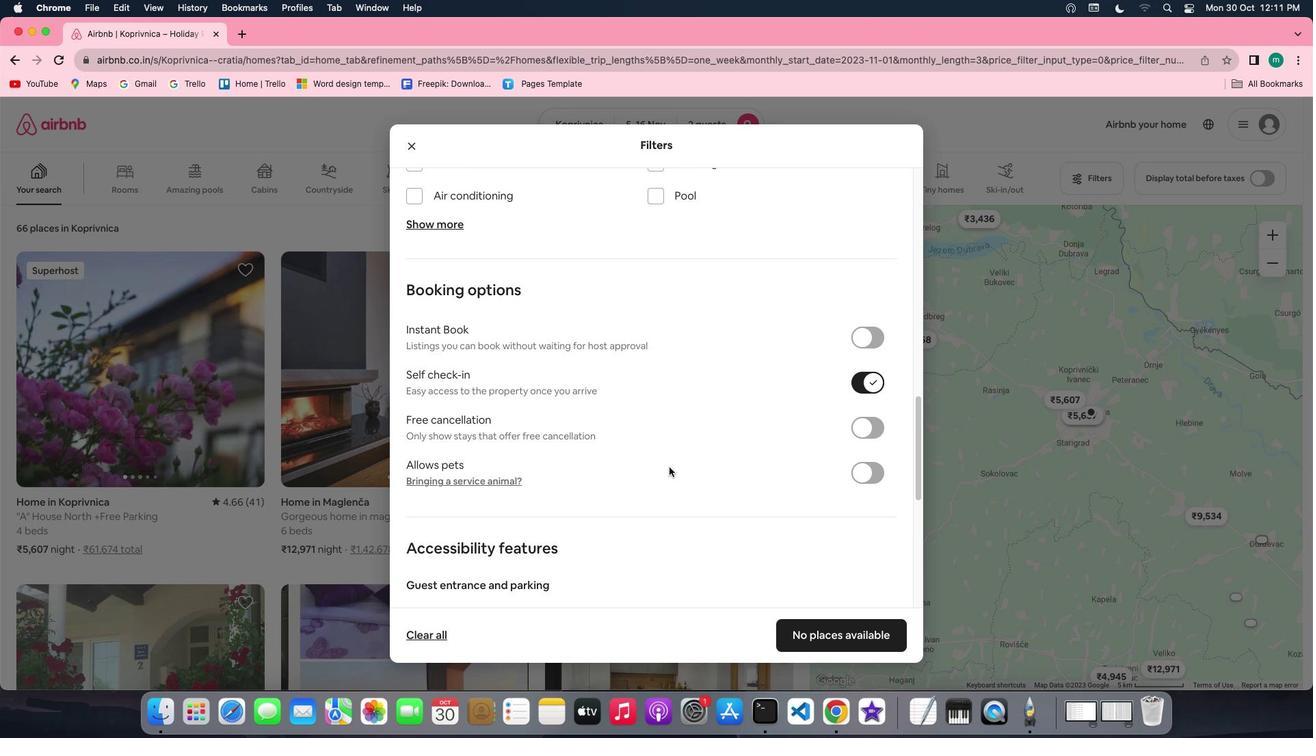 
Action: Mouse scrolled (690, 470) with delta (90, 4)
Screenshot: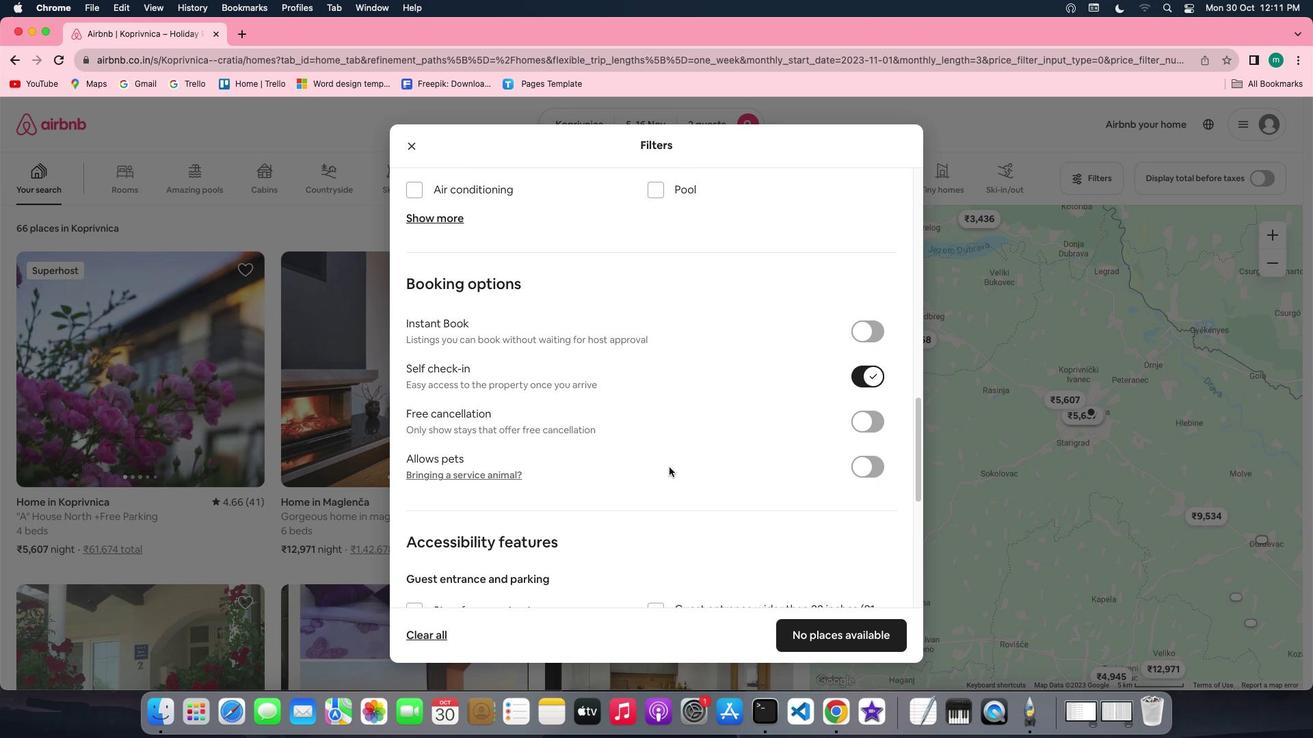 
Action: Mouse scrolled (690, 470) with delta (90, 4)
Screenshot: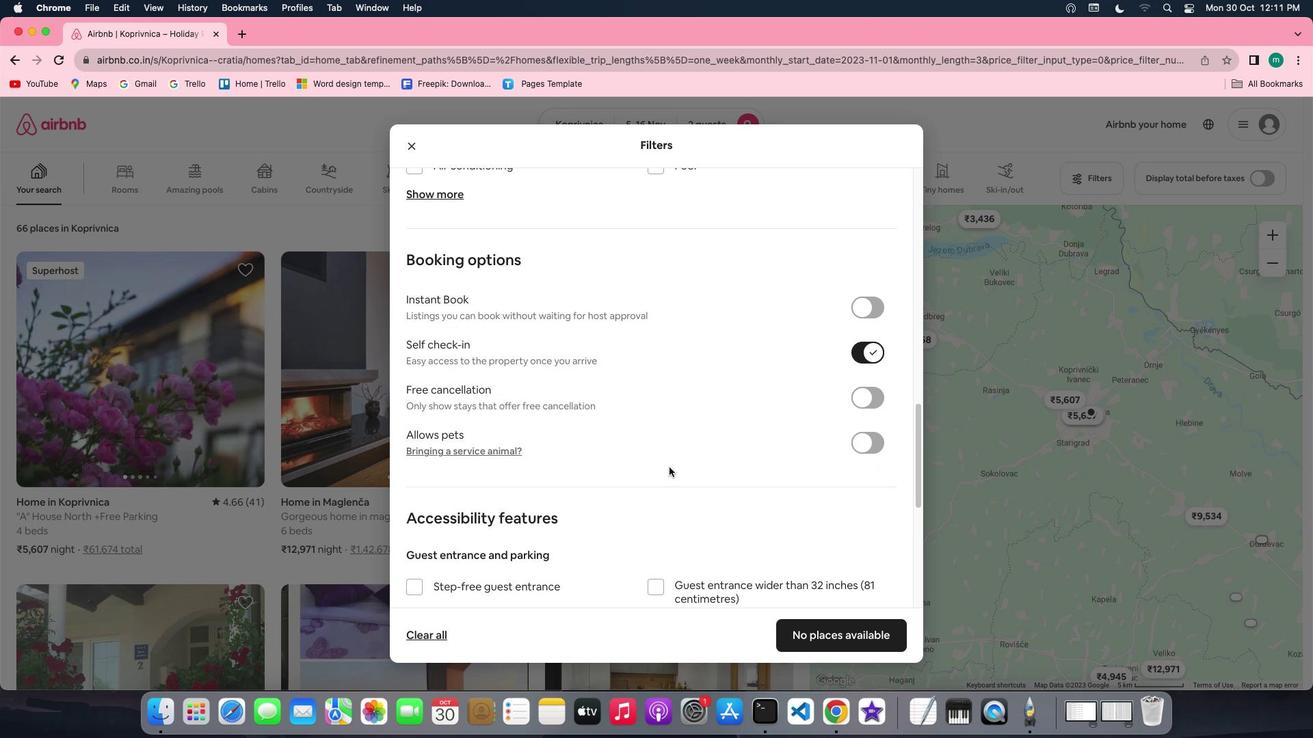
Action: Mouse scrolled (690, 470) with delta (90, 3)
Screenshot: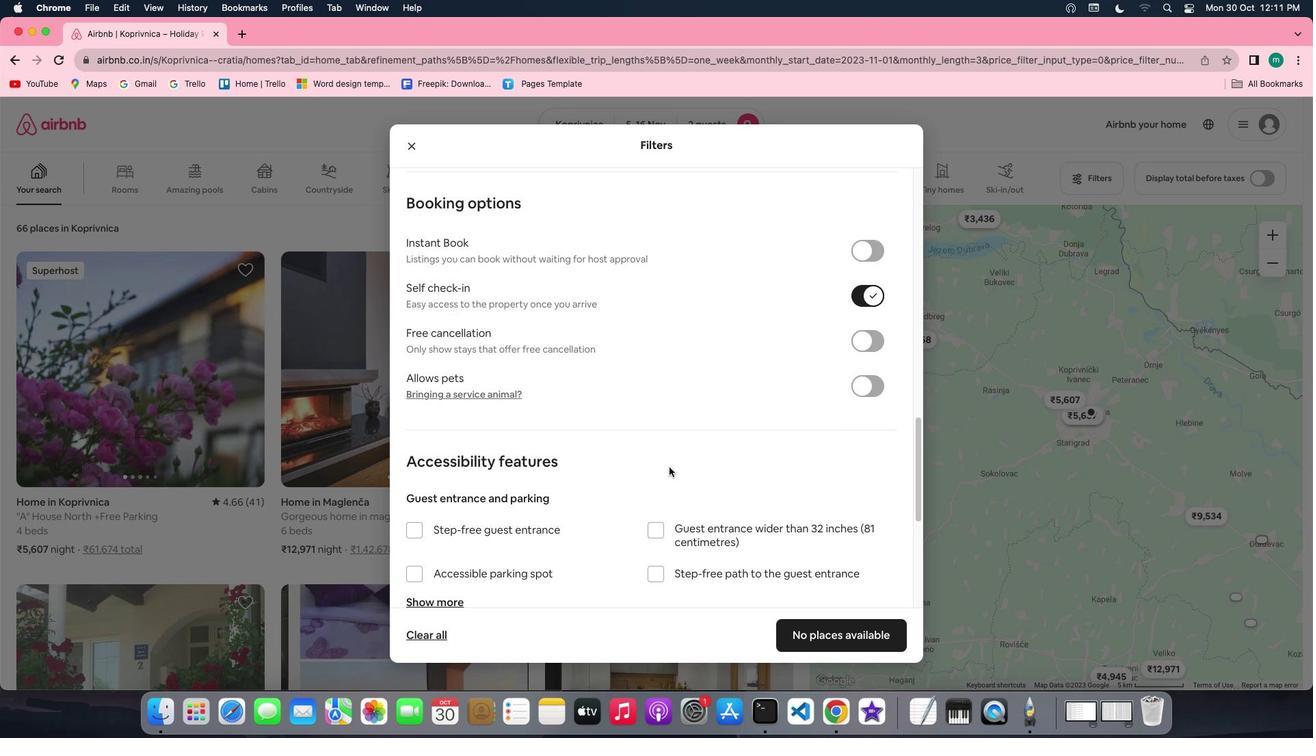 
Action: Mouse scrolled (690, 470) with delta (90, 4)
Screenshot: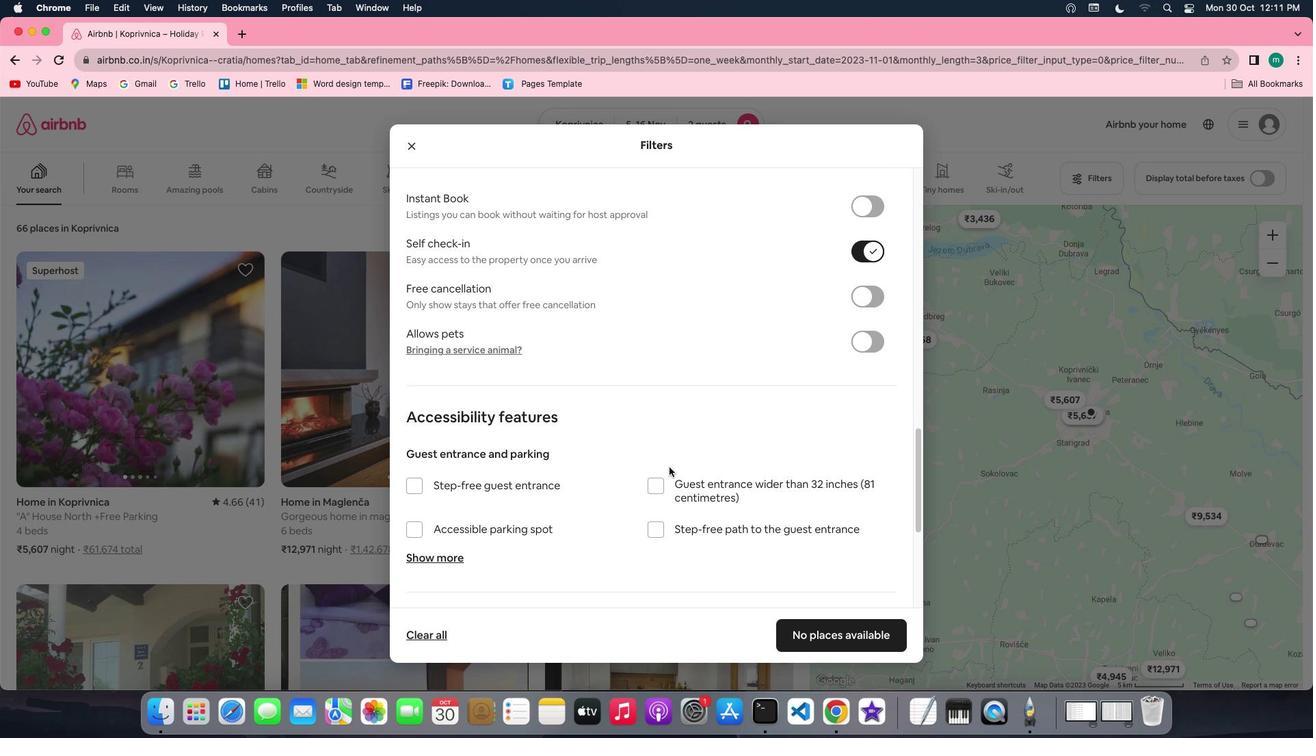 
Action: Mouse scrolled (690, 470) with delta (90, 4)
Screenshot: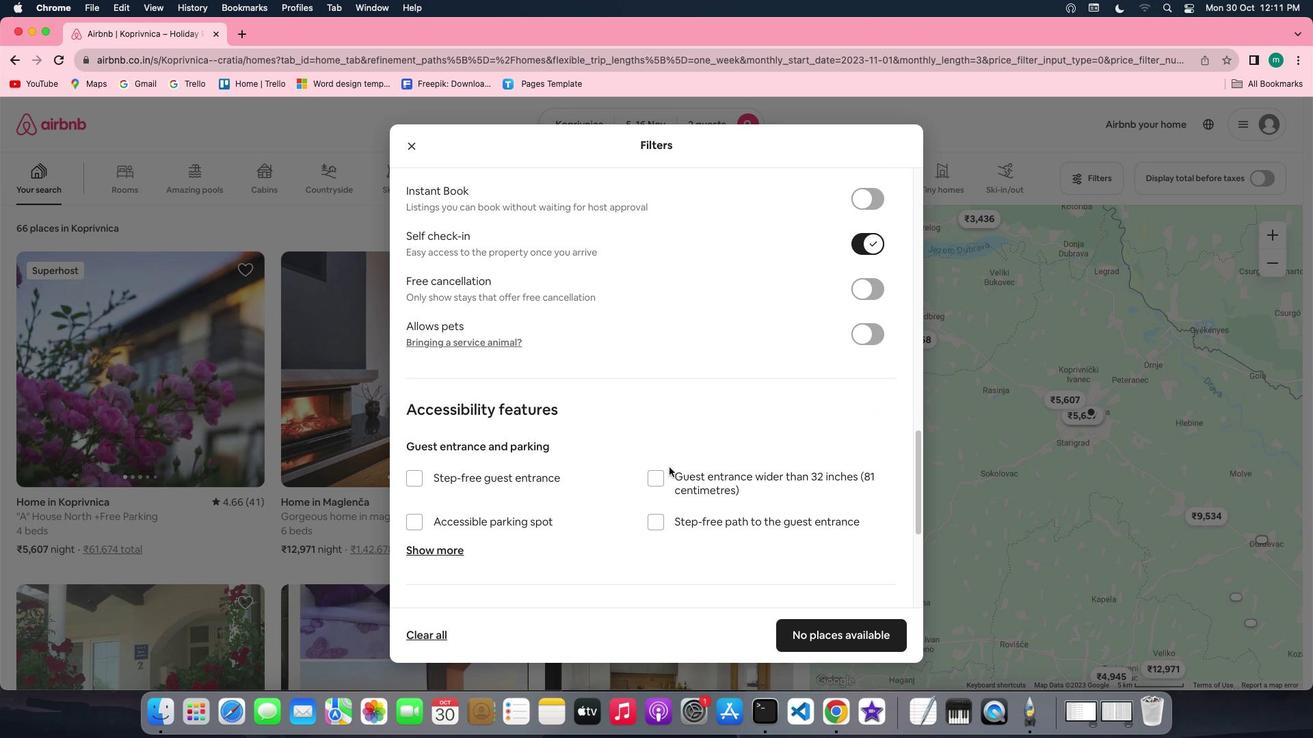 
Action: Mouse scrolled (690, 470) with delta (90, 4)
Screenshot: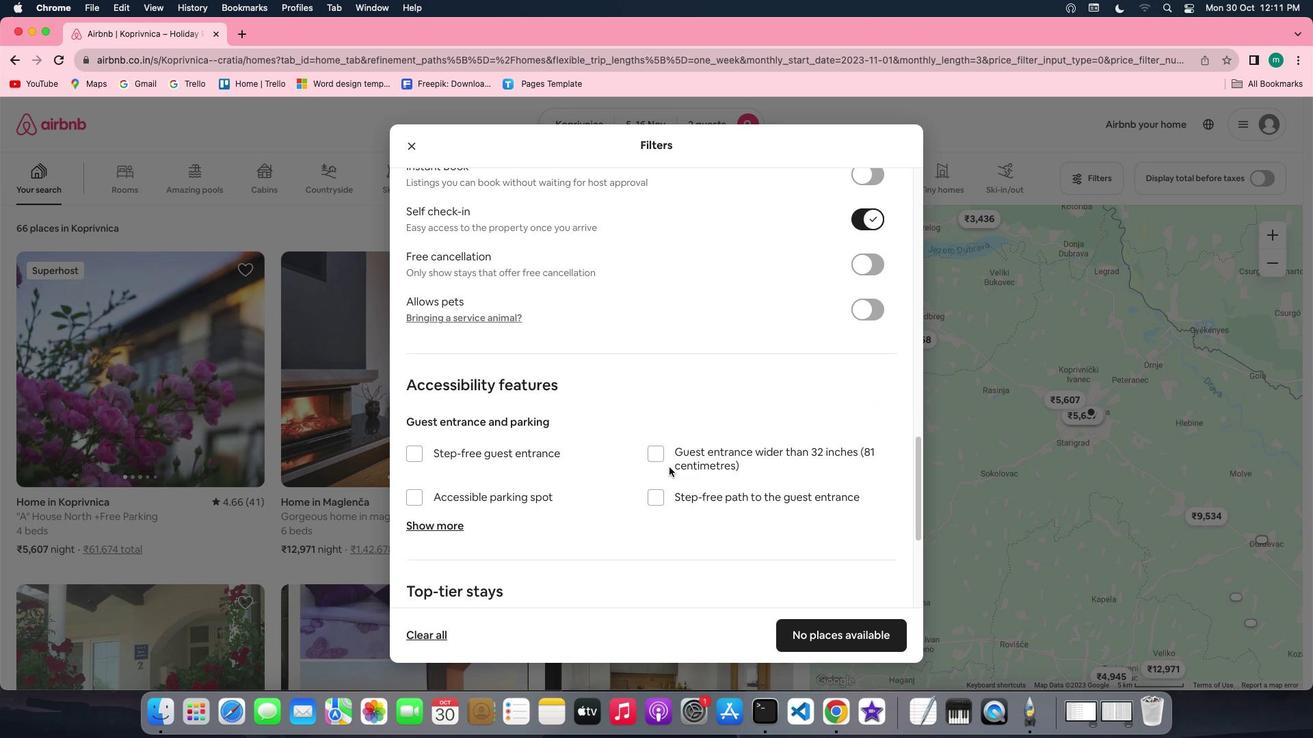 
Action: Mouse scrolled (690, 470) with delta (90, 4)
Screenshot: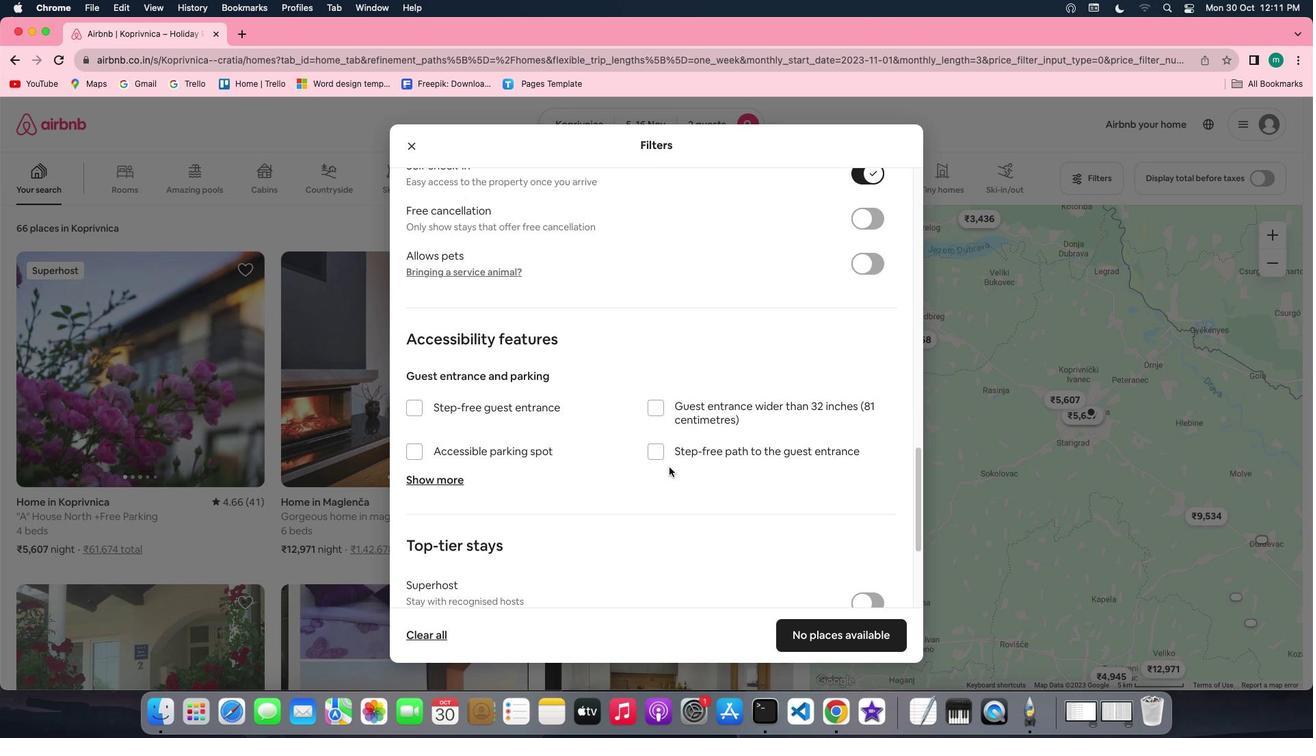 
Action: Mouse scrolled (690, 470) with delta (90, 4)
Screenshot: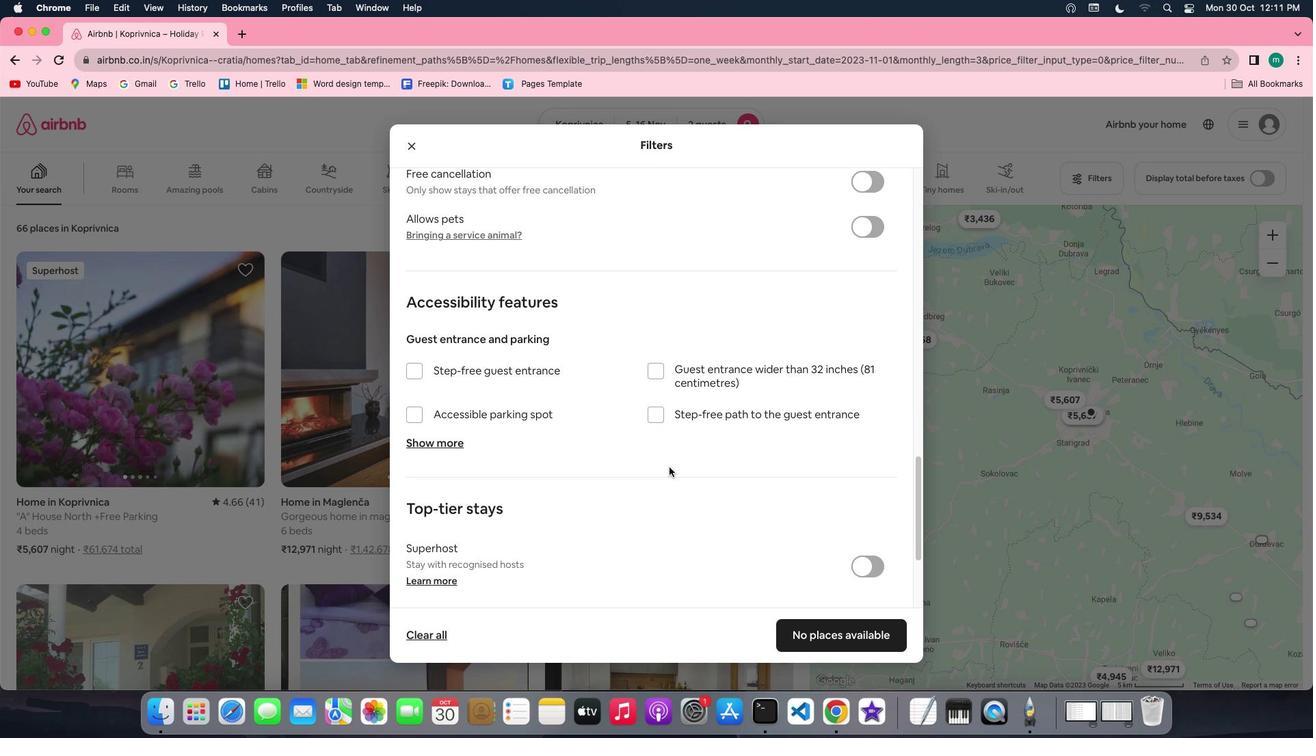 
Action: Mouse scrolled (690, 470) with delta (90, 4)
Screenshot: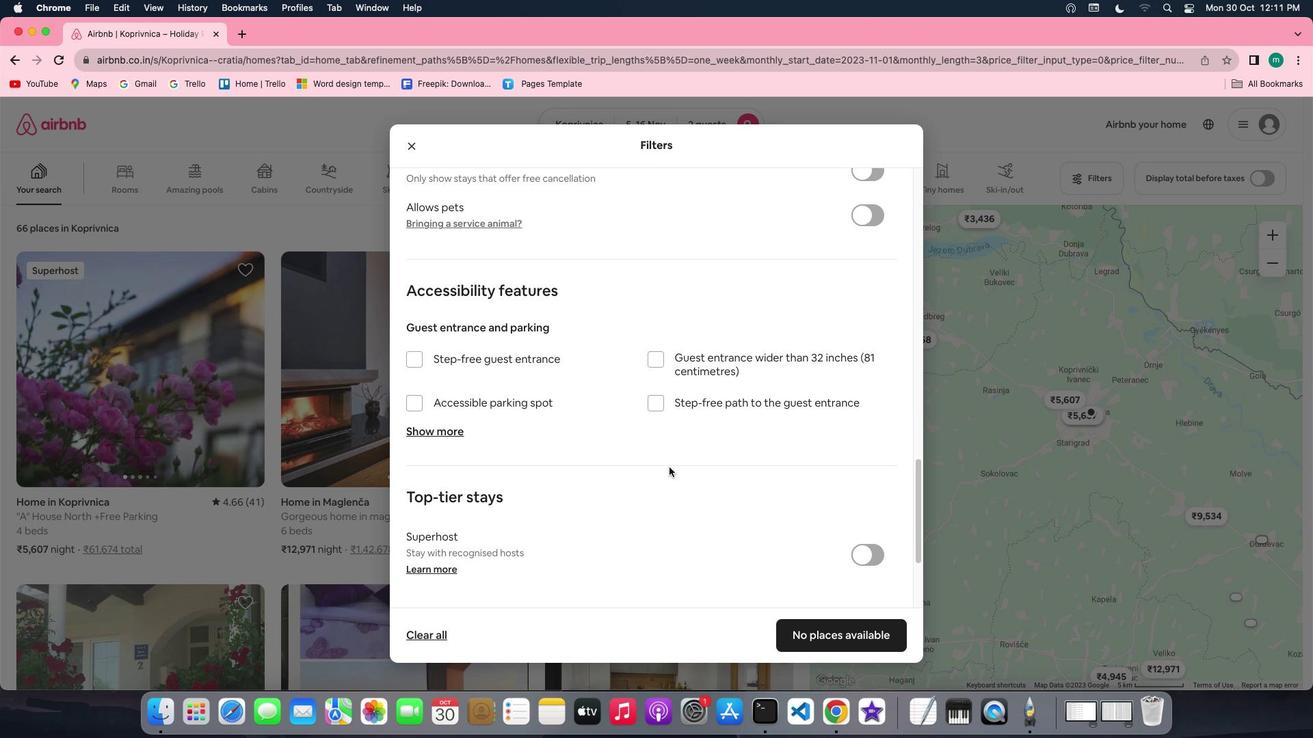 
Action: Mouse scrolled (690, 470) with delta (90, 3)
Screenshot: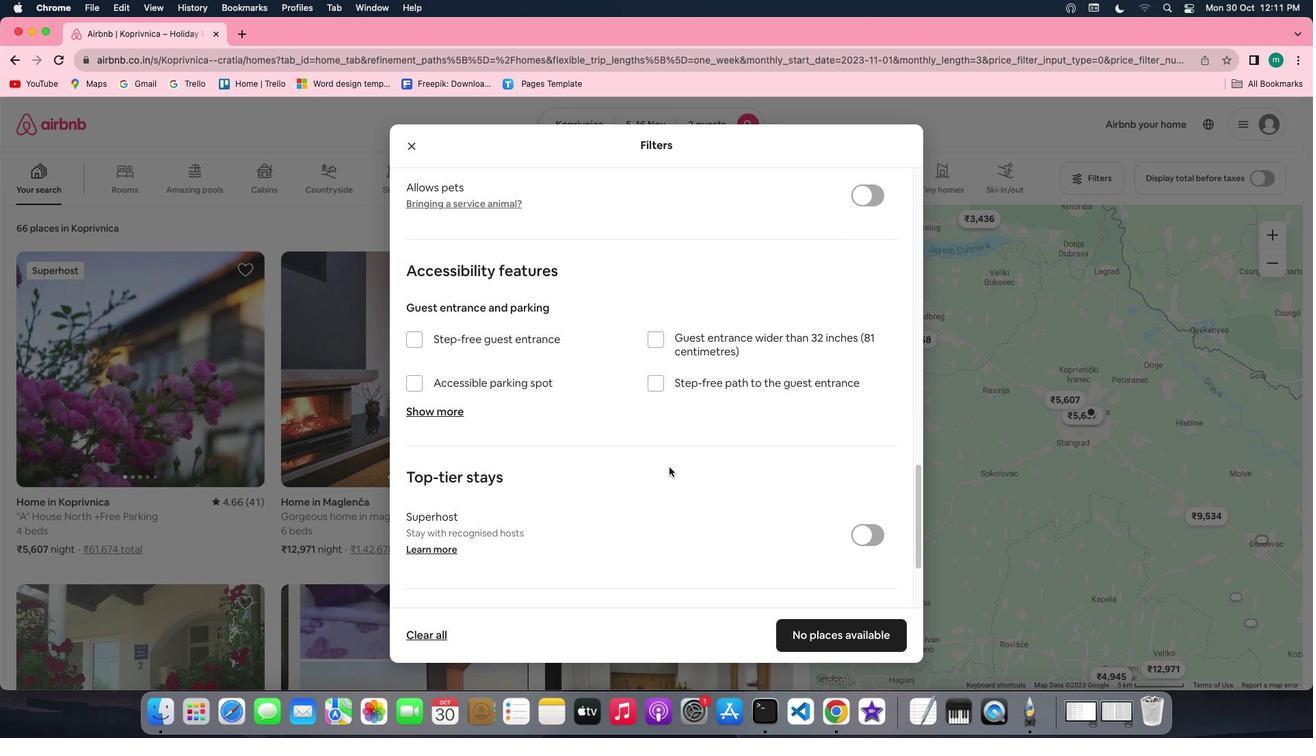 
Action: Mouse scrolled (690, 470) with delta (90, 4)
Screenshot: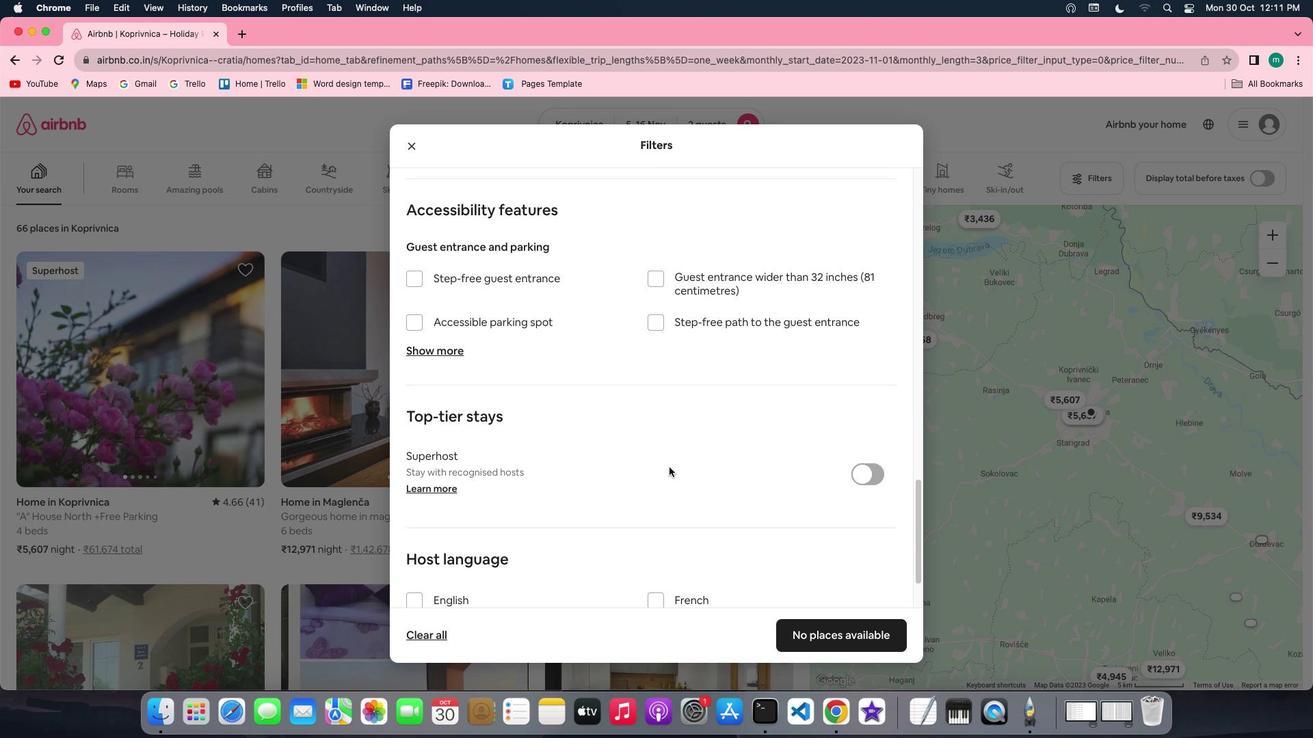 
Action: Mouse scrolled (690, 470) with delta (90, 4)
Screenshot: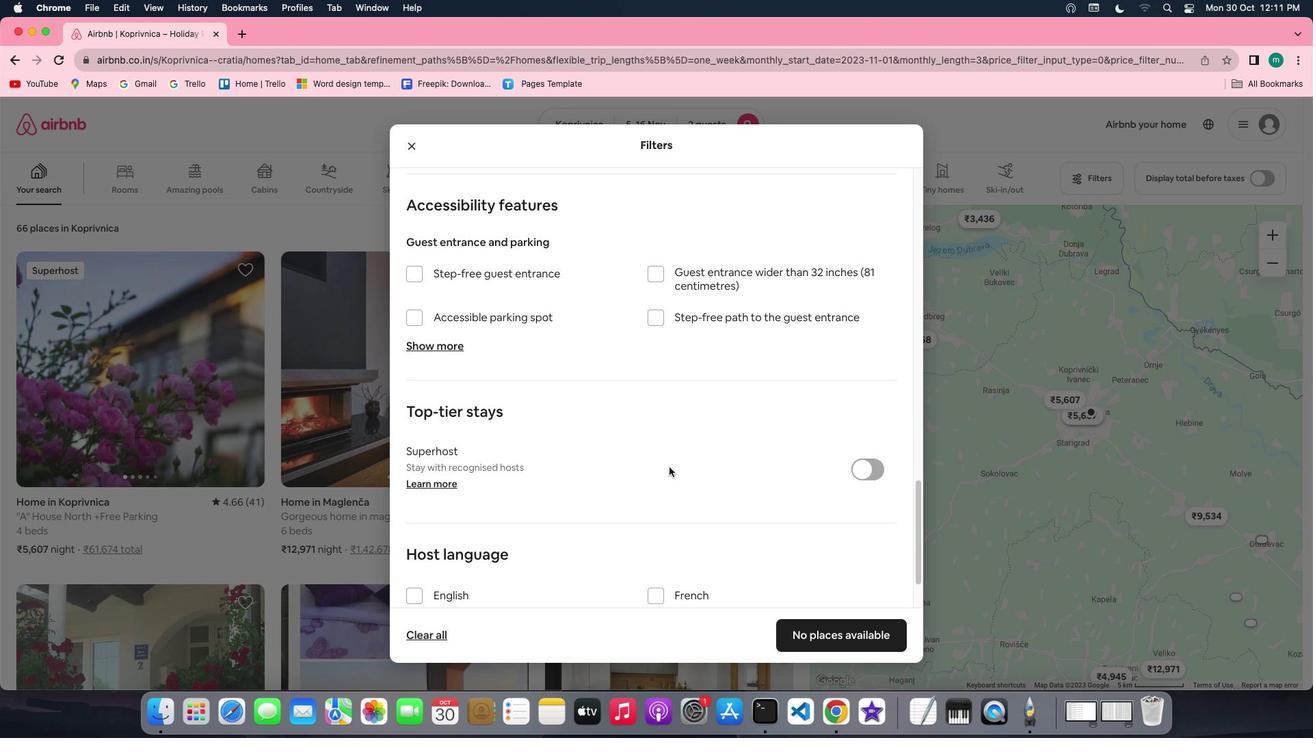 
Action: Mouse scrolled (690, 470) with delta (90, 3)
Screenshot: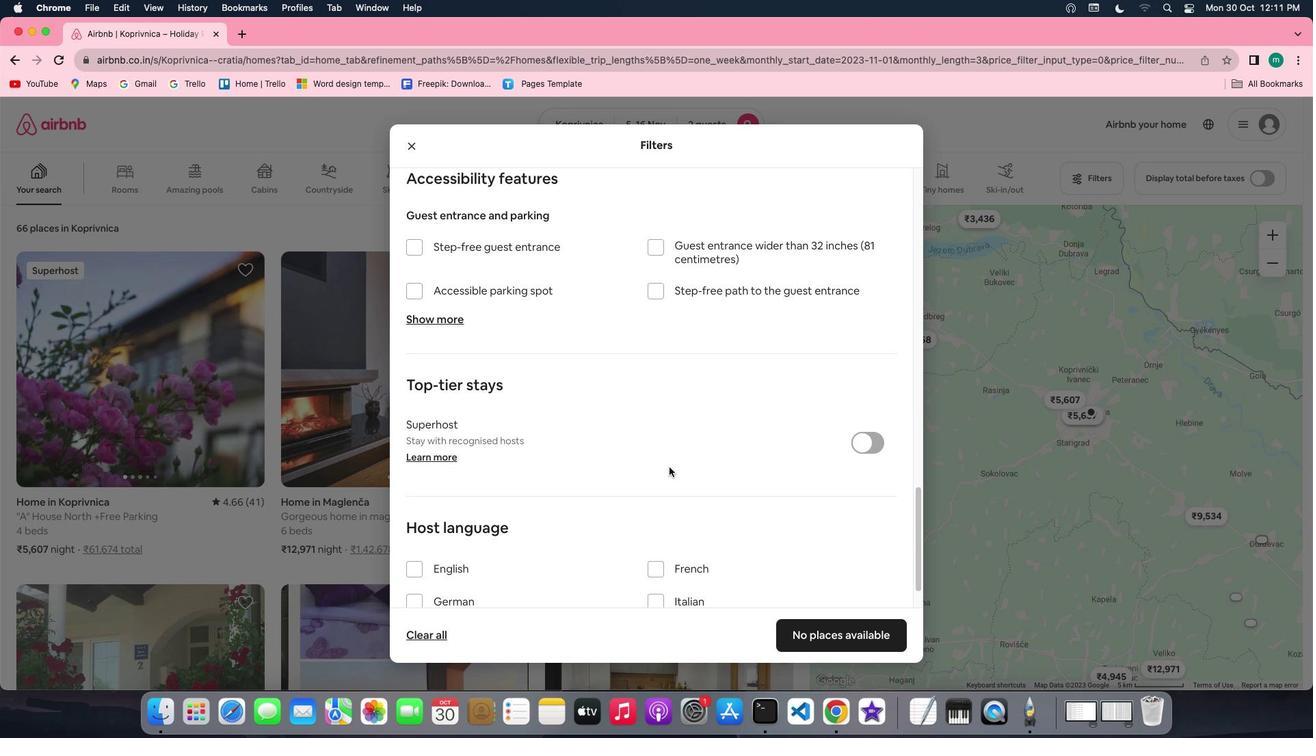 
Action: Mouse scrolled (690, 470) with delta (90, 3)
Screenshot: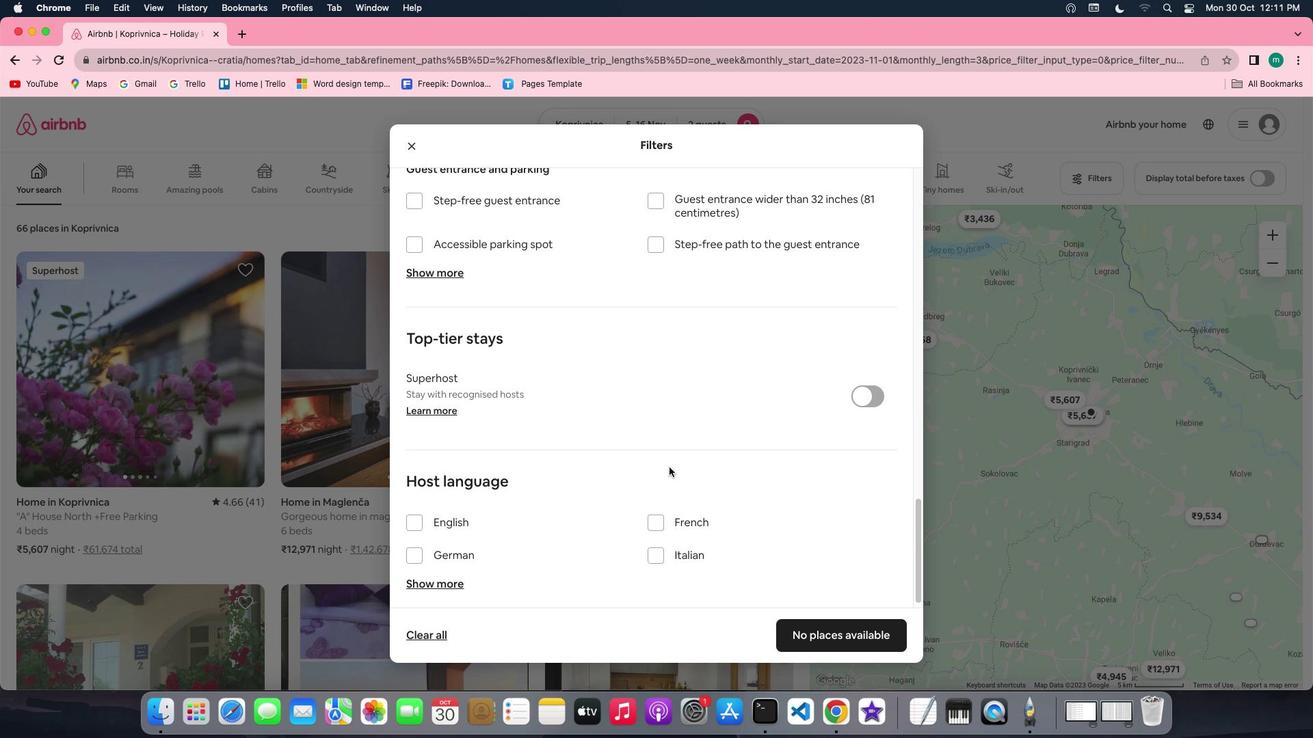 
Action: Mouse scrolled (690, 470) with delta (90, 4)
Screenshot: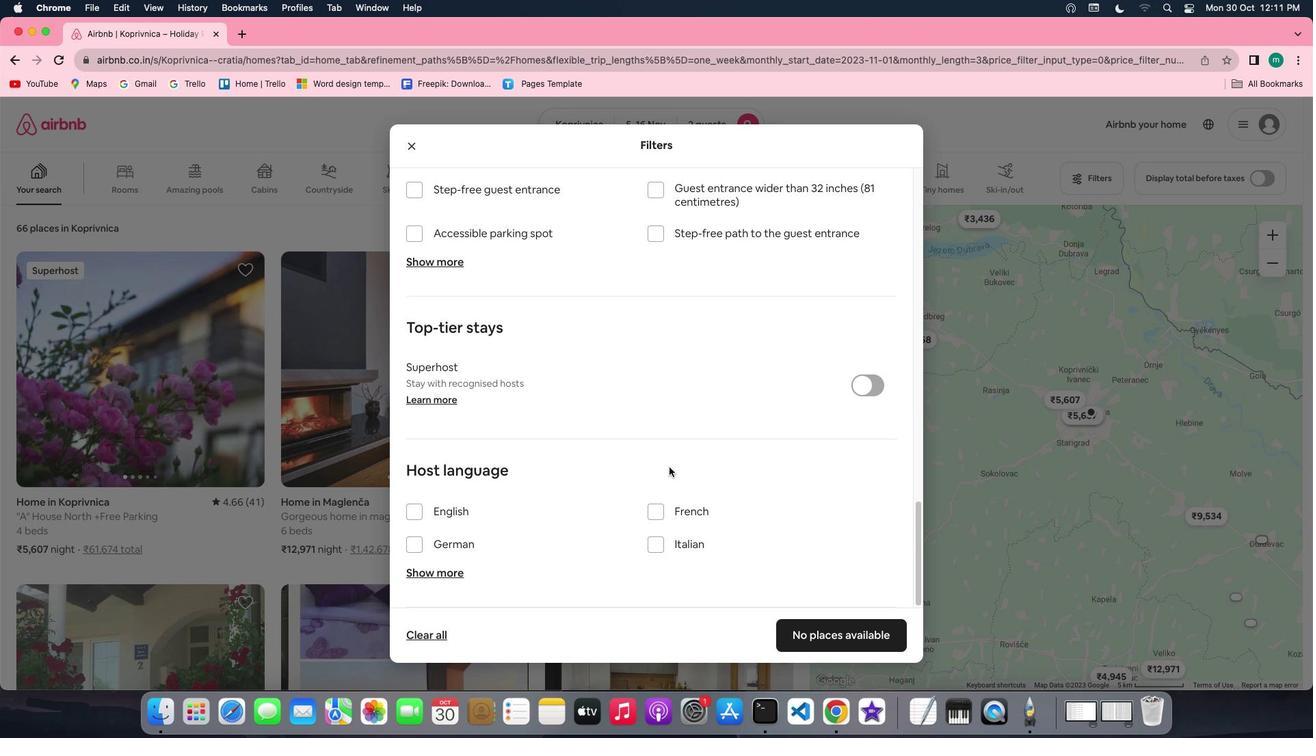 
Action: Mouse scrolled (690, 470) with delta (90, 4)
Screenshot: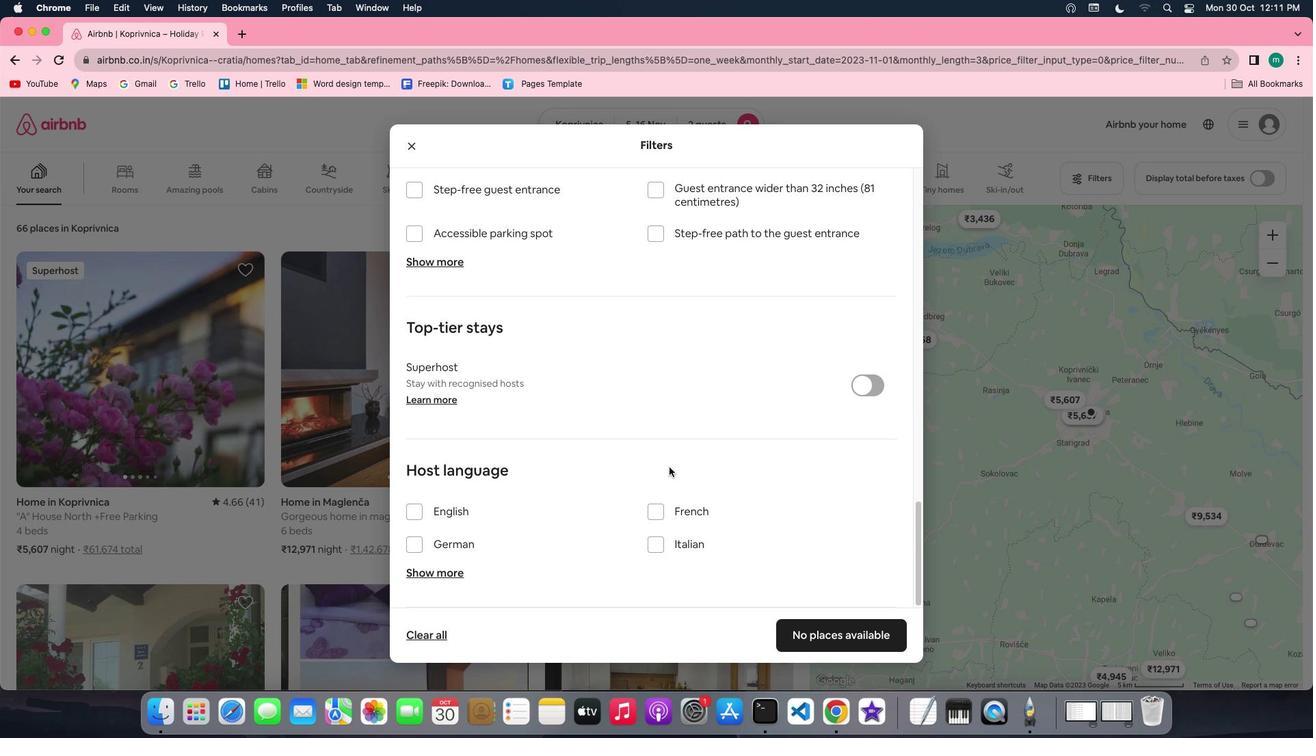 
Action: Mouse scrolled (690, 470) with delta (90, 2)
Screenshot: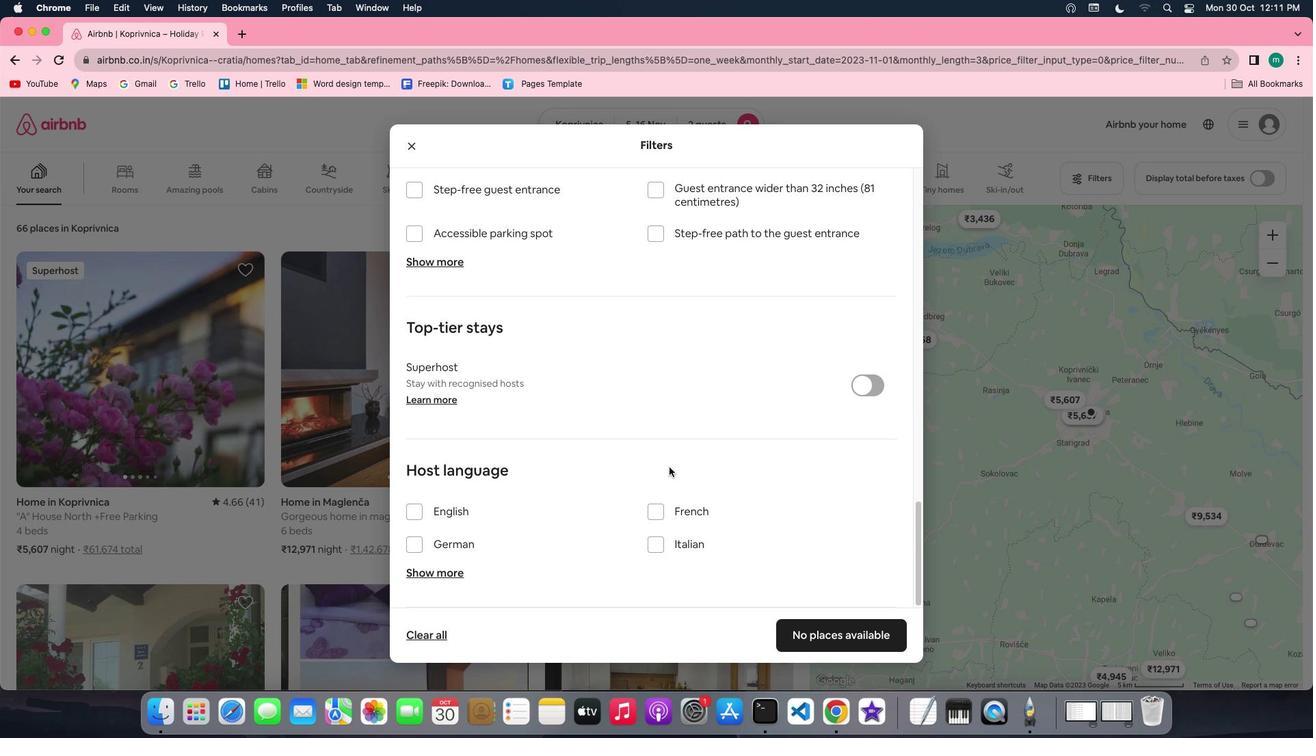 
Action: Mouse scrolled (690, 470) with delta (90, 2)
Screenshot: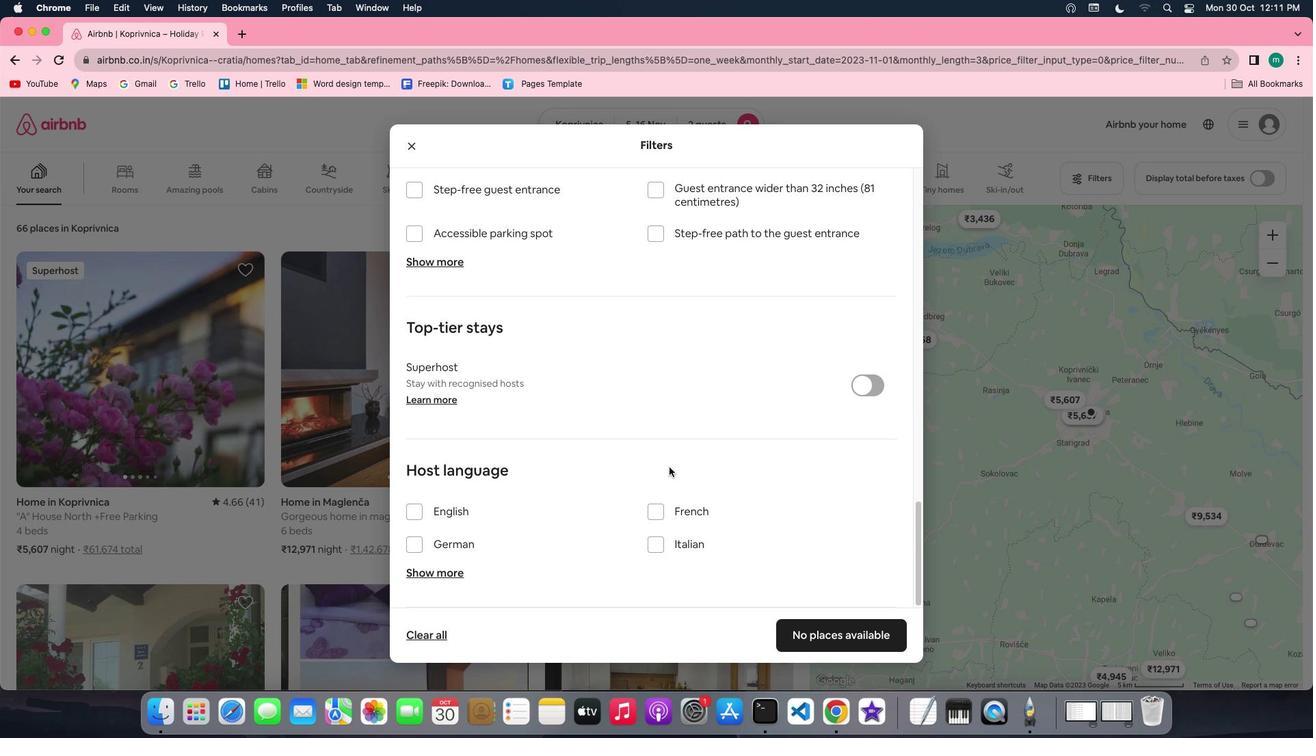 
Action: Mouse scrolled (690, 470) with delta (90, 2)
Screenshot: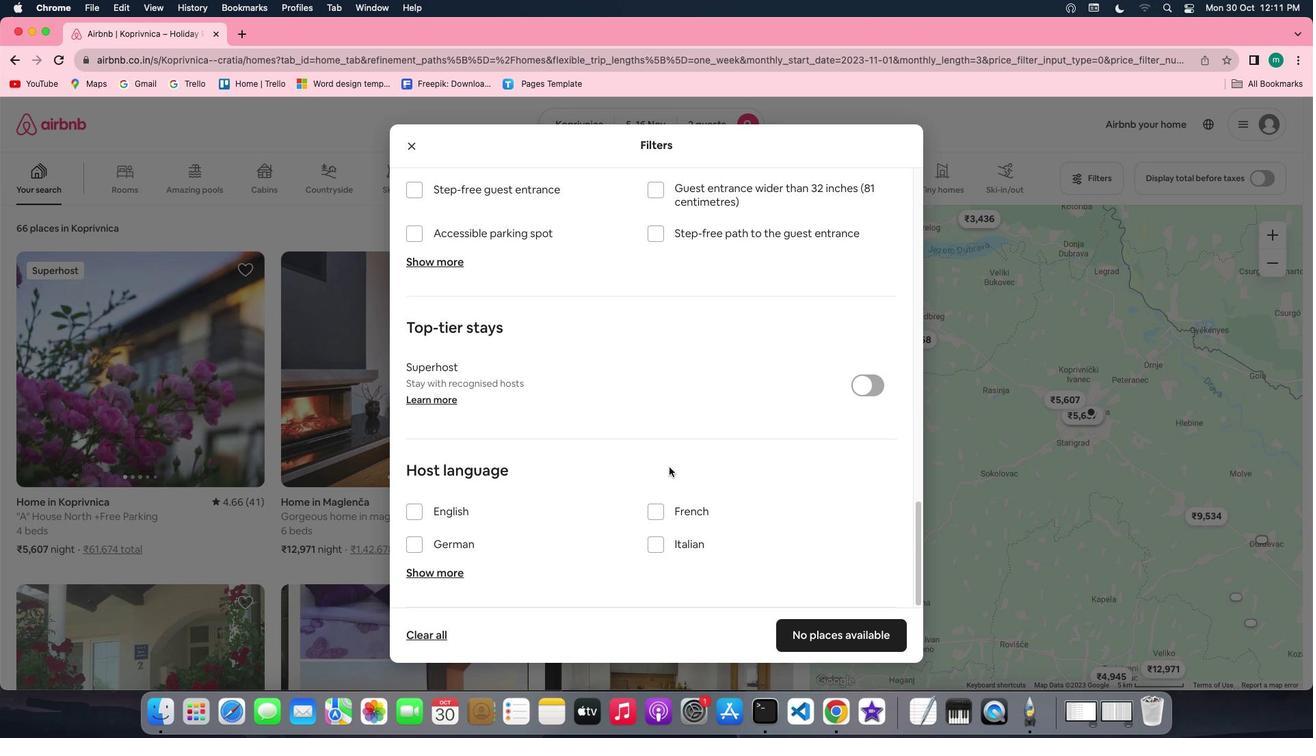 
Action: Mouse moved to (882, 645)
Screenshot: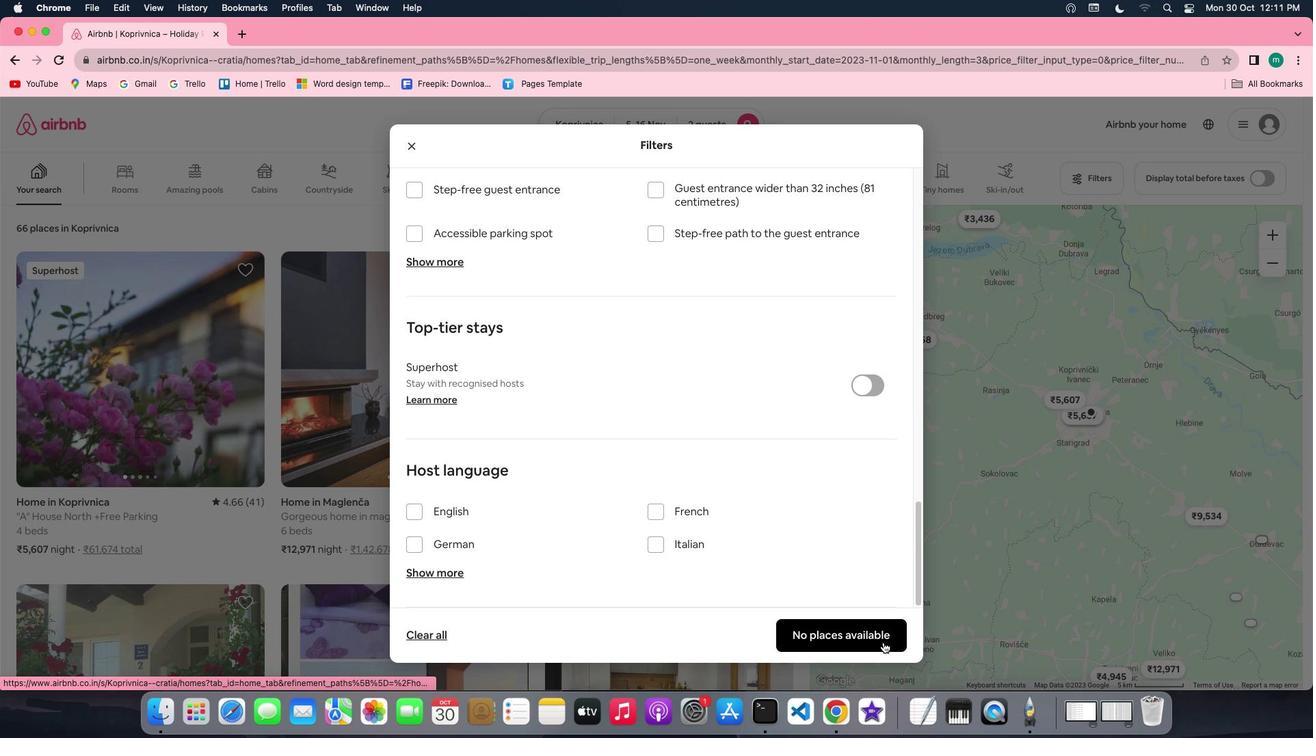 
Action: Mouse pressed left at (882, 645)
Screenshot: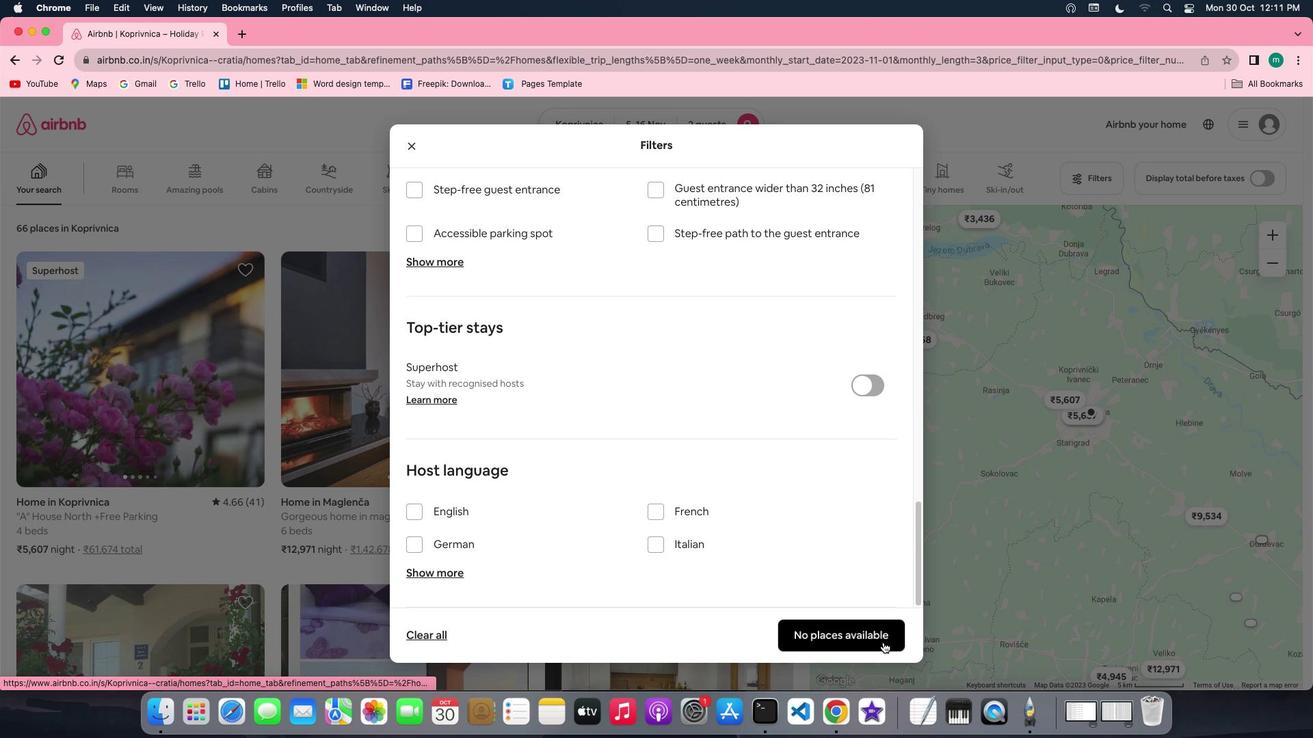 
Action: Mouse moved to (498, 437)
Screenshot: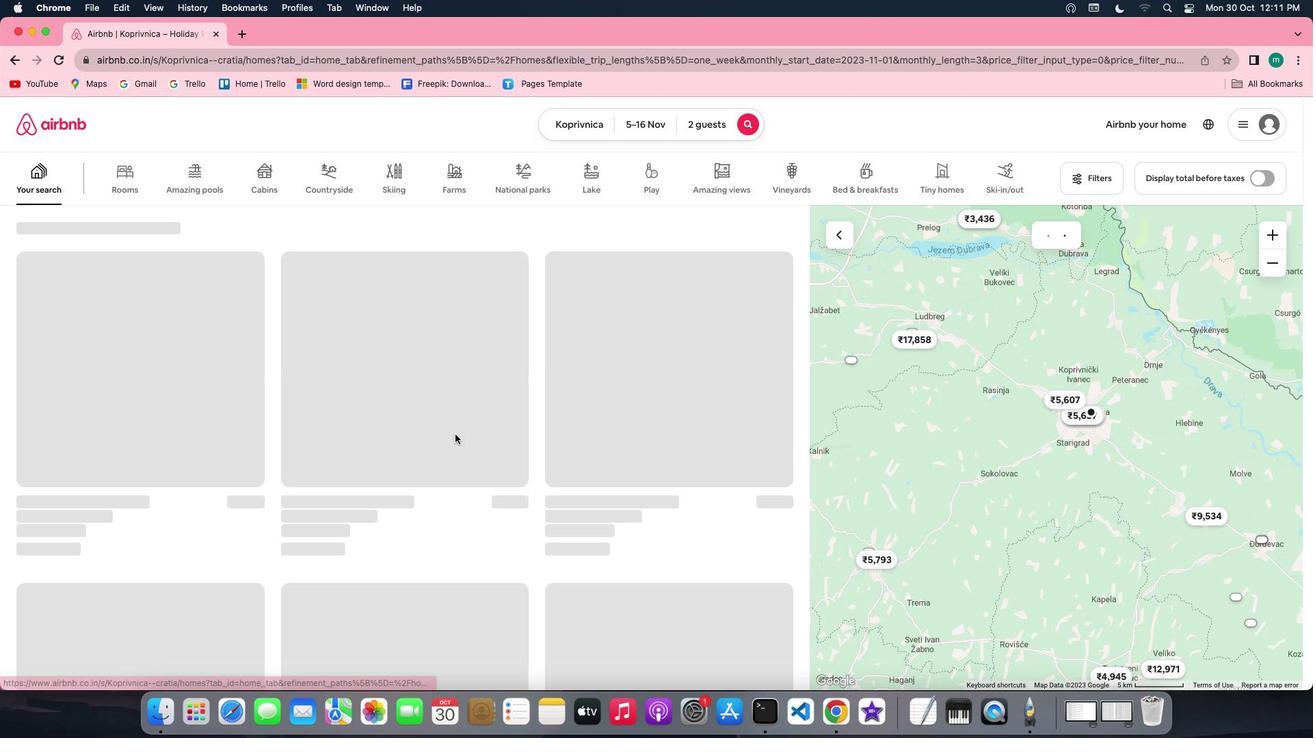 
